Task: Look for space in Barreirinhas, Brazil from 26th August, 2023 to 10th September, 2023 for 6 adults, 2 children in price range Rs.10000 to Rs.15000. Place can be entire place or shared room with 6 bedrooms having 6 beds and 6 bathrooms. Property type can be house, flat, guest house. Amenities needed are: wifi, TV, free parkinig on premises, gym, breakfast. Booking option can be shelf check-in. Required host language is English.
Action: Mouse moved to (593, 126)
Screenshot: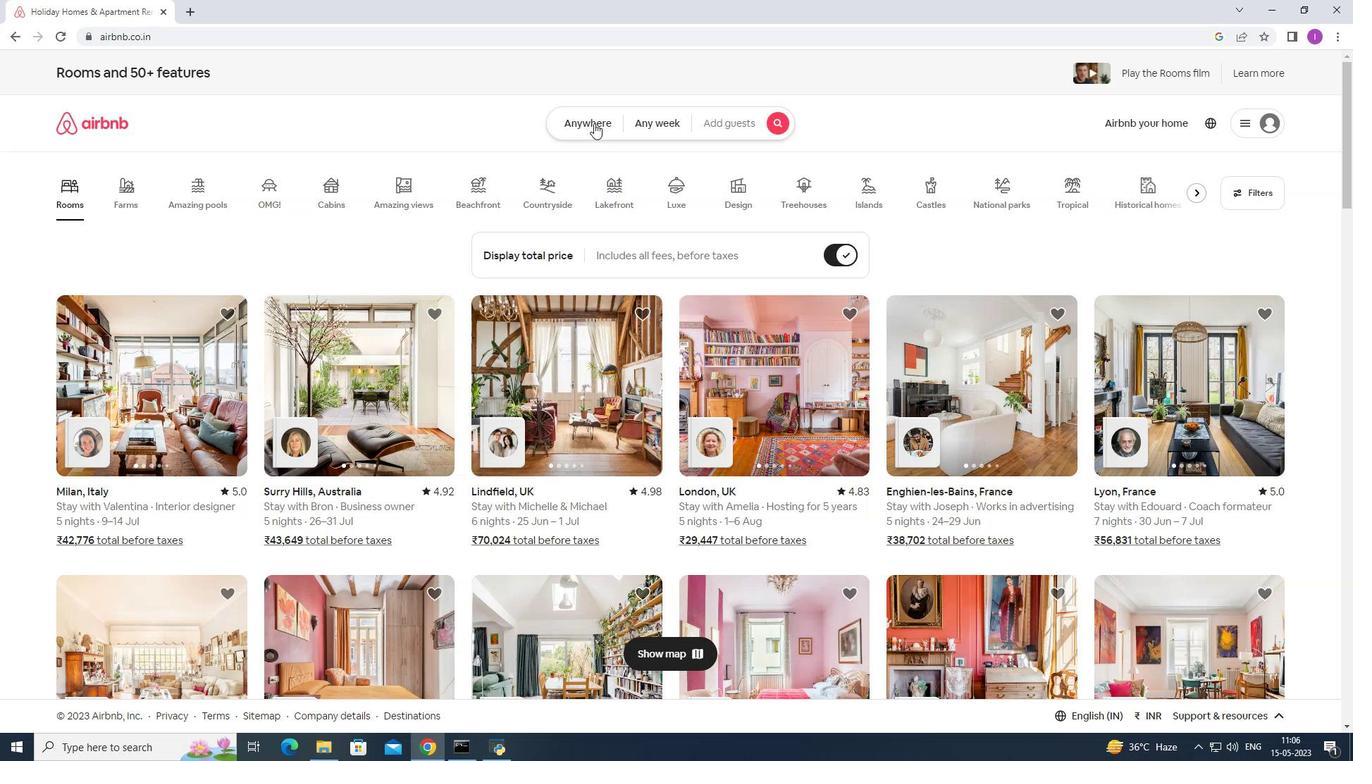 
Action: Mouse pressed left at (593, 126)
Screenshot: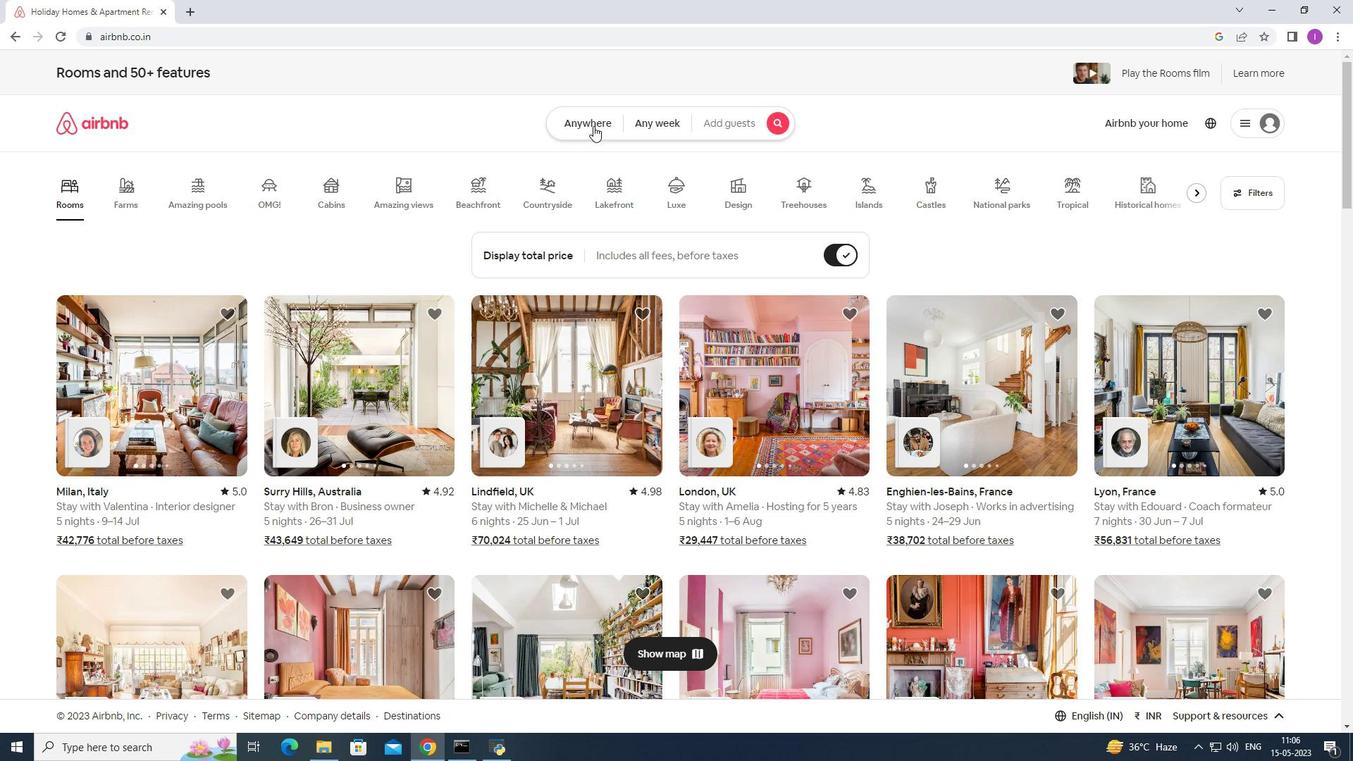 
Action: Mouse moved to (389, 175)
Screenshot: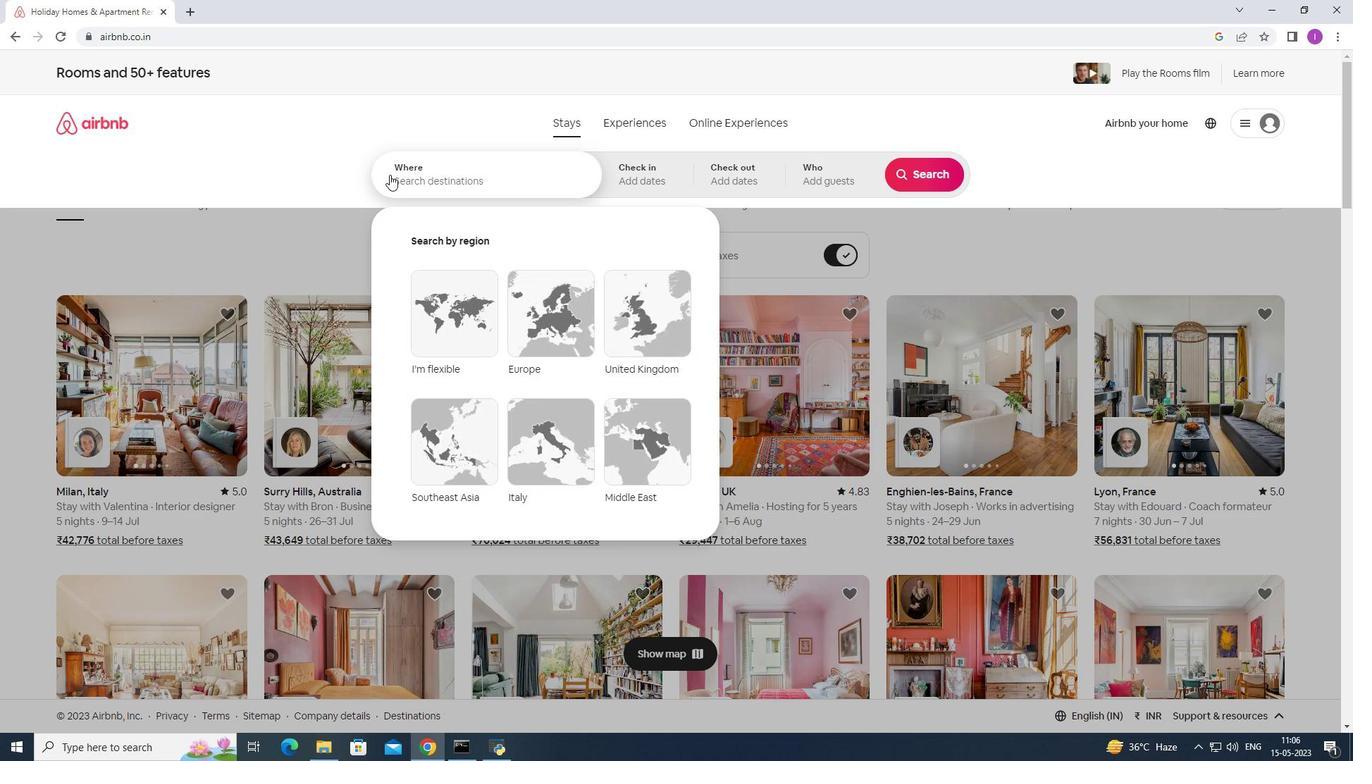 
Action: Mouse pressed left at (389, 175)
Screenshot: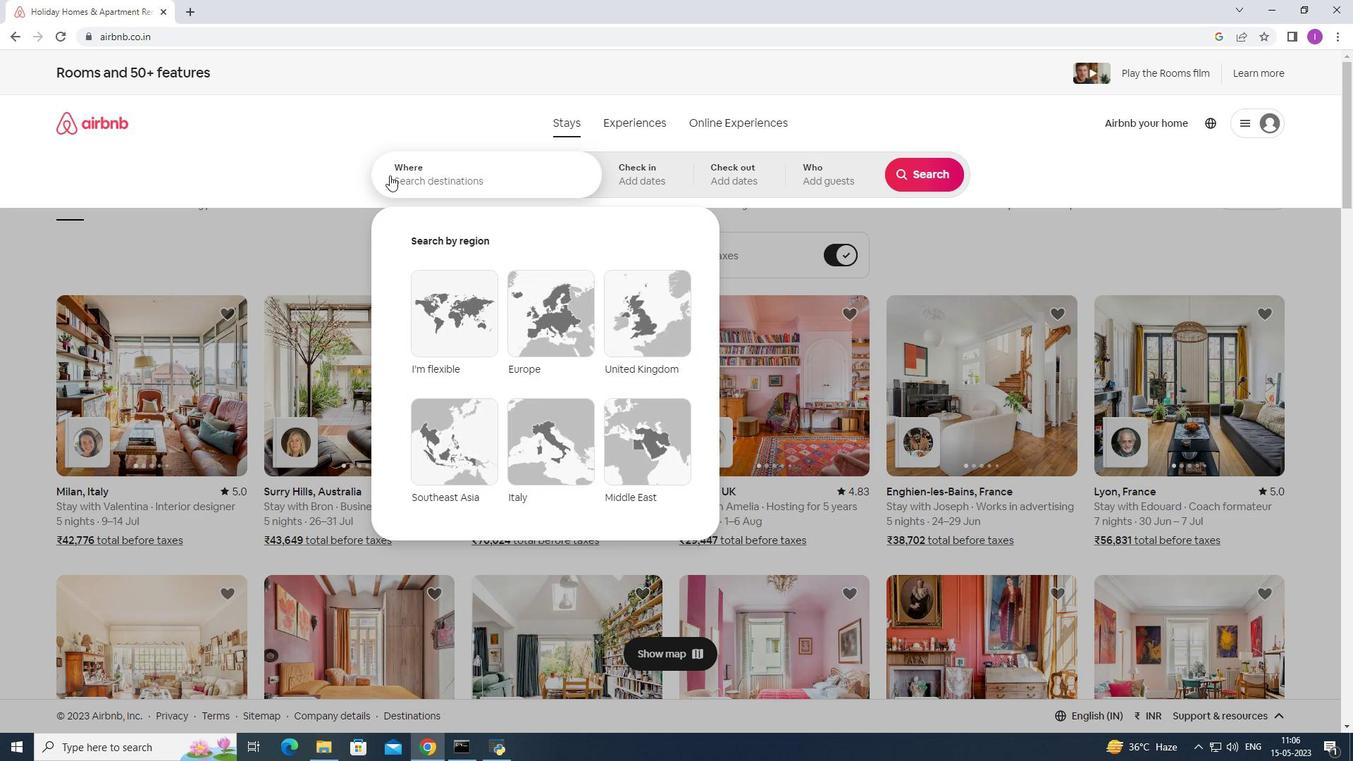 
Action: Mouse moved to (515, 175)
Screenshot: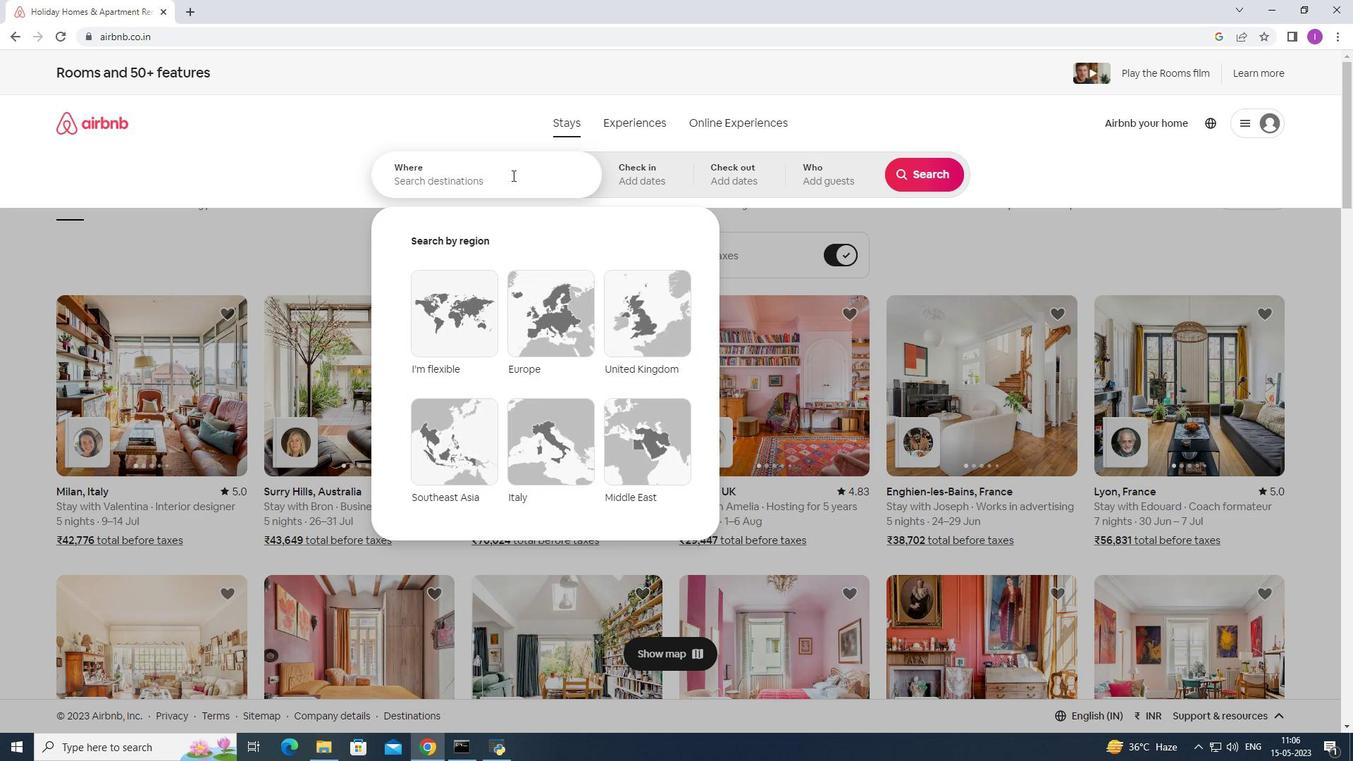 
Action: Key pressed <Key.shift>Barreirinhas,<Key.shift>Brazil
Screenshot: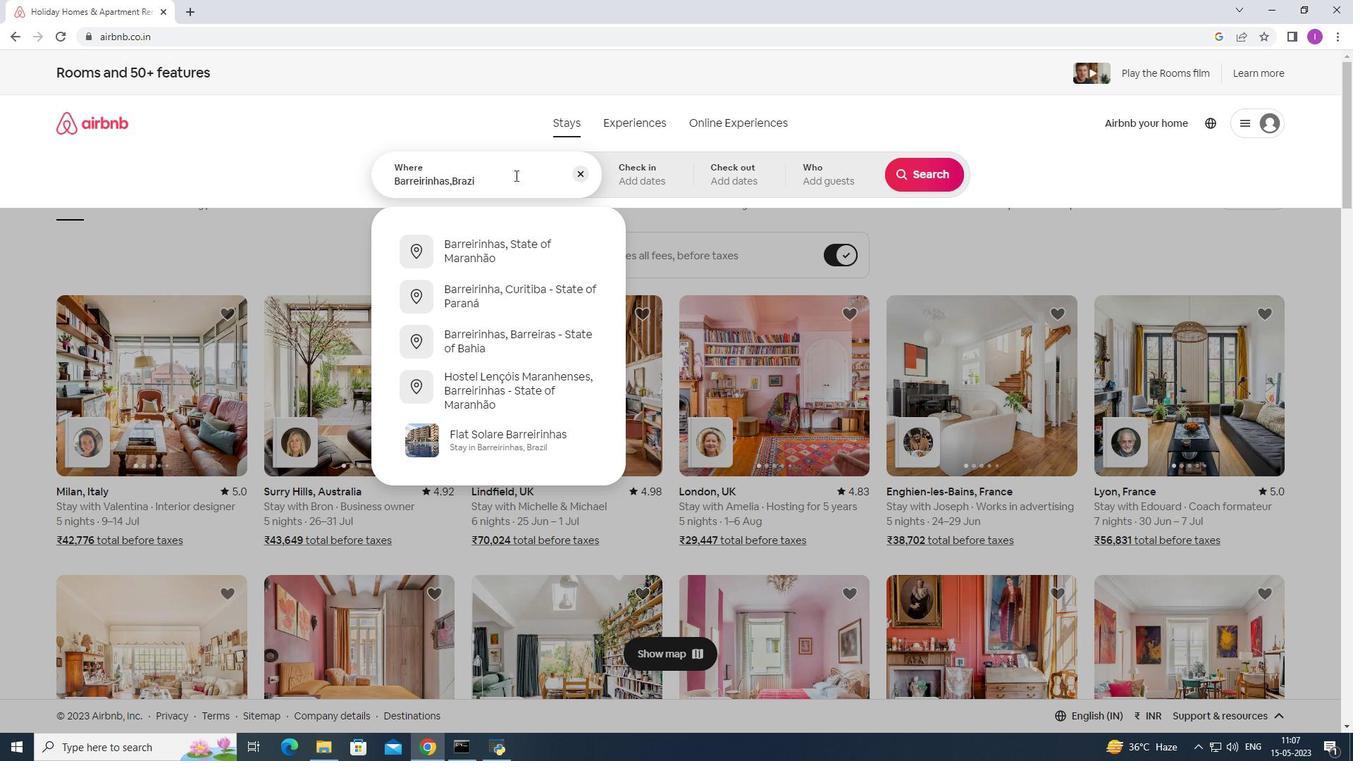 
Action: Mouse moved to (643, 179)
Screenshot: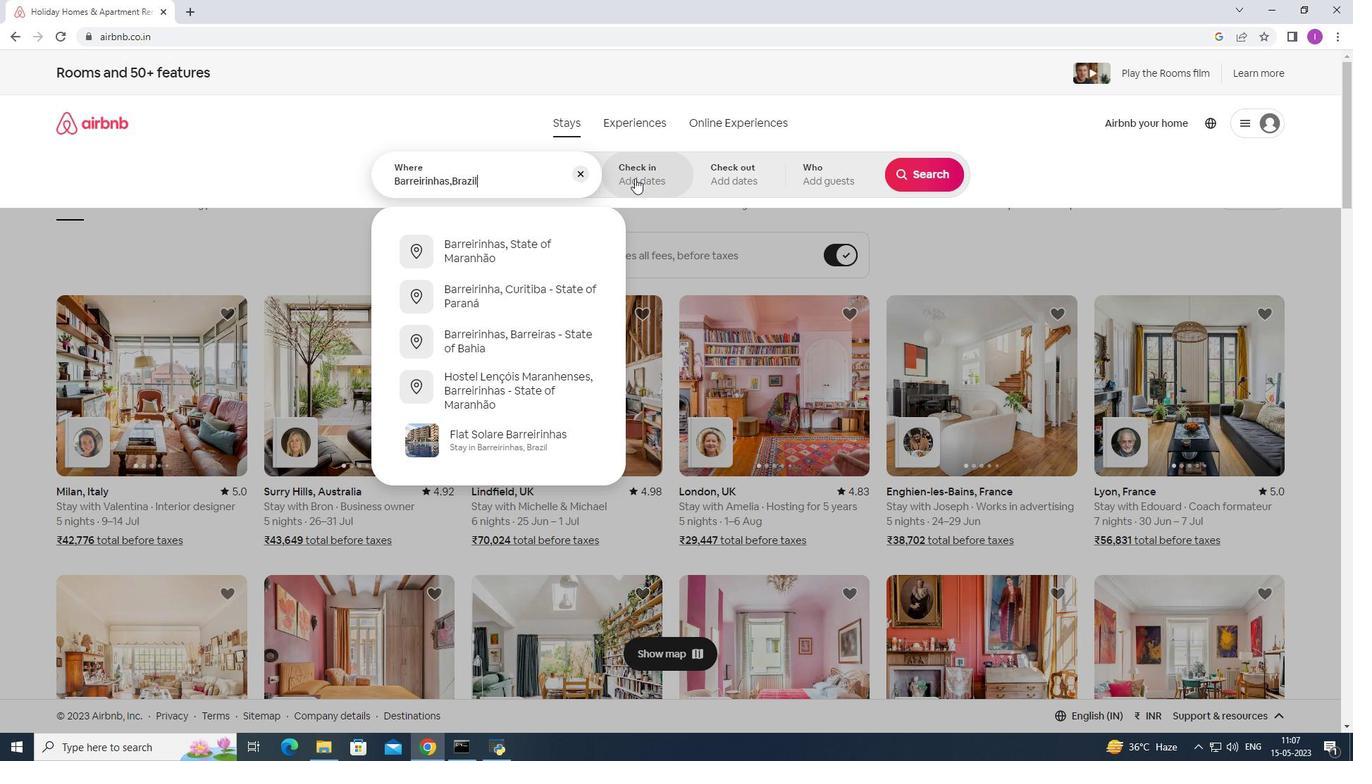 
Action: Mouse pressed left at (643, 179)
Screenshot: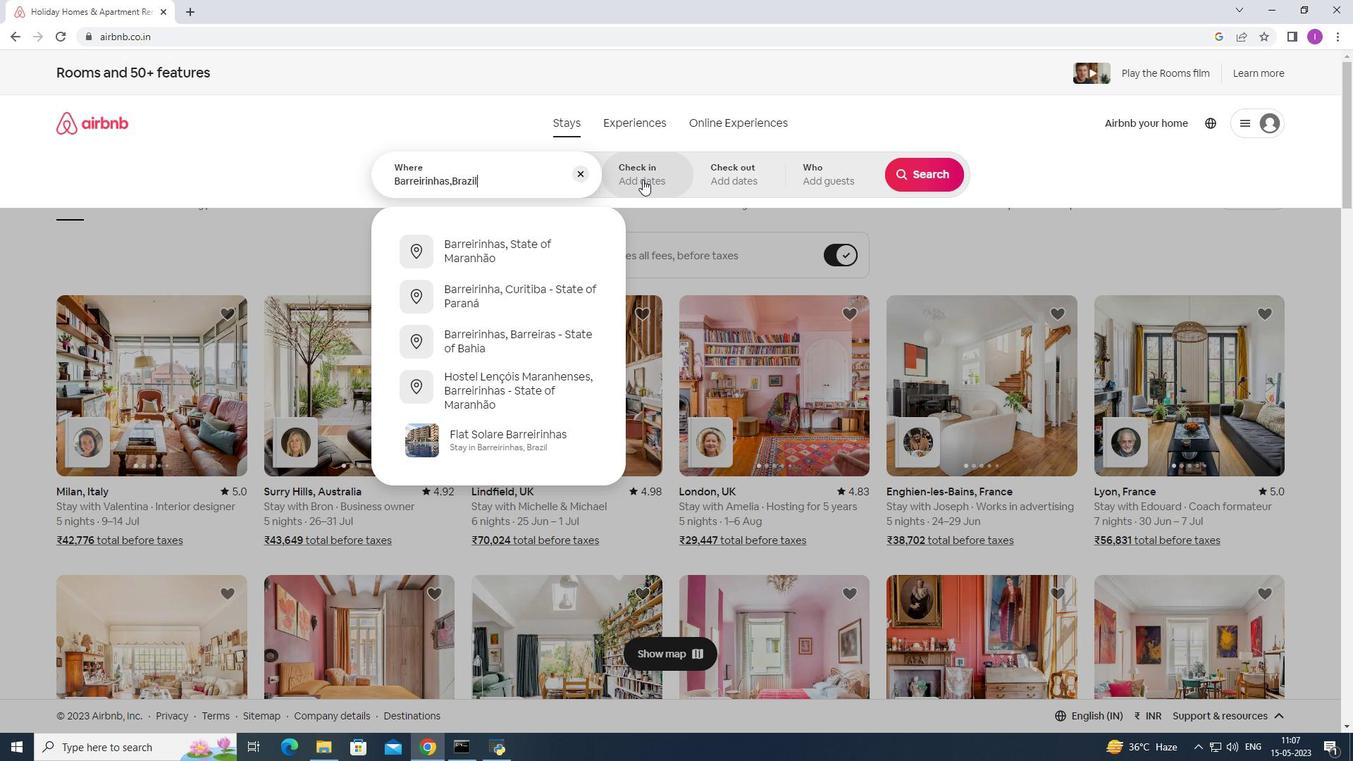 
Action: Mouse moved to (925, 287)
Screenshot: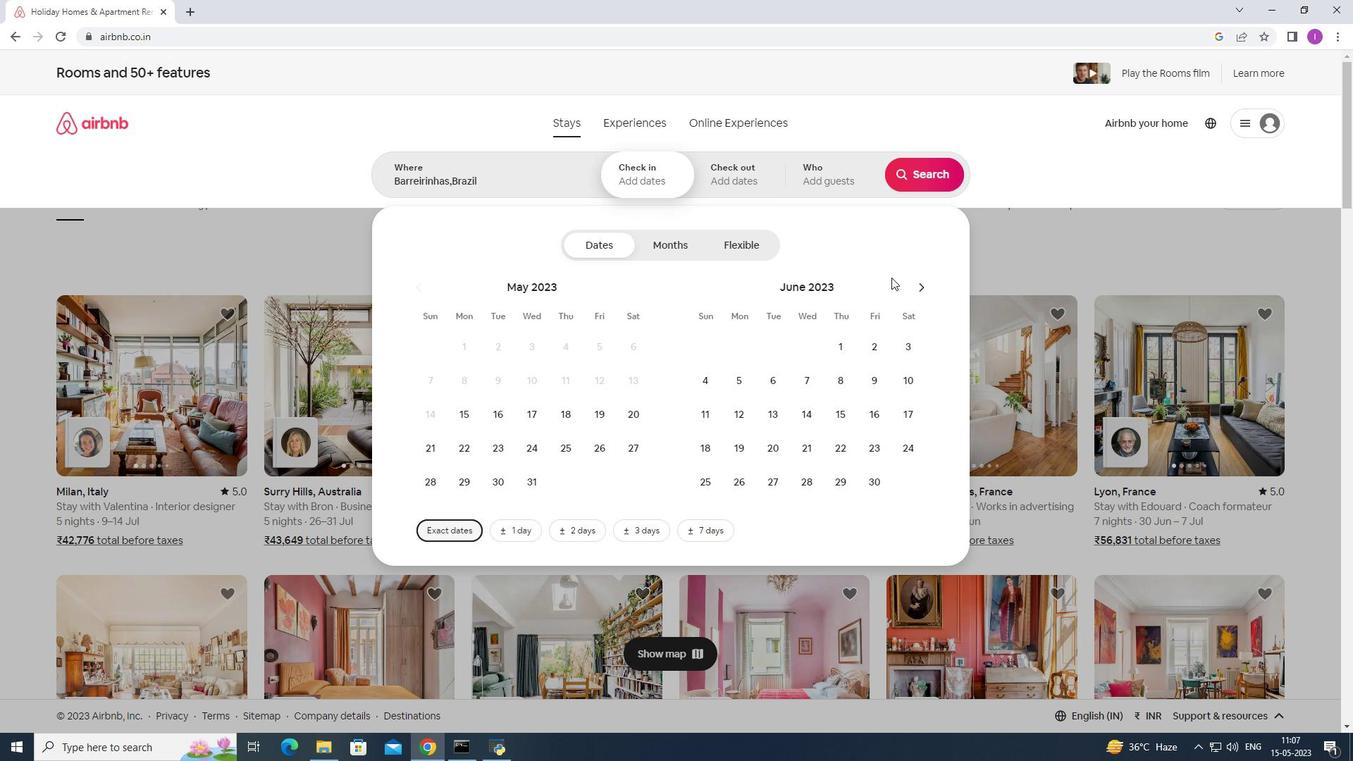 
Action: Mouse pressed left at (925, 287)
Screenshot: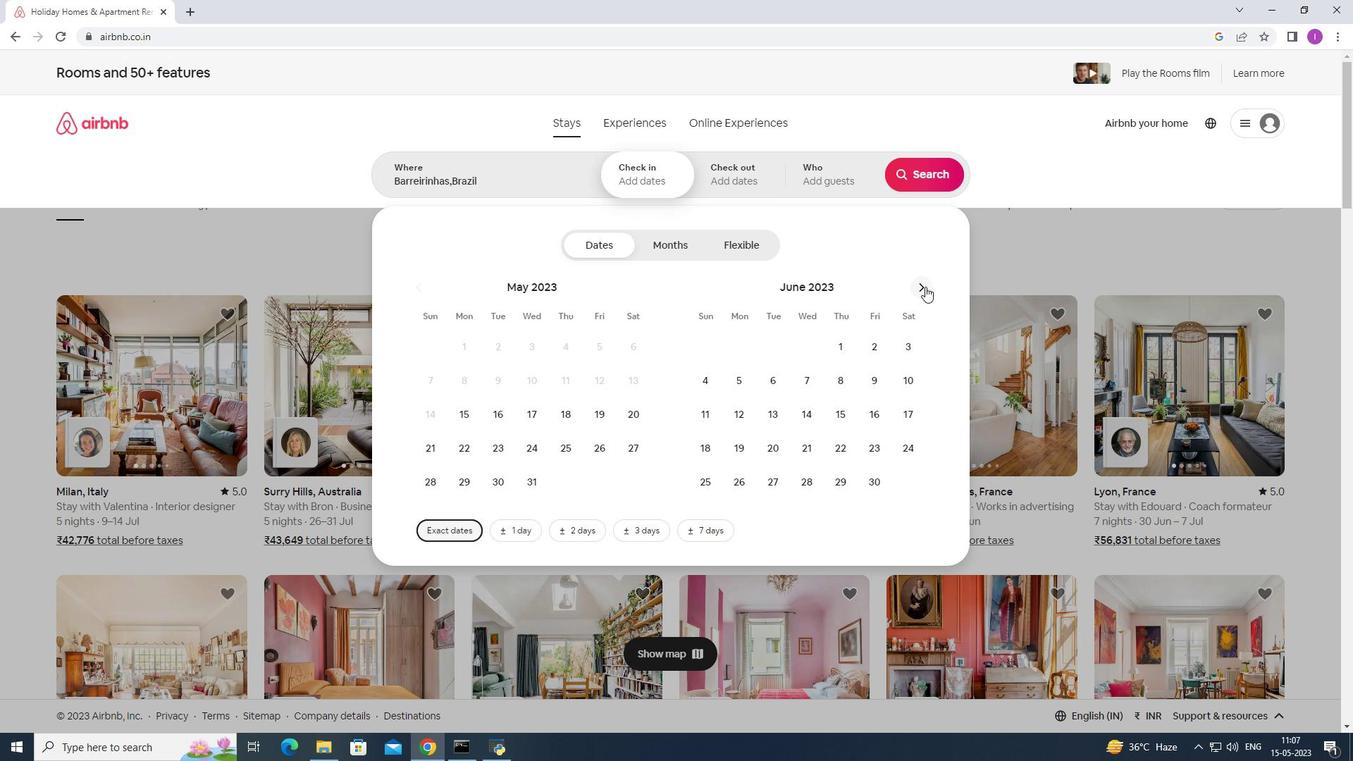 
Action: Mouse pressed left at (925, 287)
Screenshot: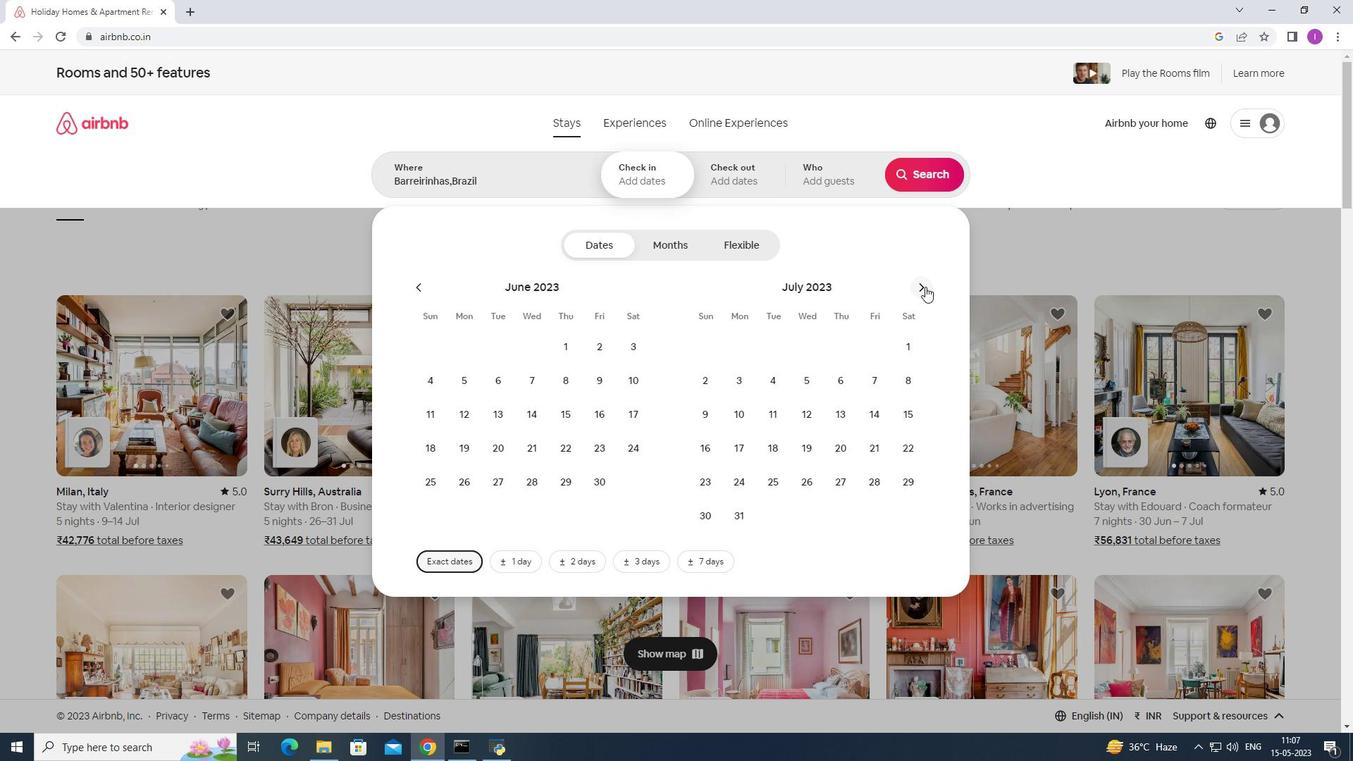 
Action: Mouse pressed left at (925, 287)
Screenshot: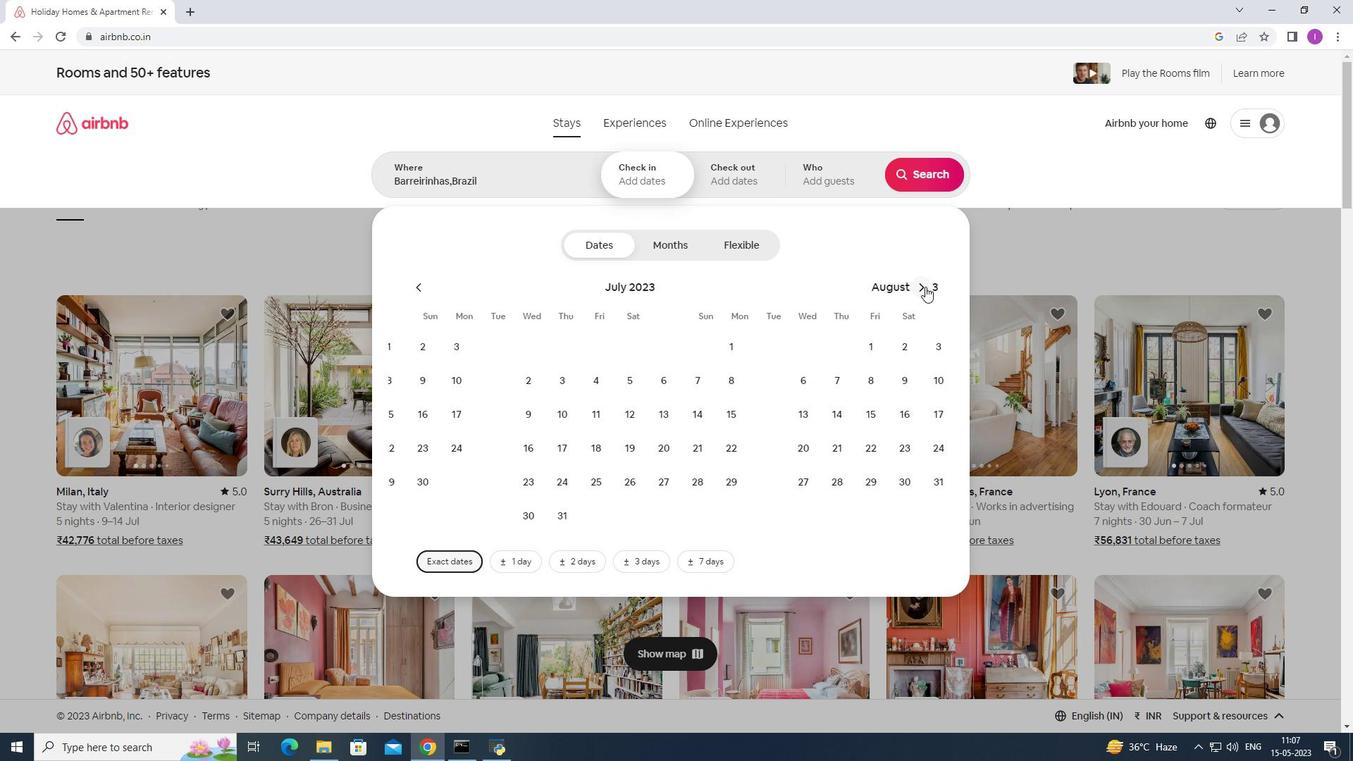 
Action: Mouse moved to (628, 451)
Screenshot: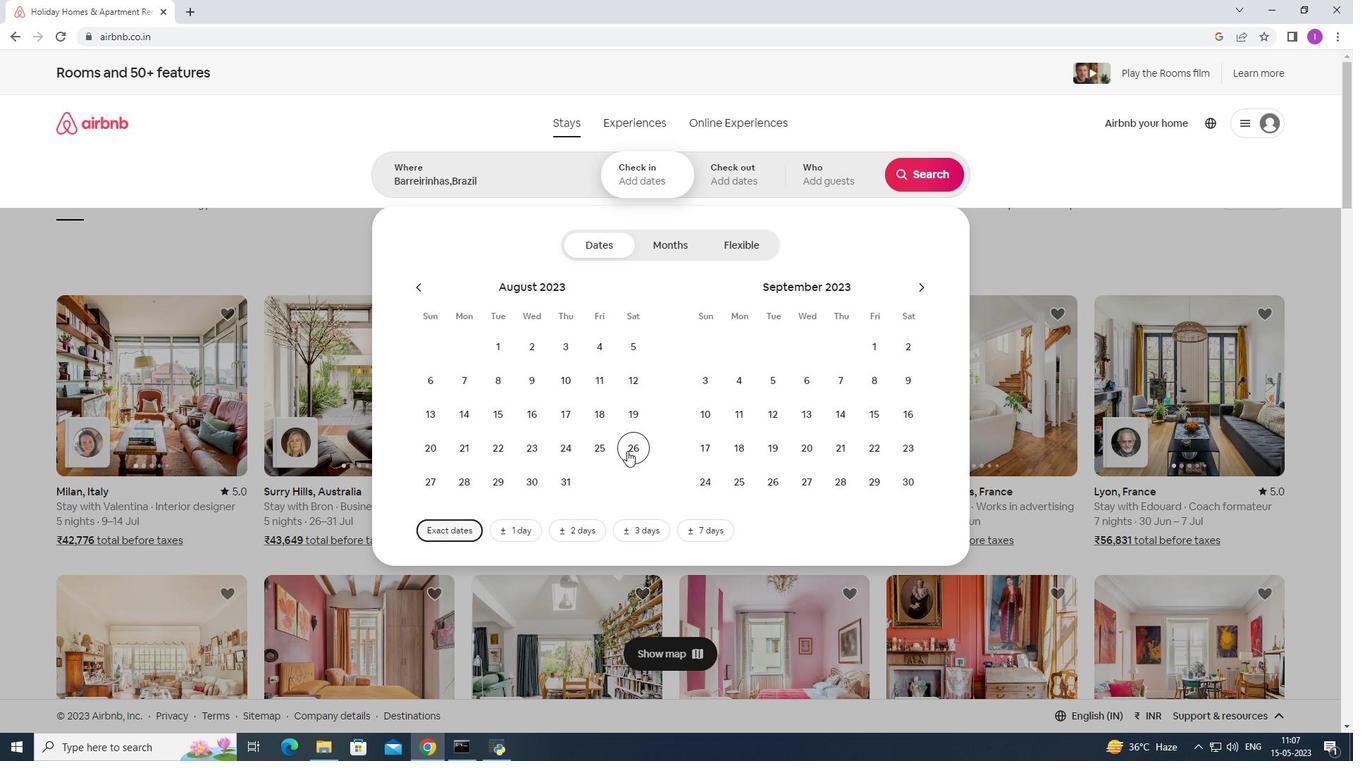 
Action: Mouse pressed left at (628, 451)
Screenshot: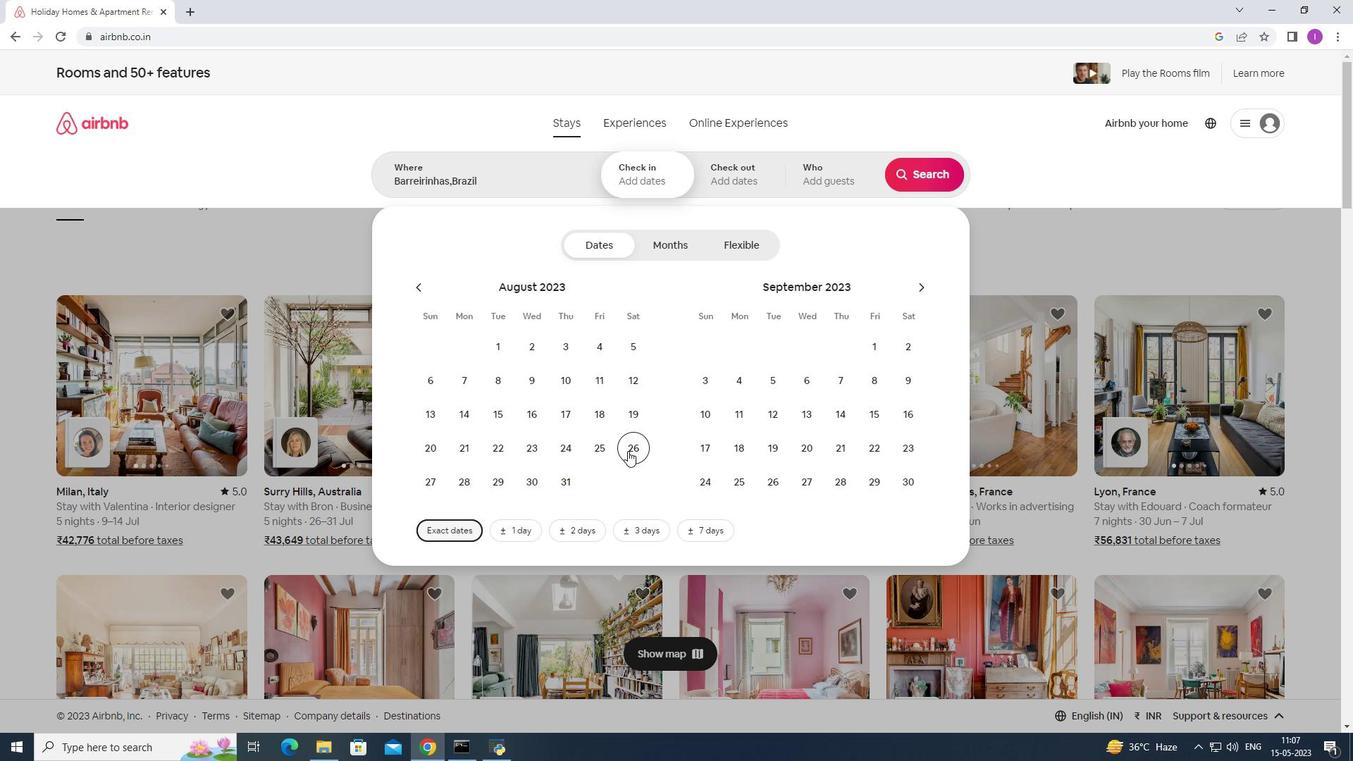 
Action: Mouse moved to (703, 411)
Screenshot: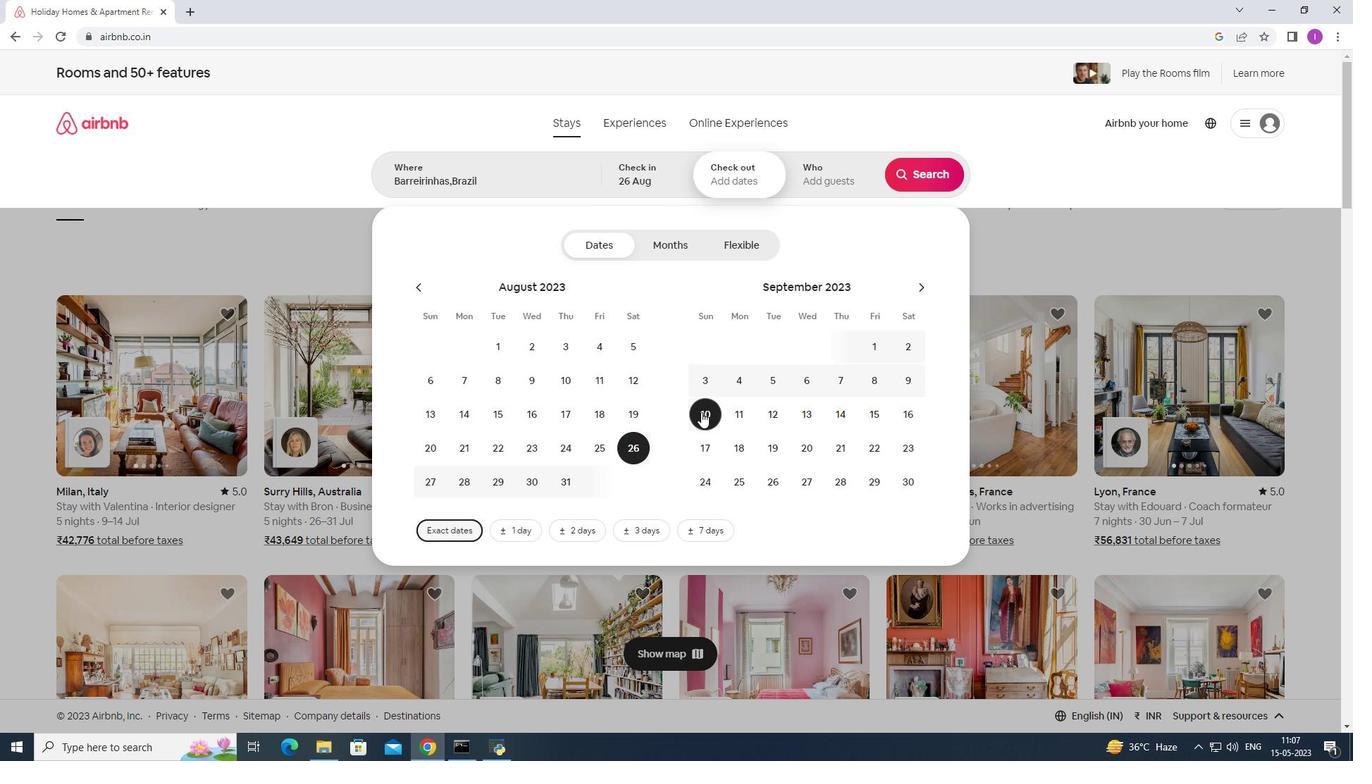 
Action: Mouse pressed left at (703, 411)
Screenshot: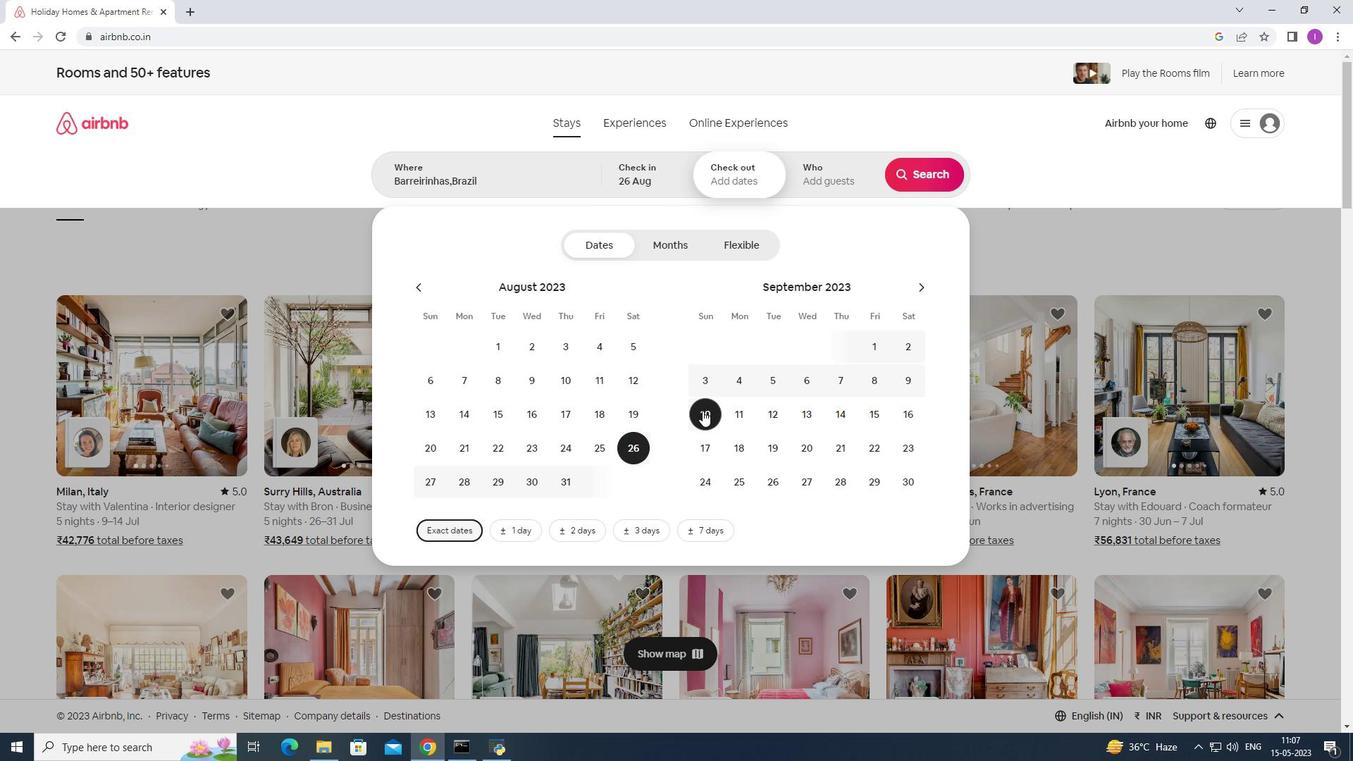 
Action: Mouse moved to (822, 172)
Screenshot: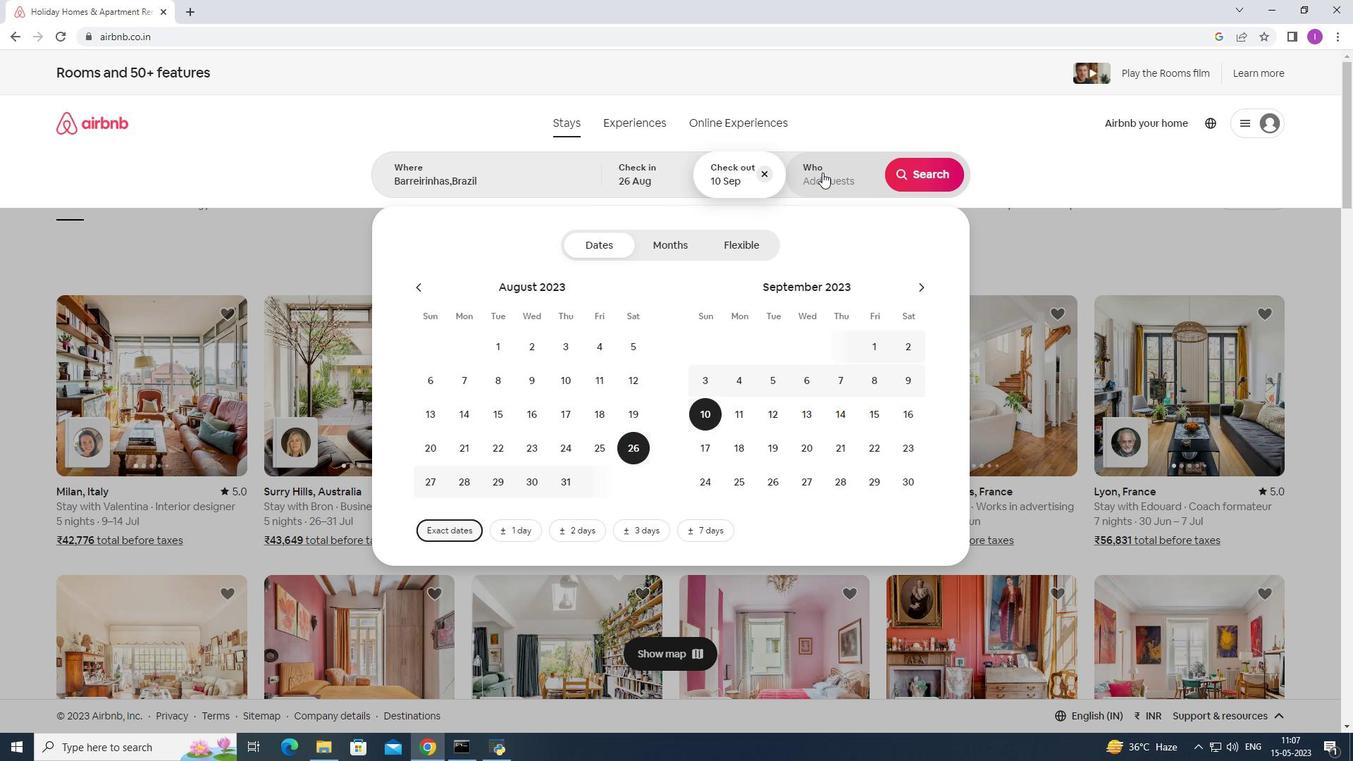 
Action: Mouse pressed left at (822, 172)
Screenshot: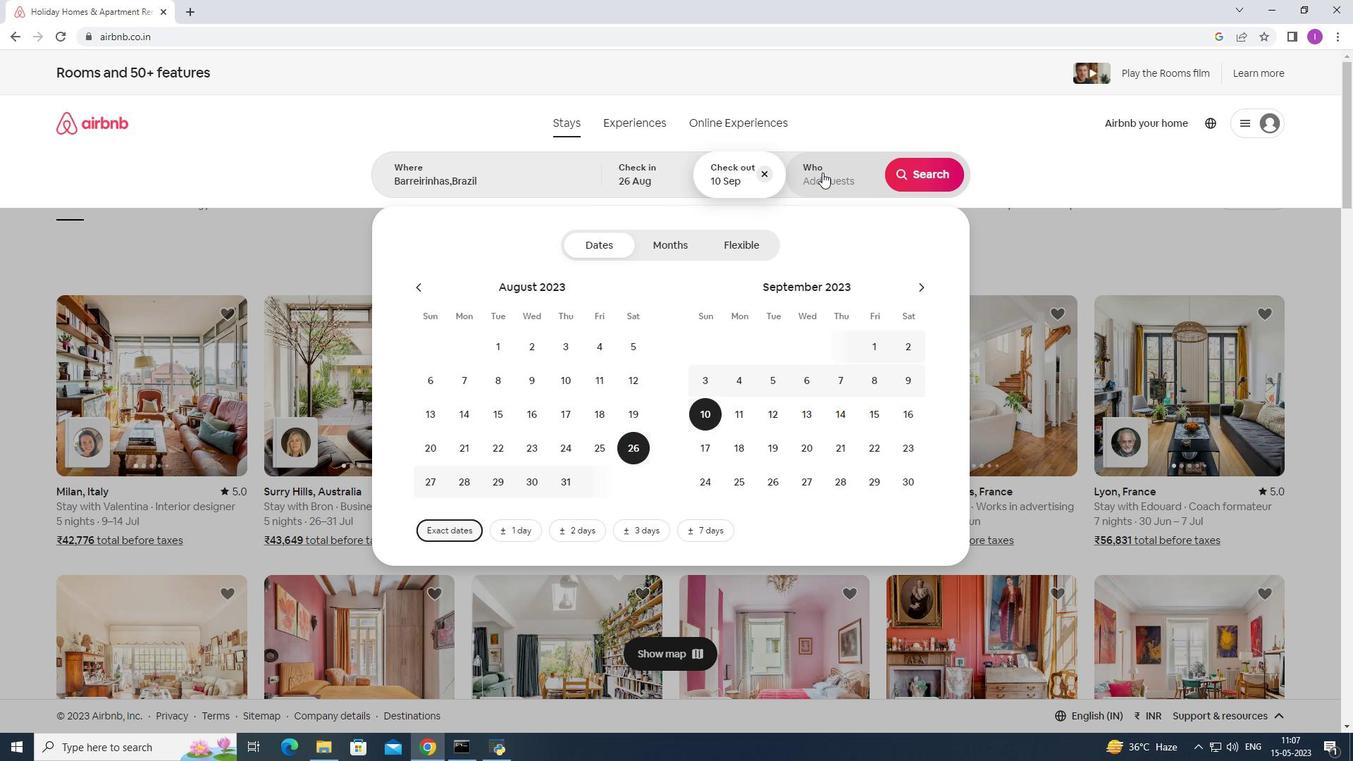 
Action: Mouse moved to (926, 243)
Screenshot: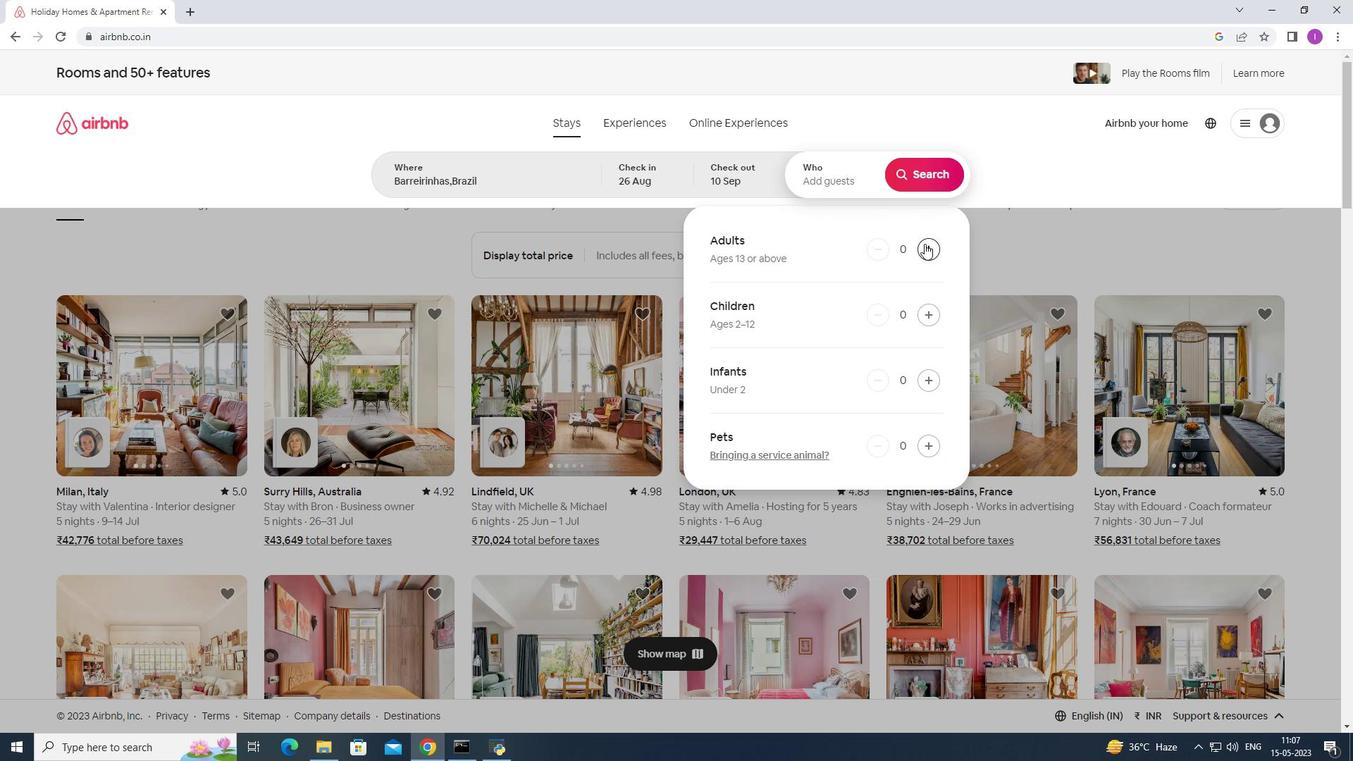 
Action: Mouse pressed left at (926, 243)
Screenshot: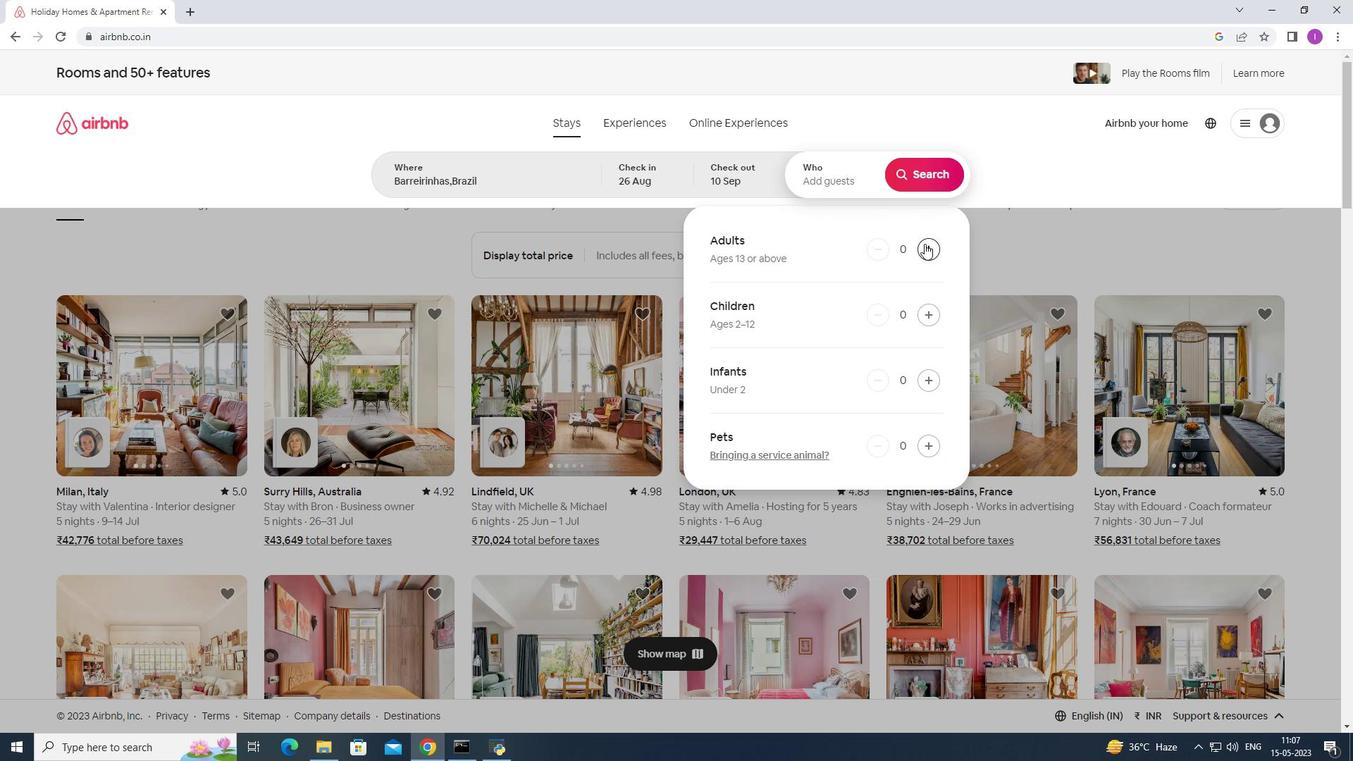 
Action: Mouse moved to (926, 243)
Screenshot: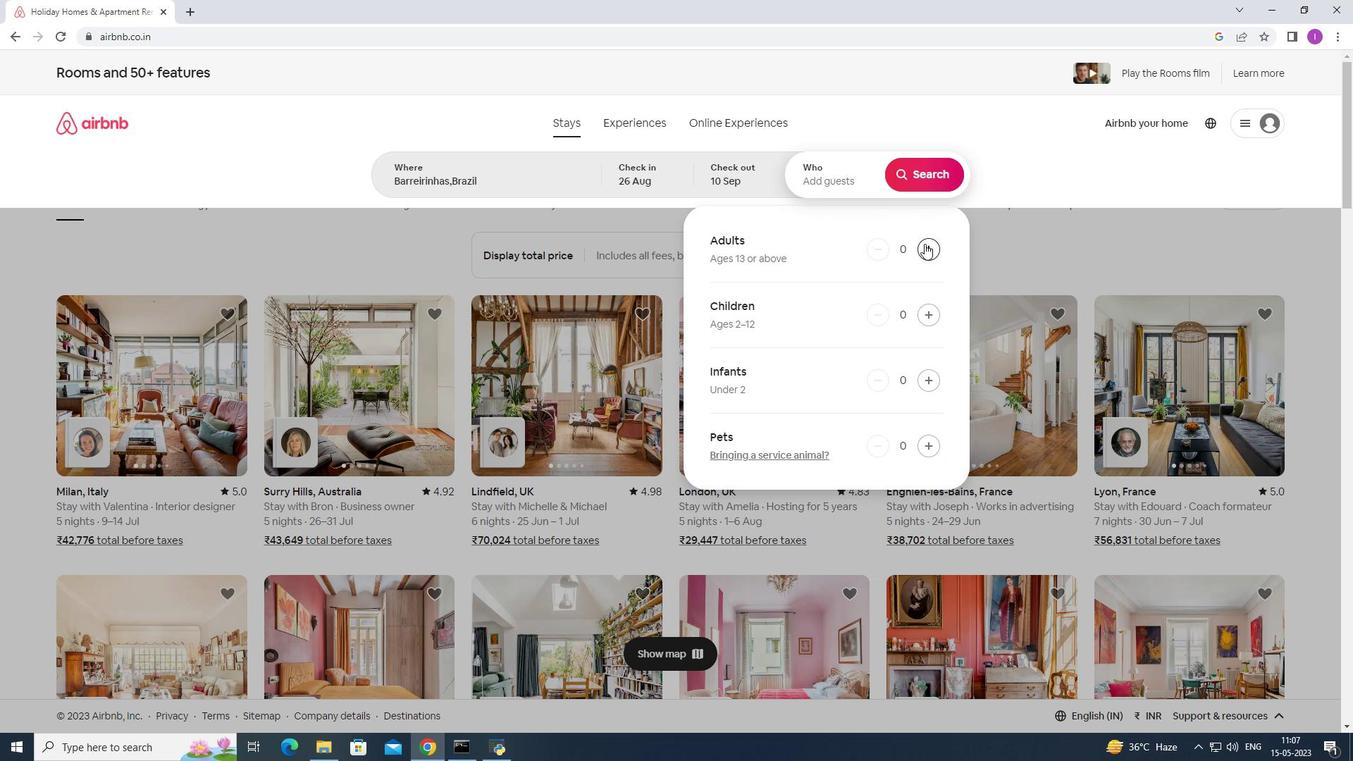 
Action: Mouse pressed left at (926, 243)
Screenshot: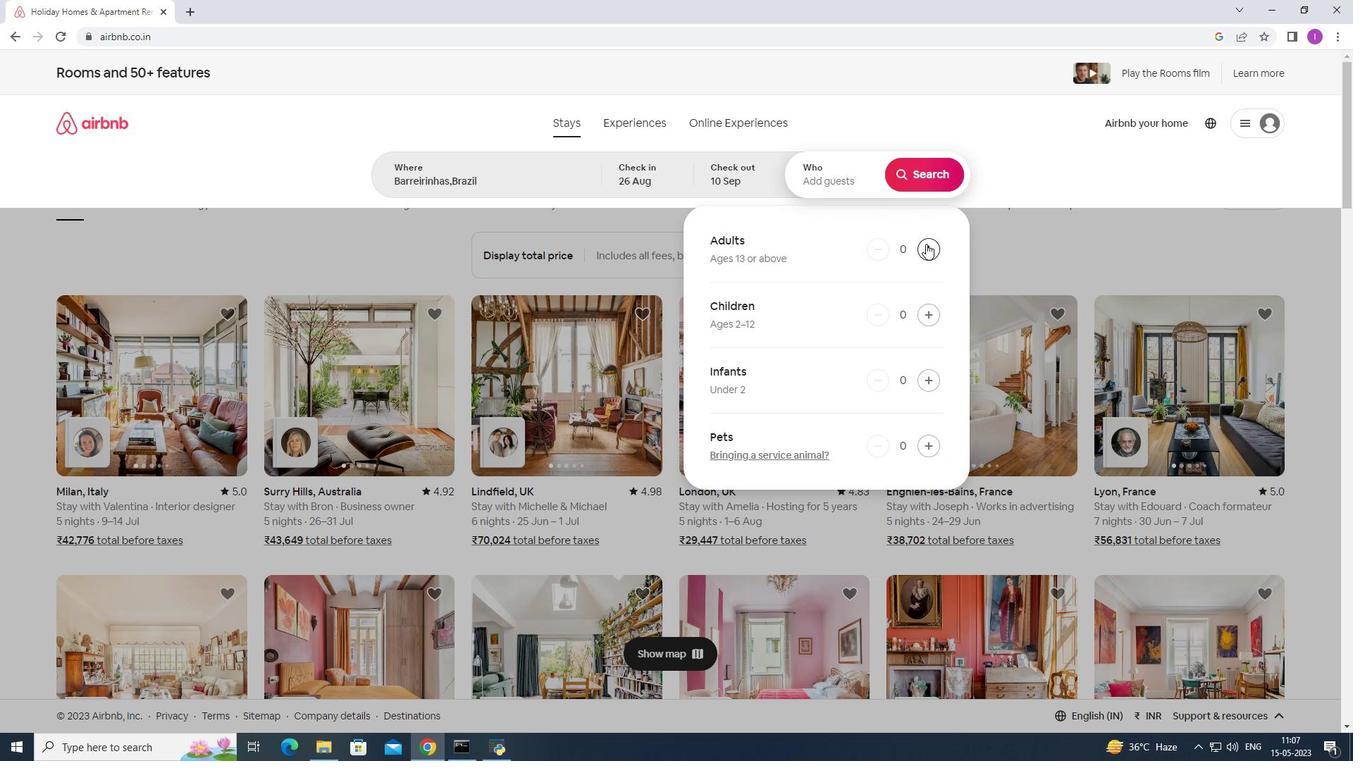 
Action: Mouse moved to (927, 243)
Screenshot: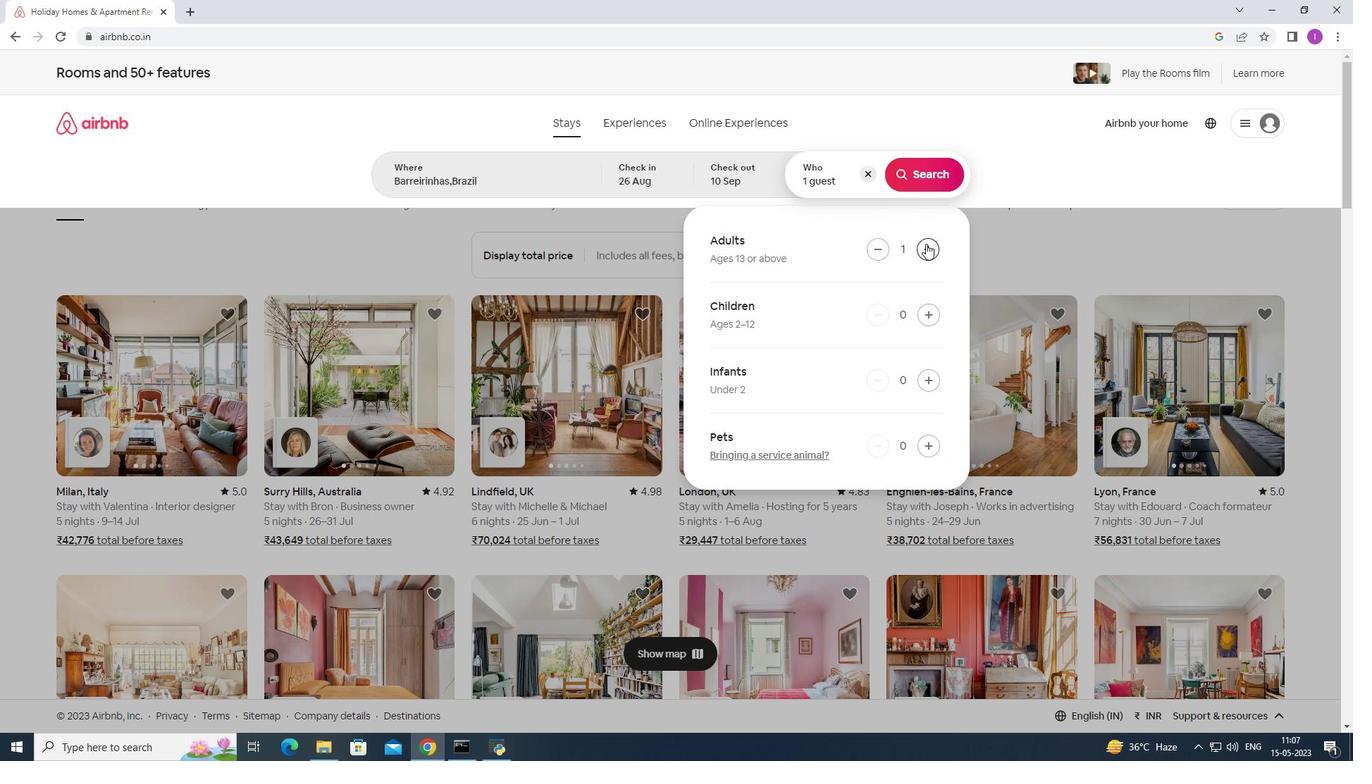 
Action: Mouse pressed left at (927, 243)
Screenshot: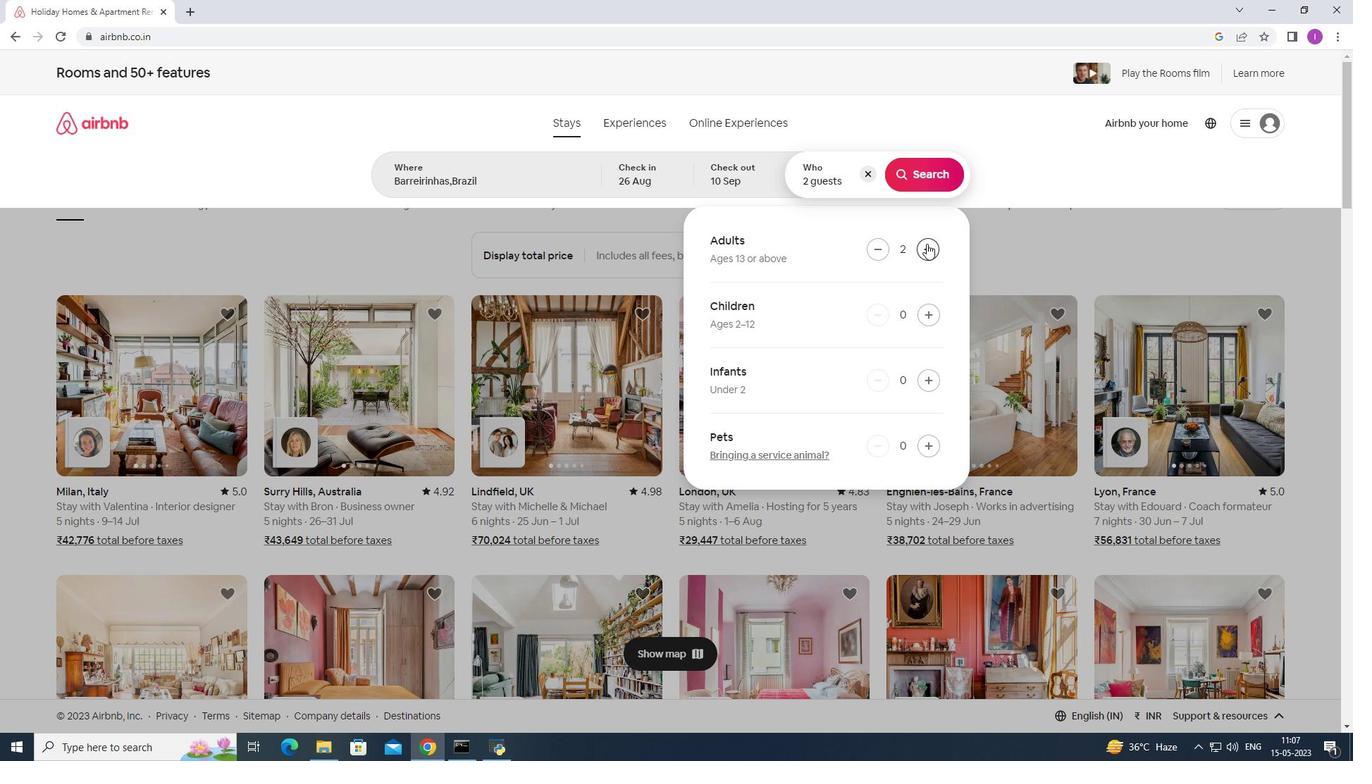 
Action: Mouse pressed left at (927, 243)
Screenshot: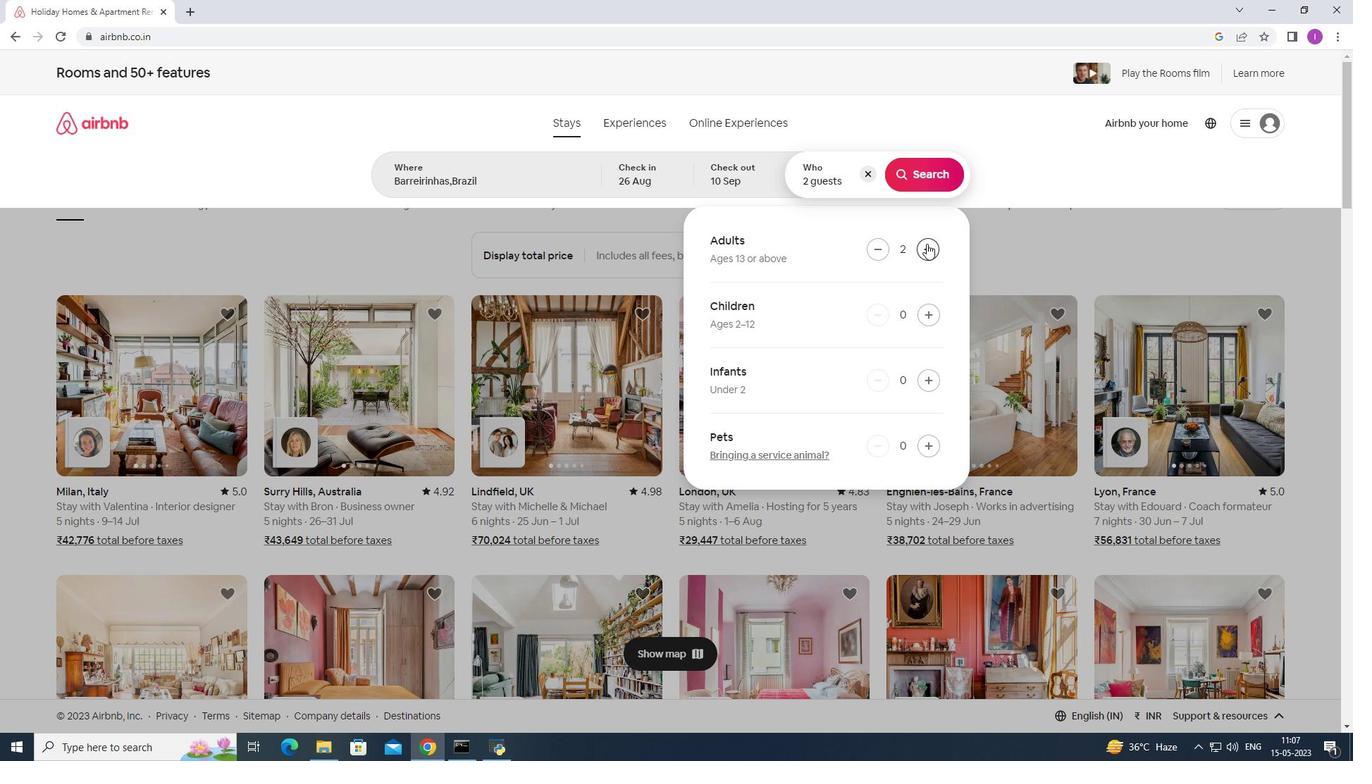 
Action: Mouse pressed left at (927, 243)
Screenshot: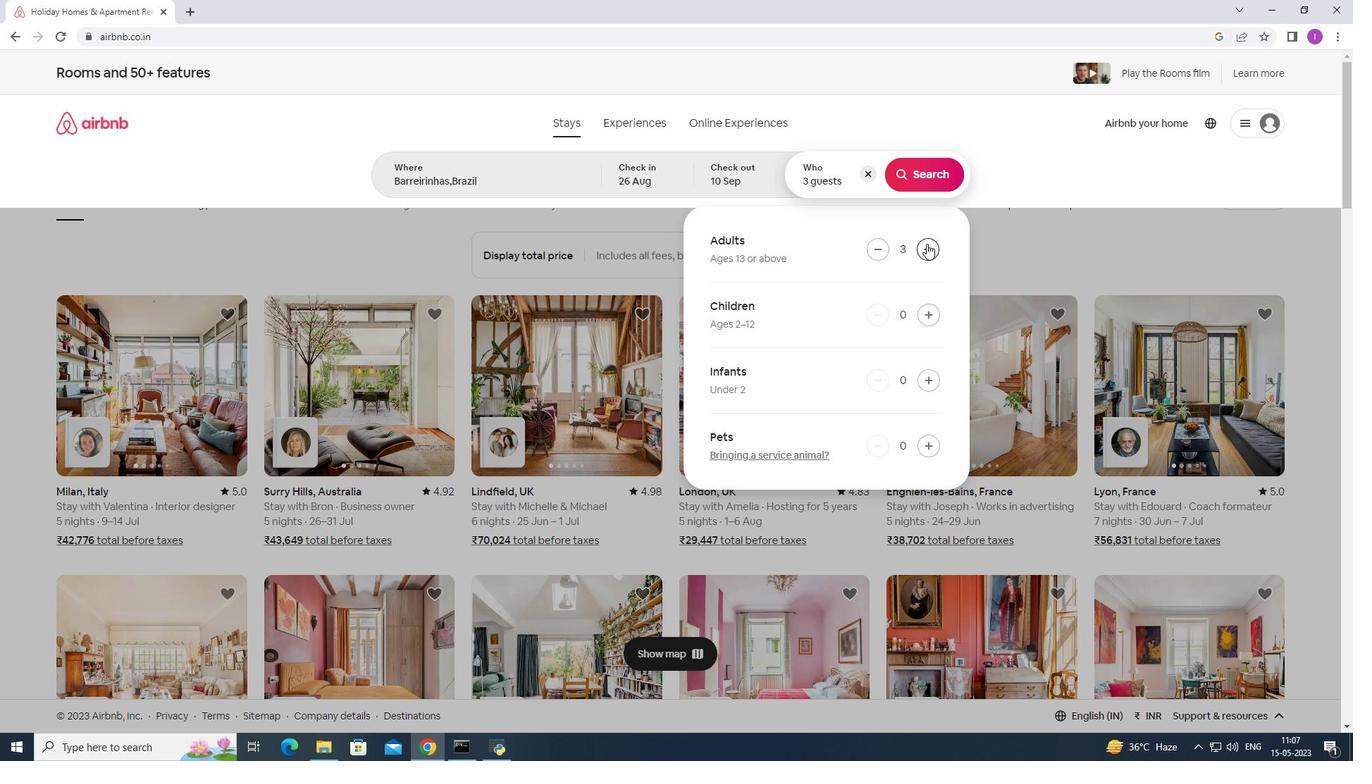 
Action: Mouse pressed left at (927, 243)
Screenshot: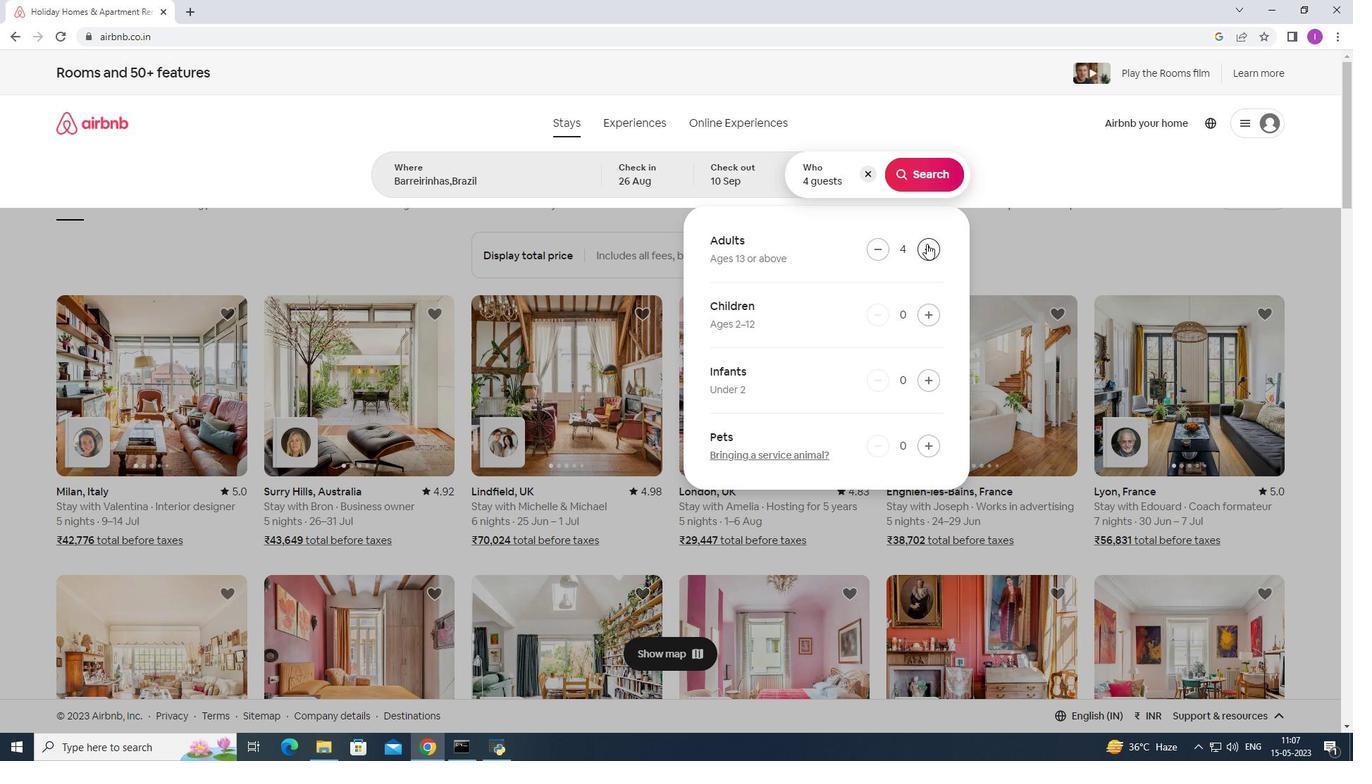 
Action: Mouse moved to (923, 312)
Screenshot: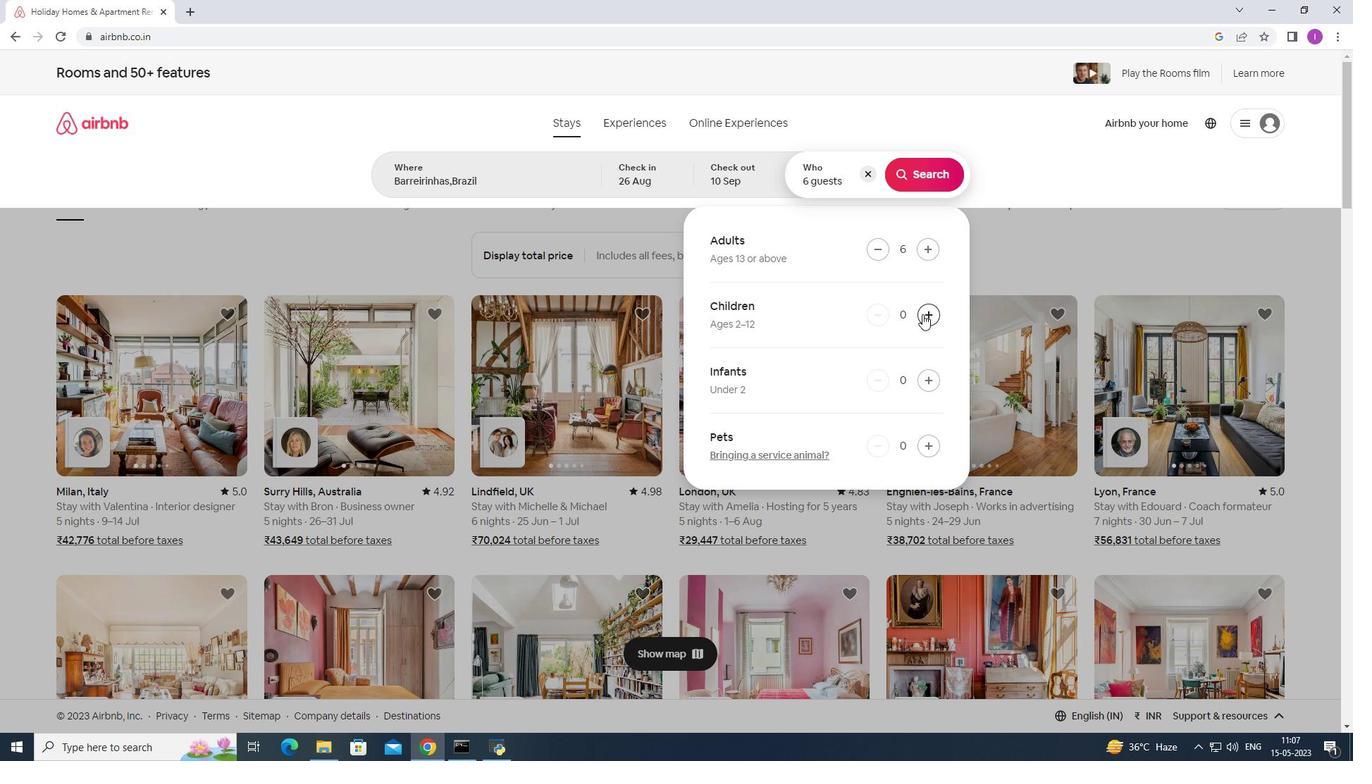 
Action: Mouse pressed left at (923, 312)
Screenshot: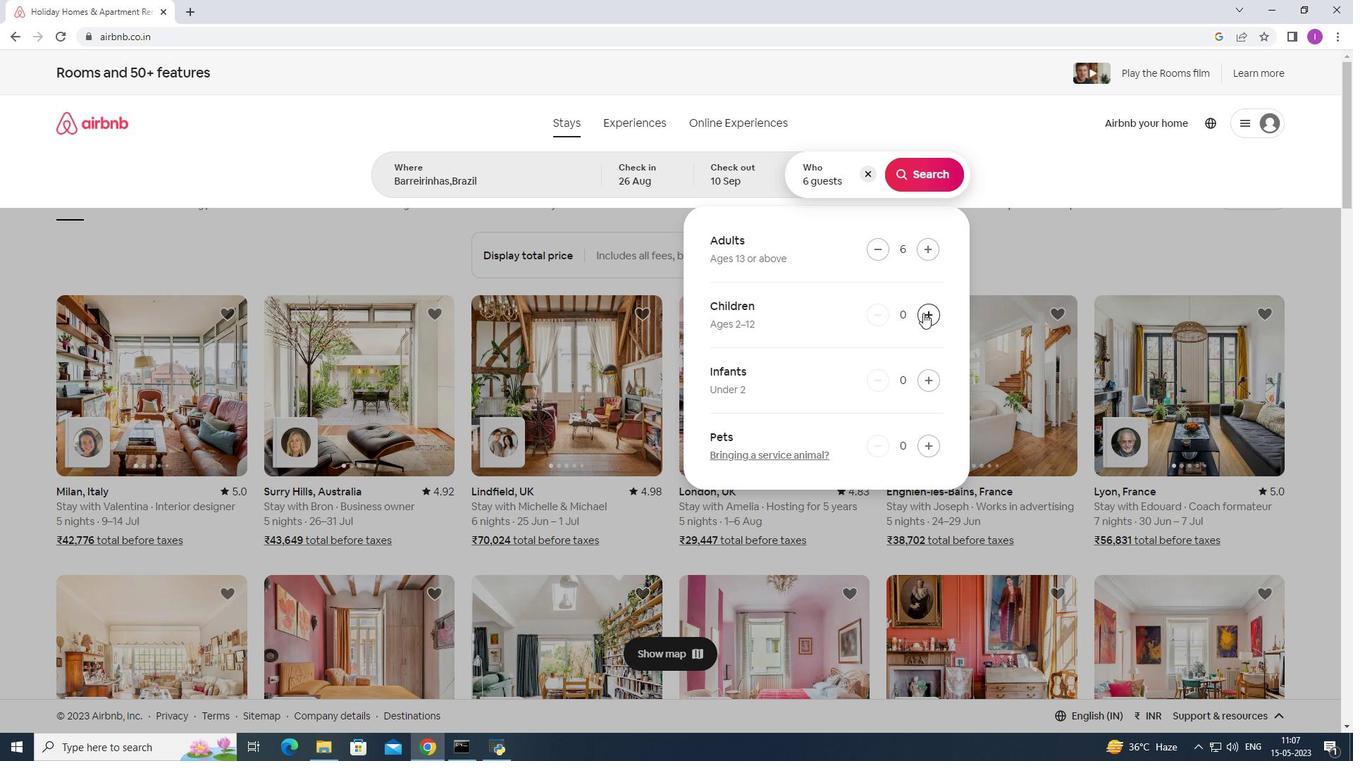 
Action: Mouse pressed left at (923, 312)
Screenshot: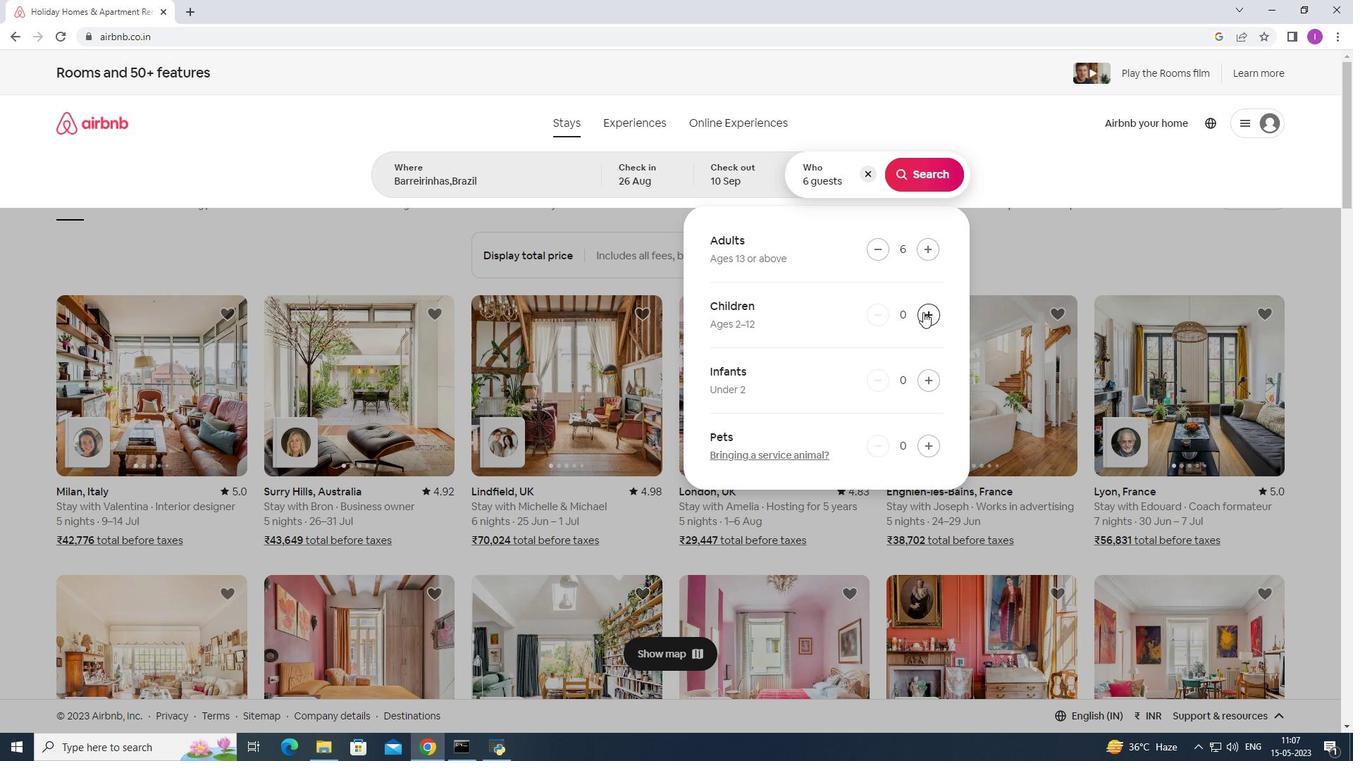 
Action: Mouse moved to (925, 183)
Screenshot: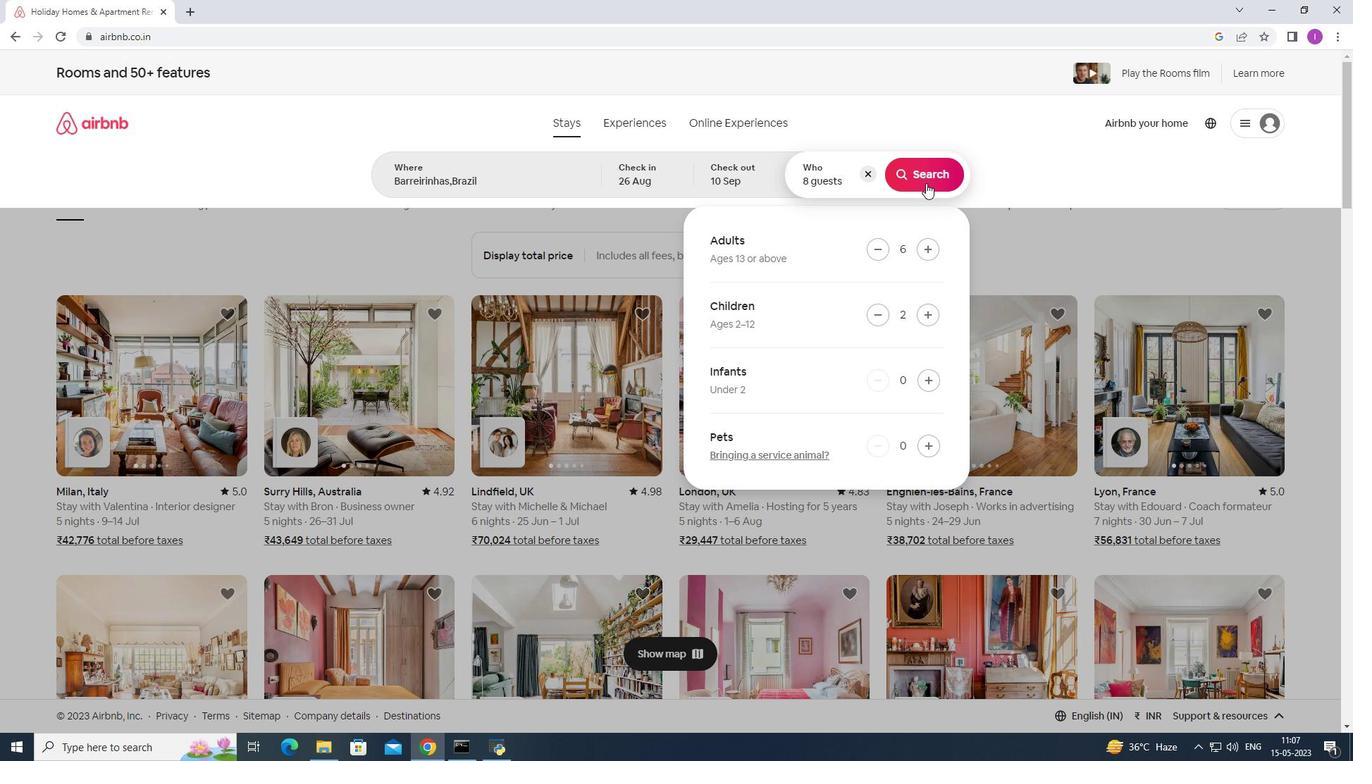 
Action: Mouse pressed left at (925, 183)
Screenshot: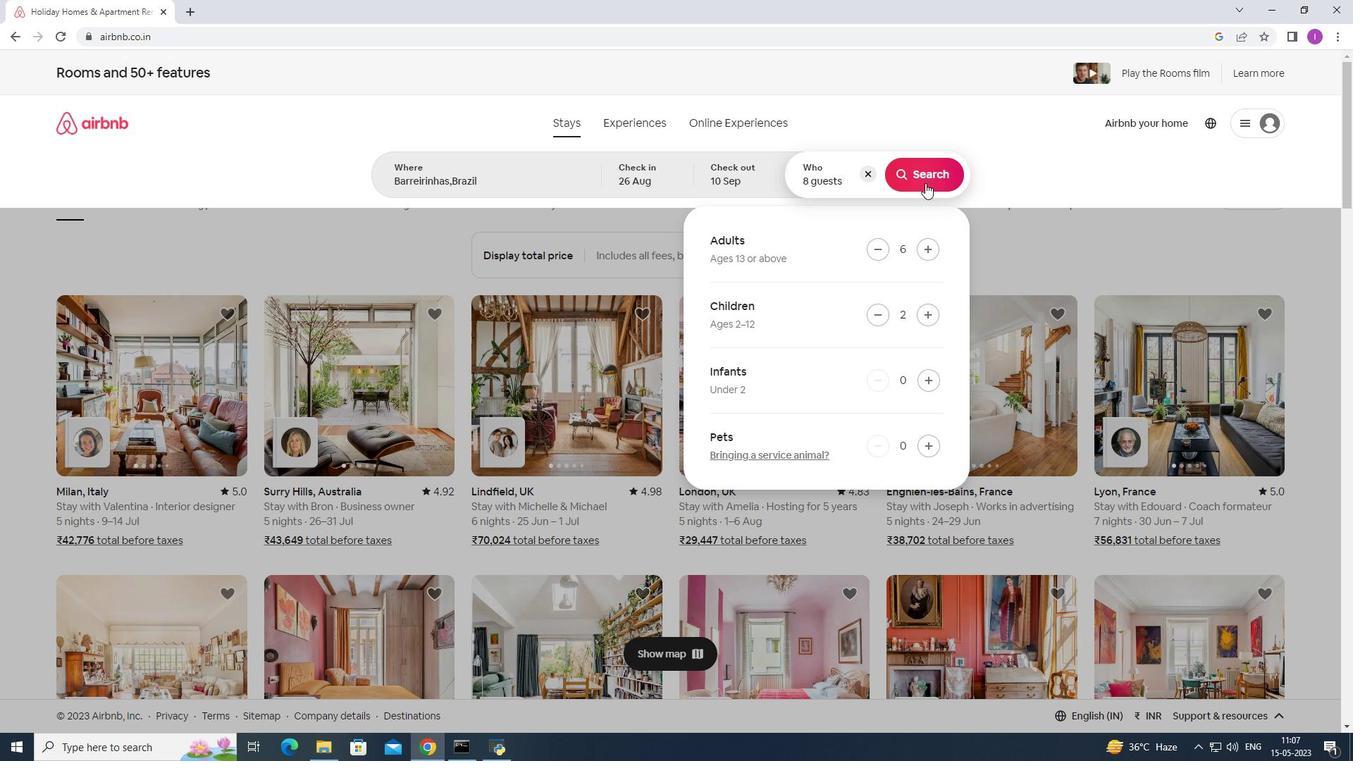 
Action: Mouse moved to (1301, 136)
Screenshot: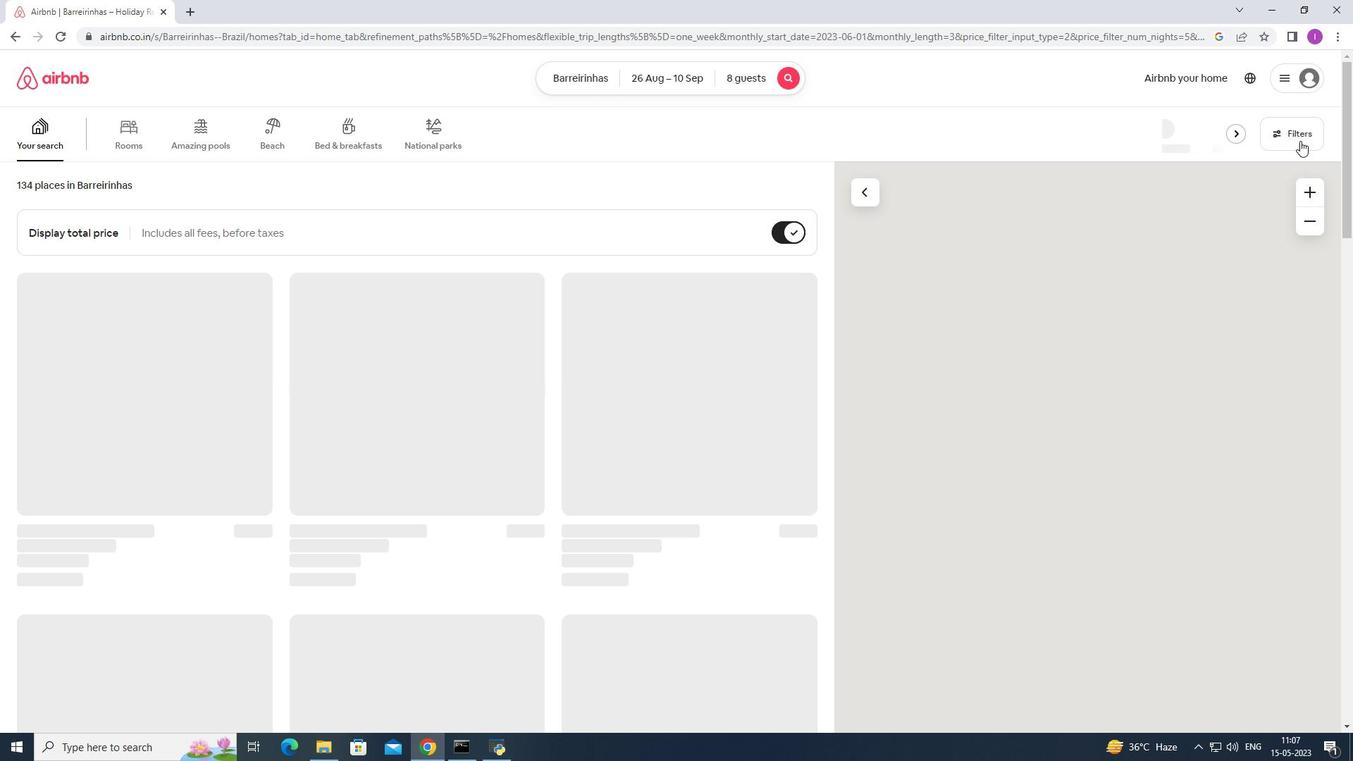 
Action: Mouse pressed left at (1301, 136)
Screenshot: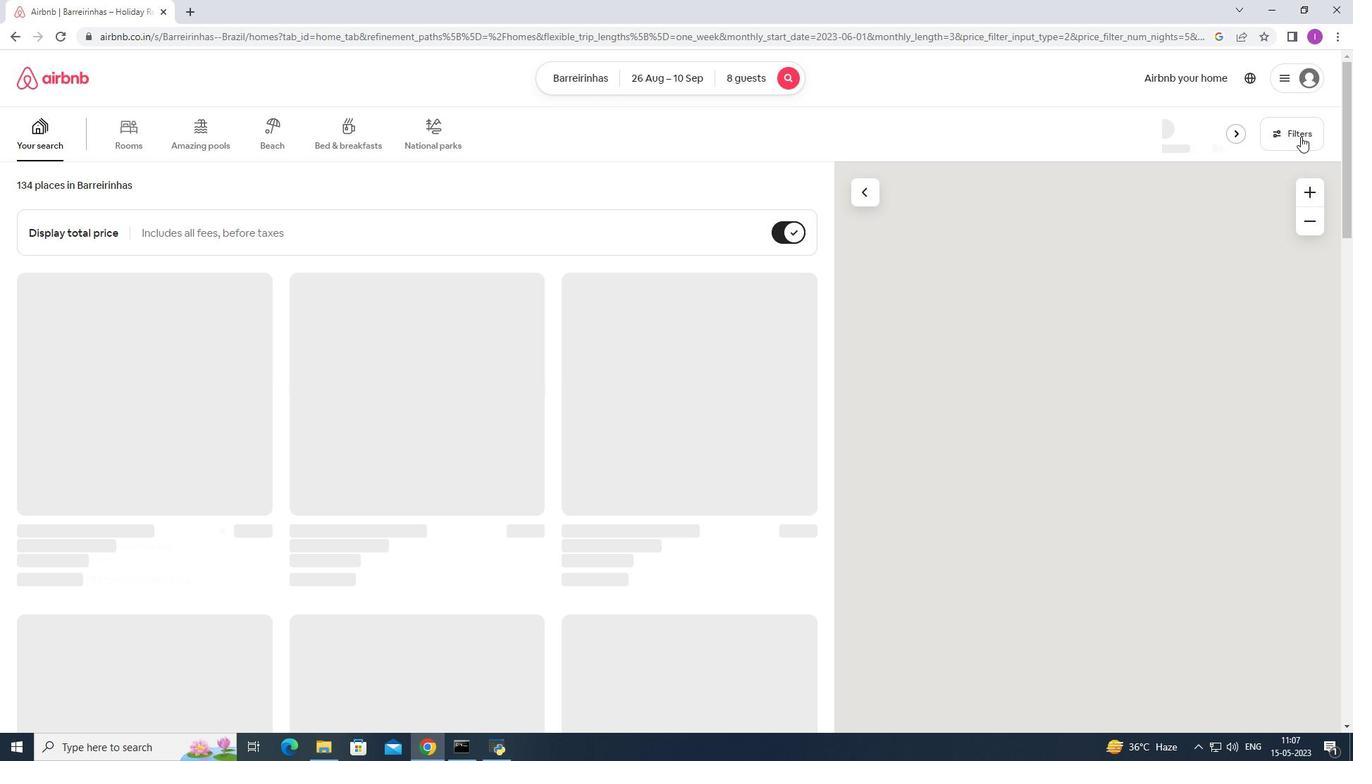 
Action: Mouse moved to (765, 485)
Screenshot: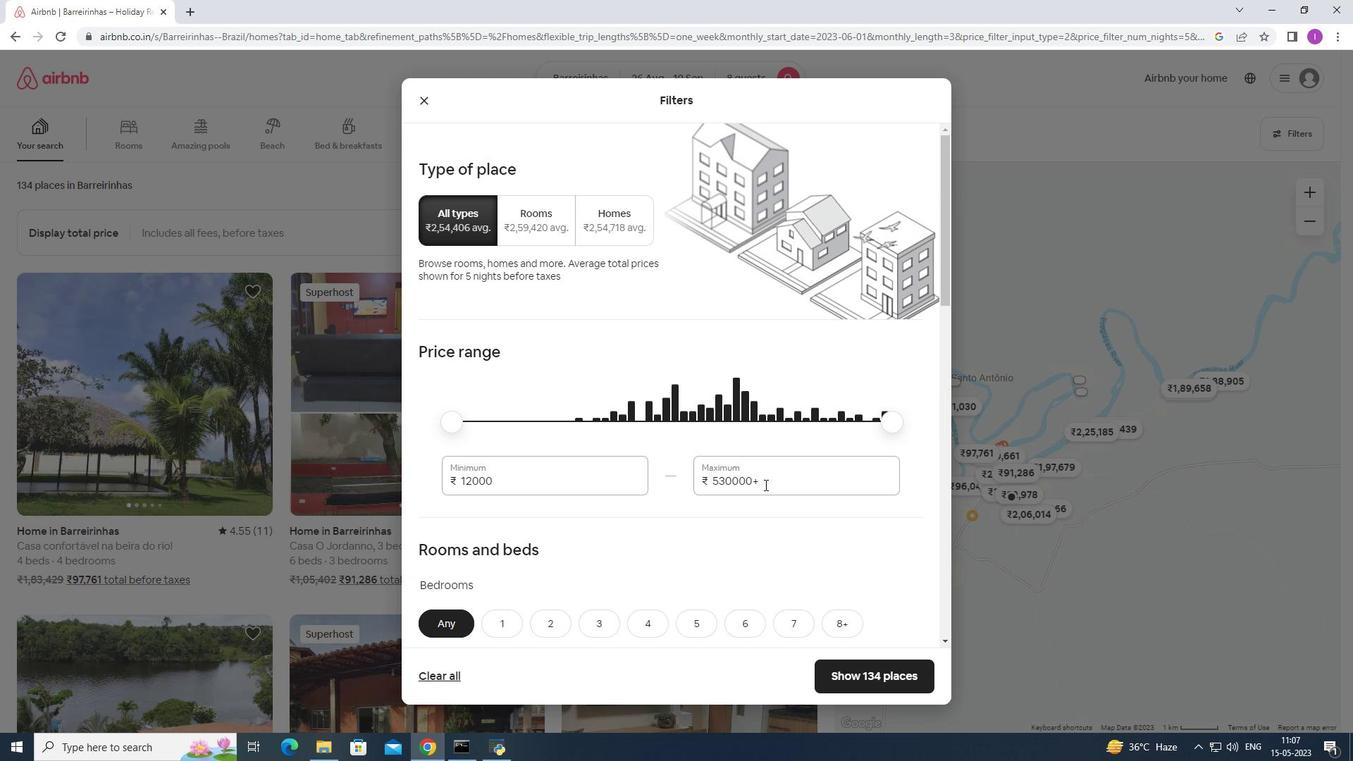 
Action: Mouse pressed left at (765, 485)
Screenshot: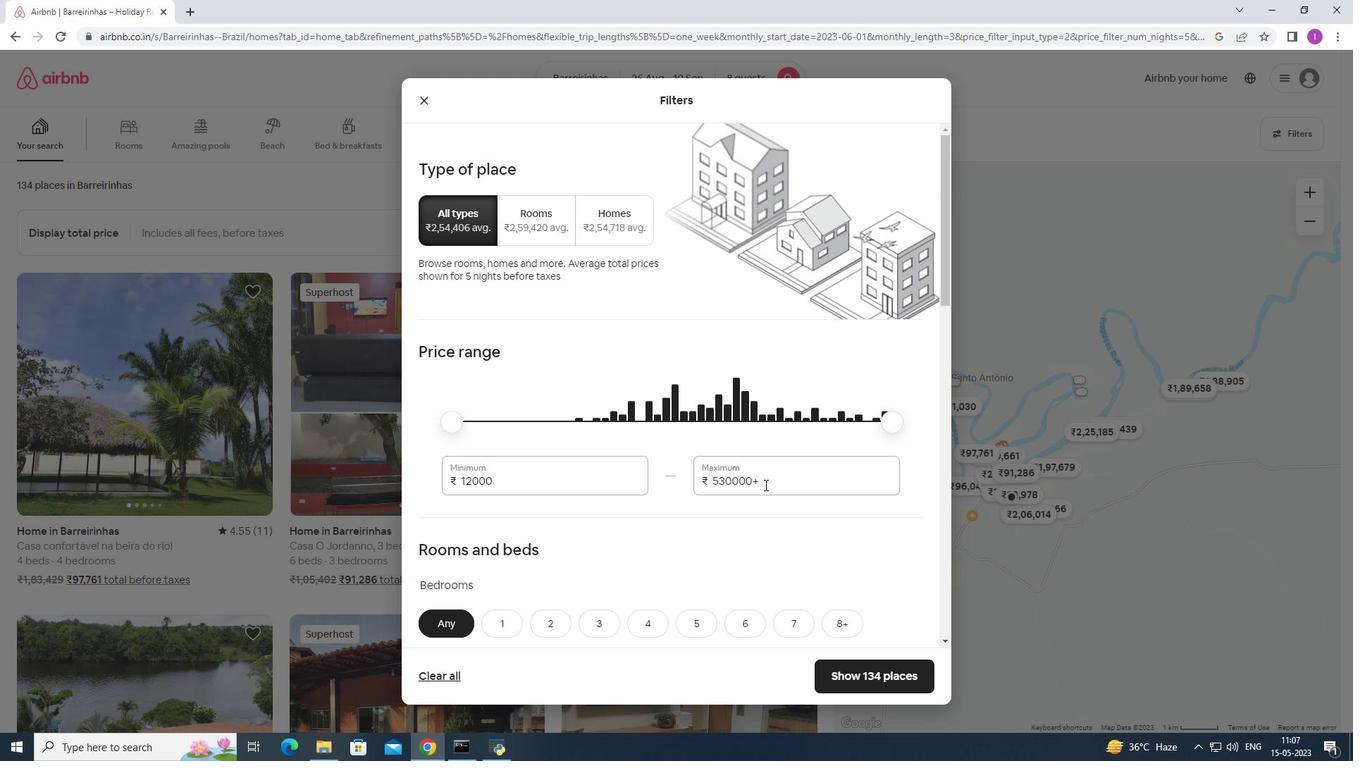 
Action: Mouse moved to (895, 475)
Screenshot: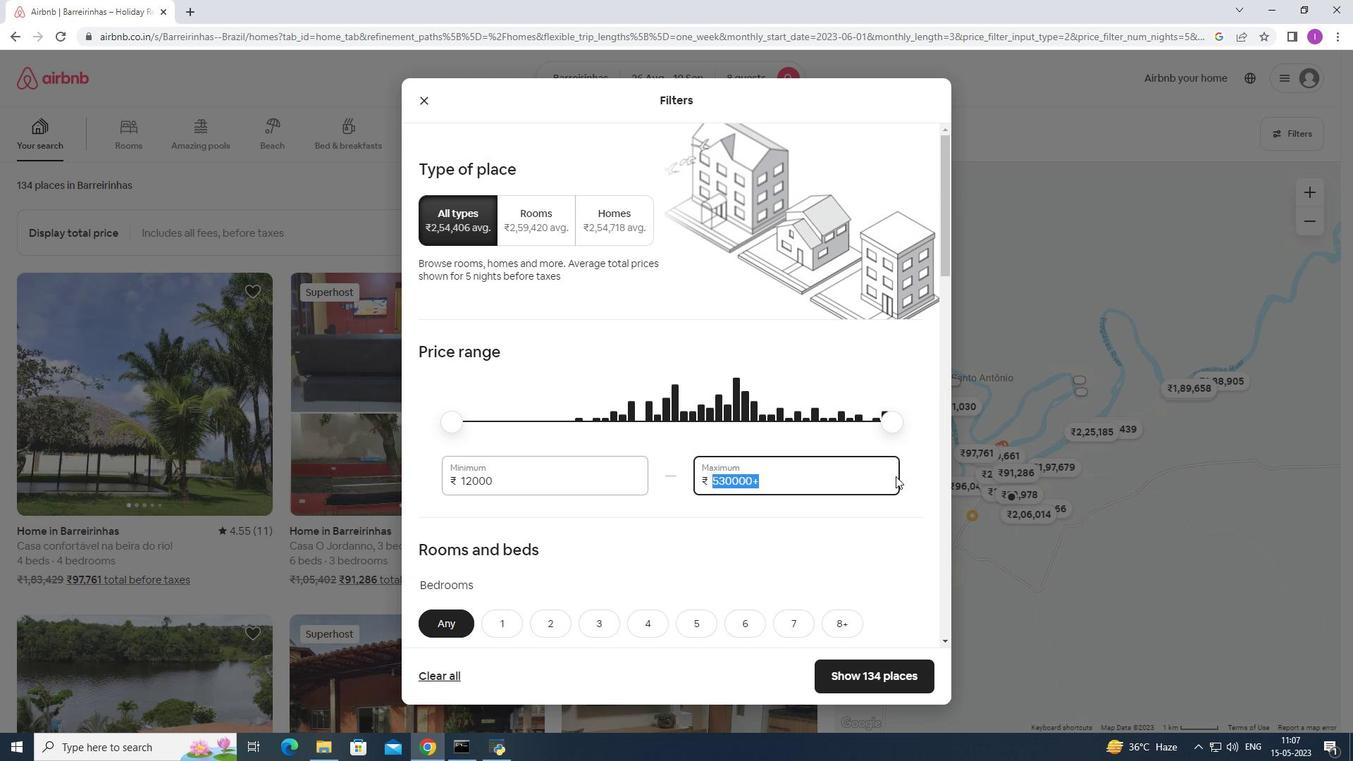 
Action: Key pressed 15000
Screenshot: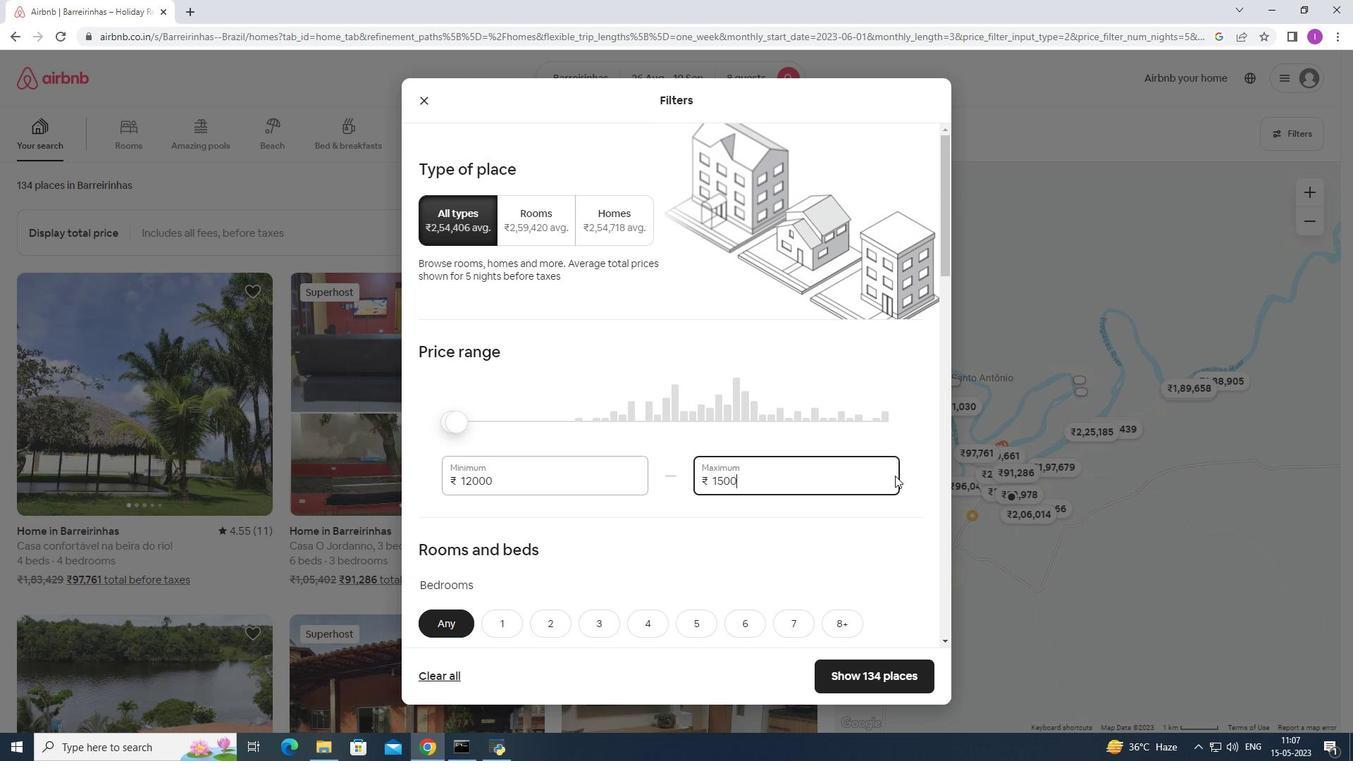 
Action: Mouse moved to (504, 481)
Screenshot: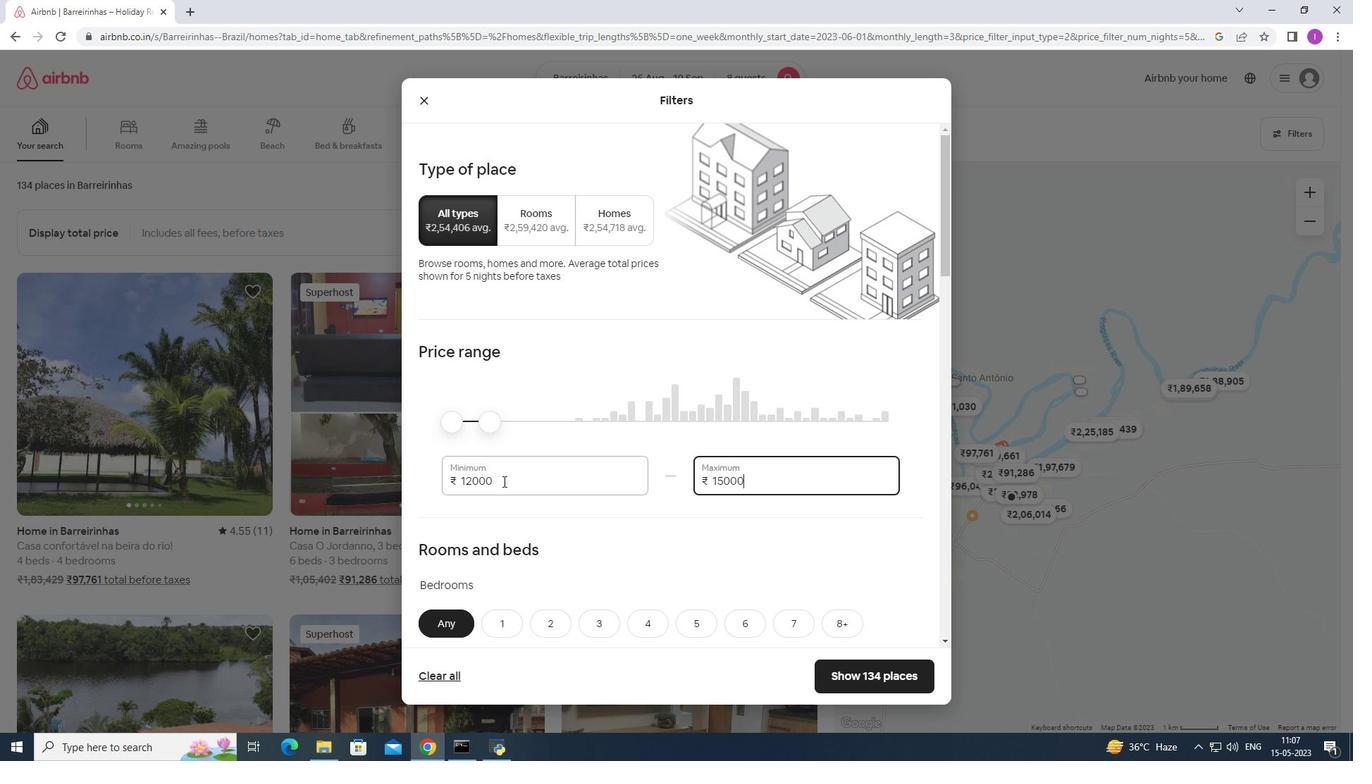 
Action: Mouse pressed left at (504, 481)
Screenshot: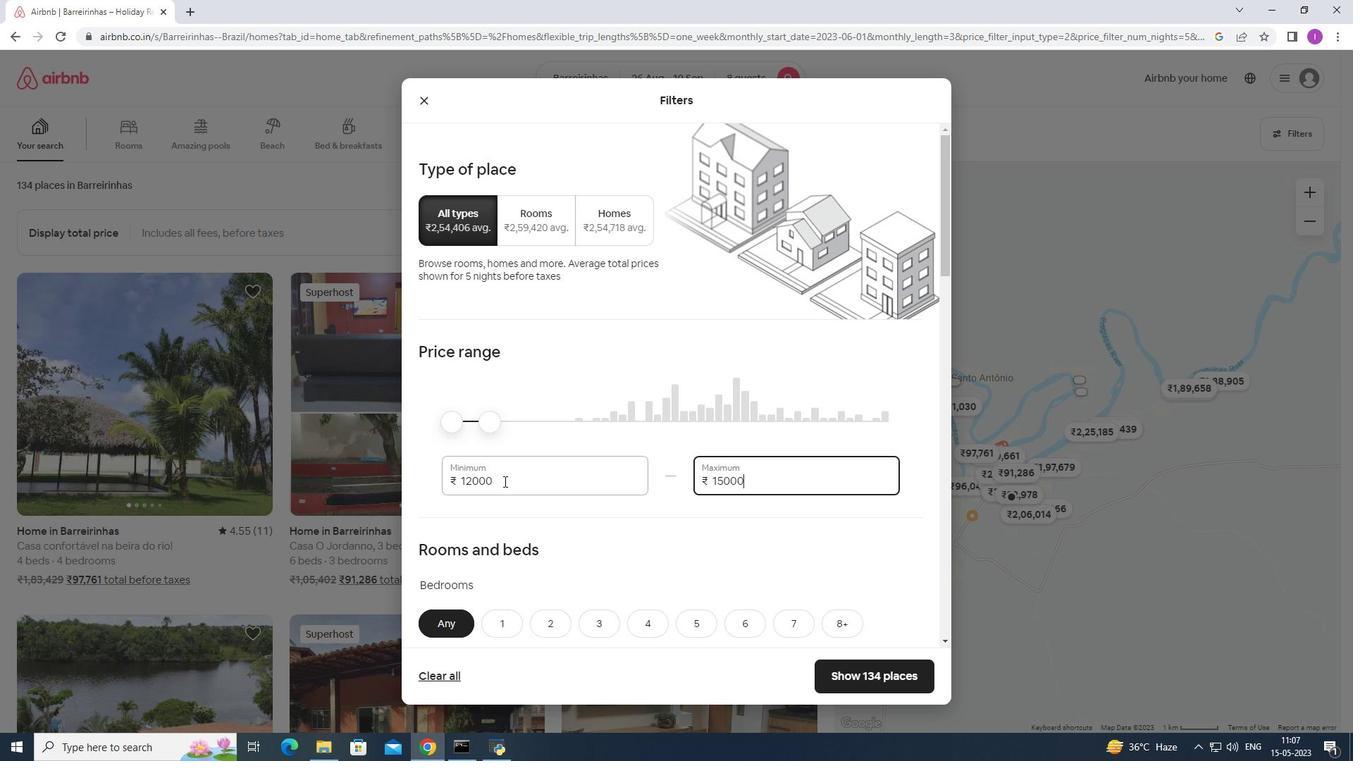 
Action: Mouse moved to (545, 495)
Screenshot: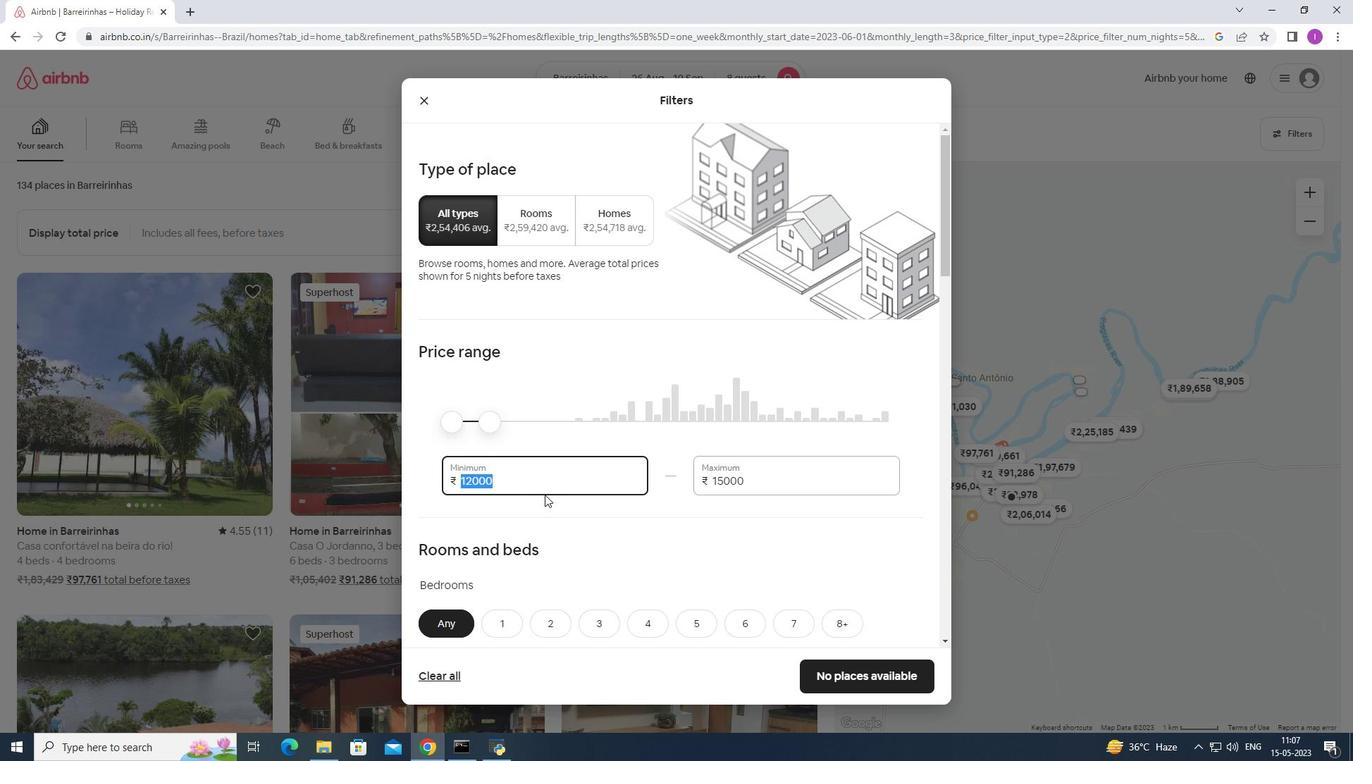 
Action: Key pressed 1
Screenshot: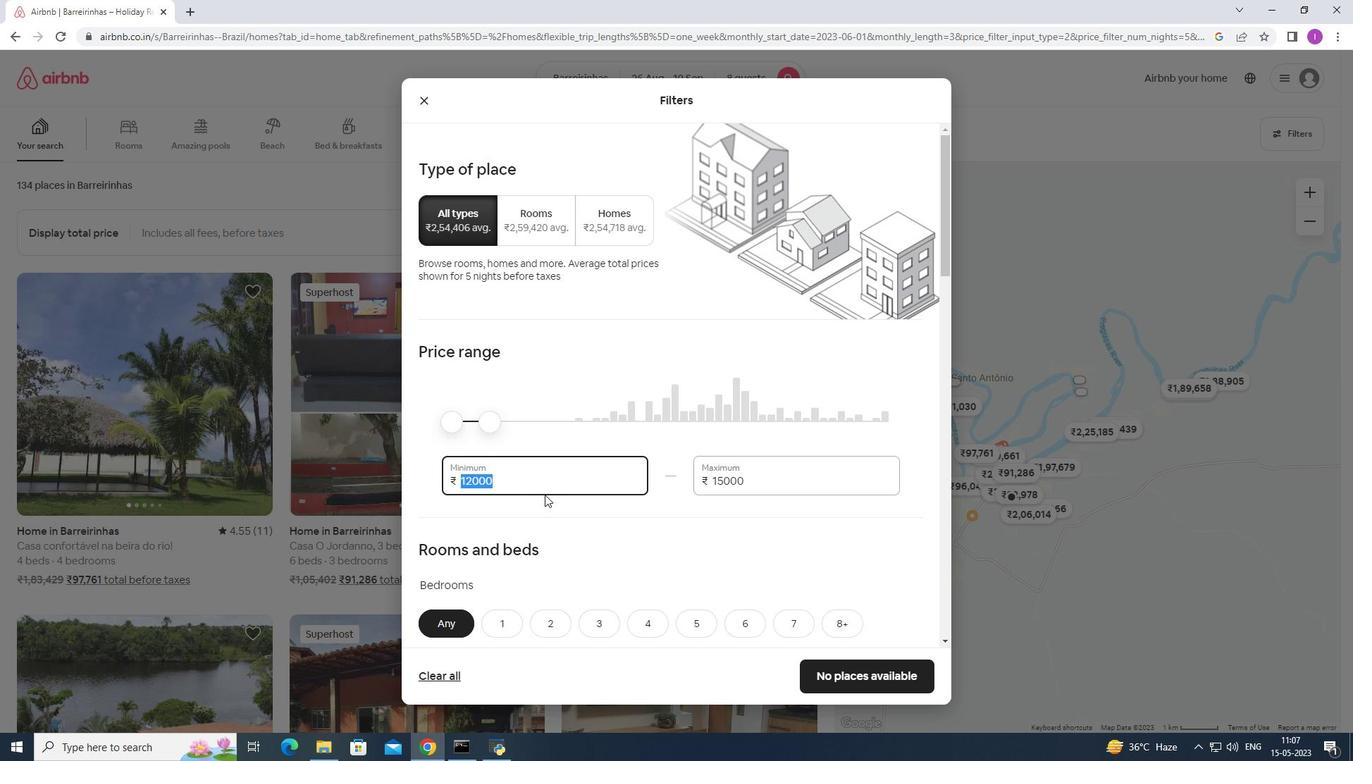 
Action: Mouse moved to (547, 495)
Screenshot: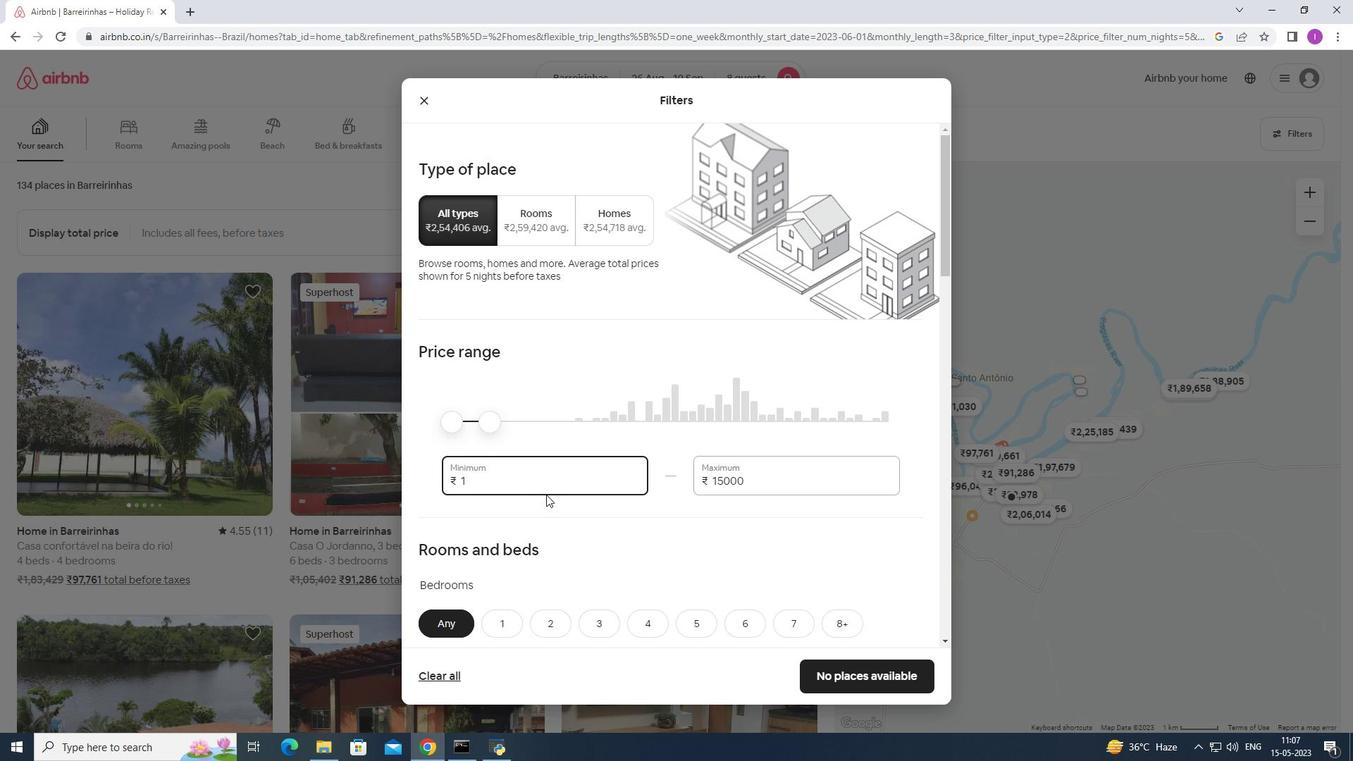 
Action: Key pressed 0000
Screenshot: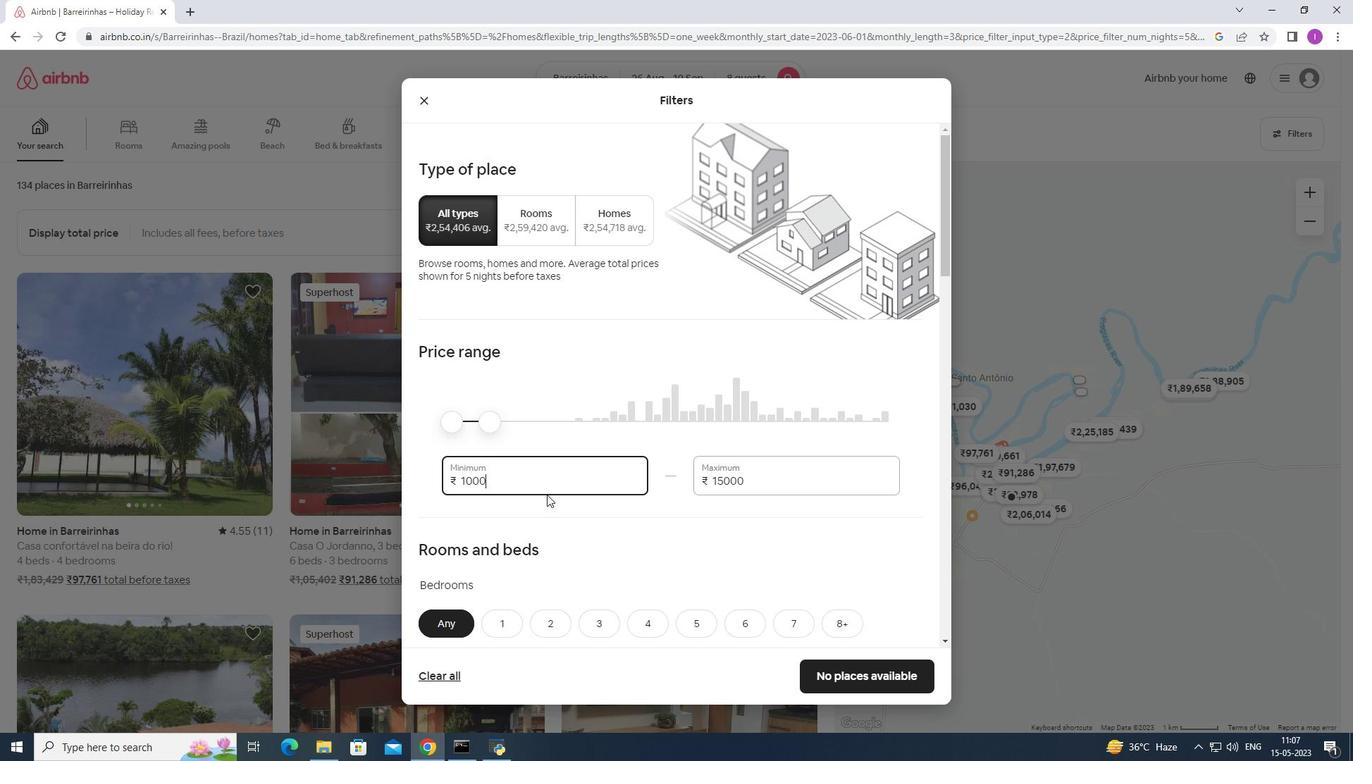 
Action: Mouse moved to (542, 488)
Screenshot: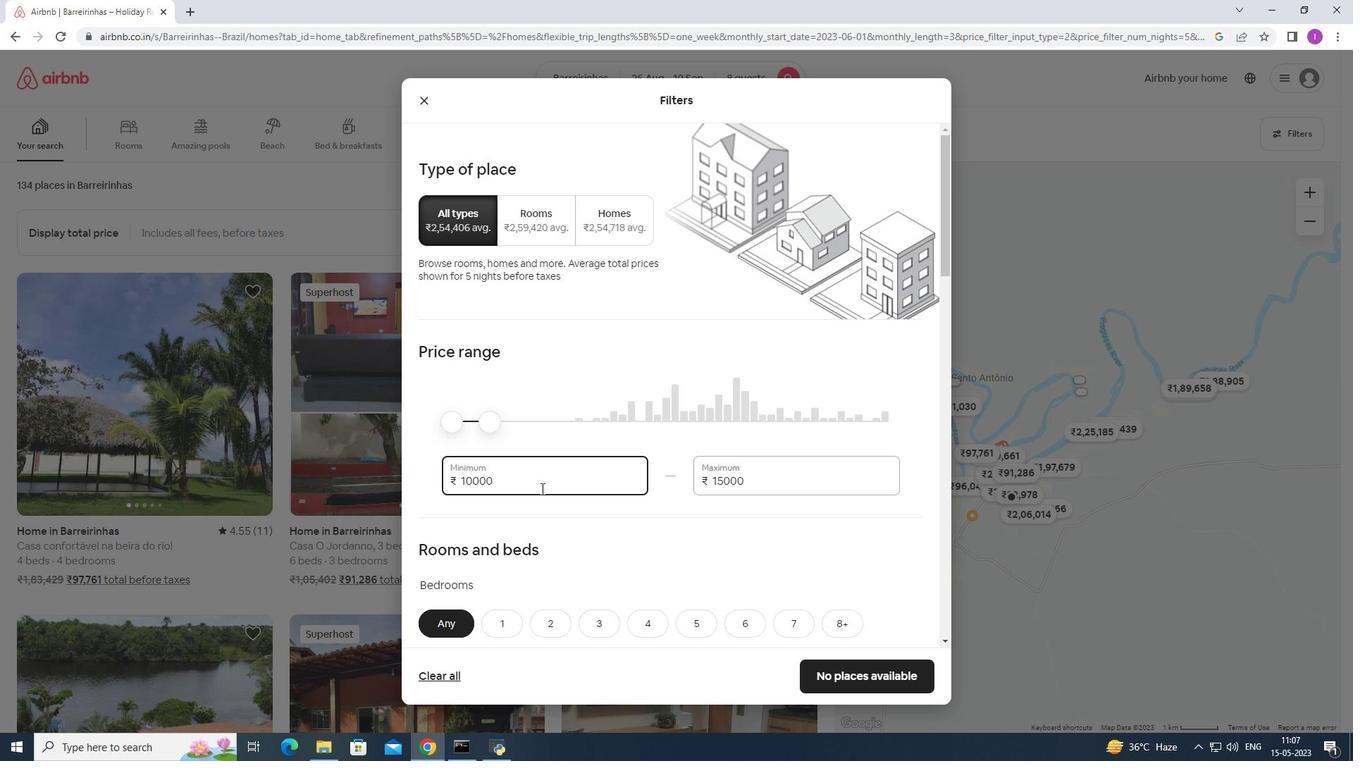 
Action: Mouse scrolled (542, 487) with delta (0, 0)
Screenshot: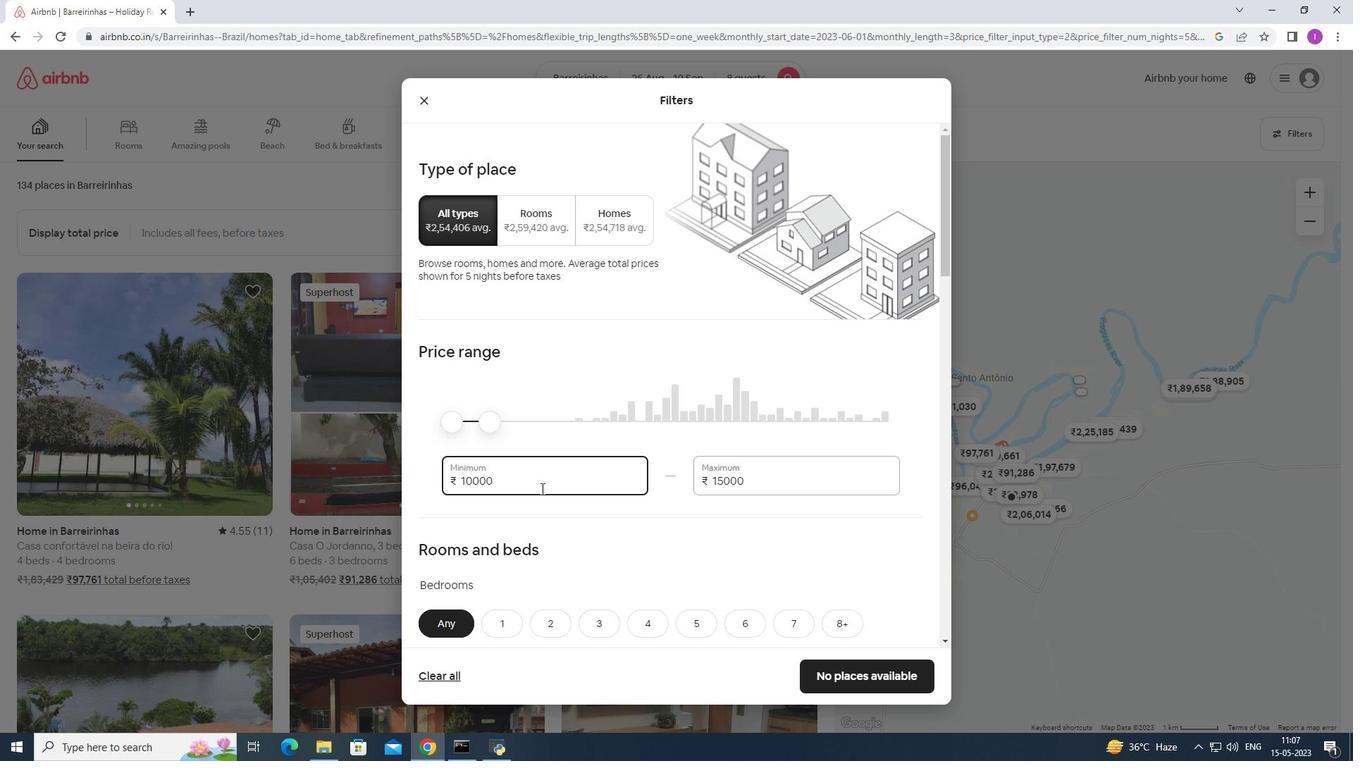 
Action: Mouse moved to (546, 483)
Screenshot: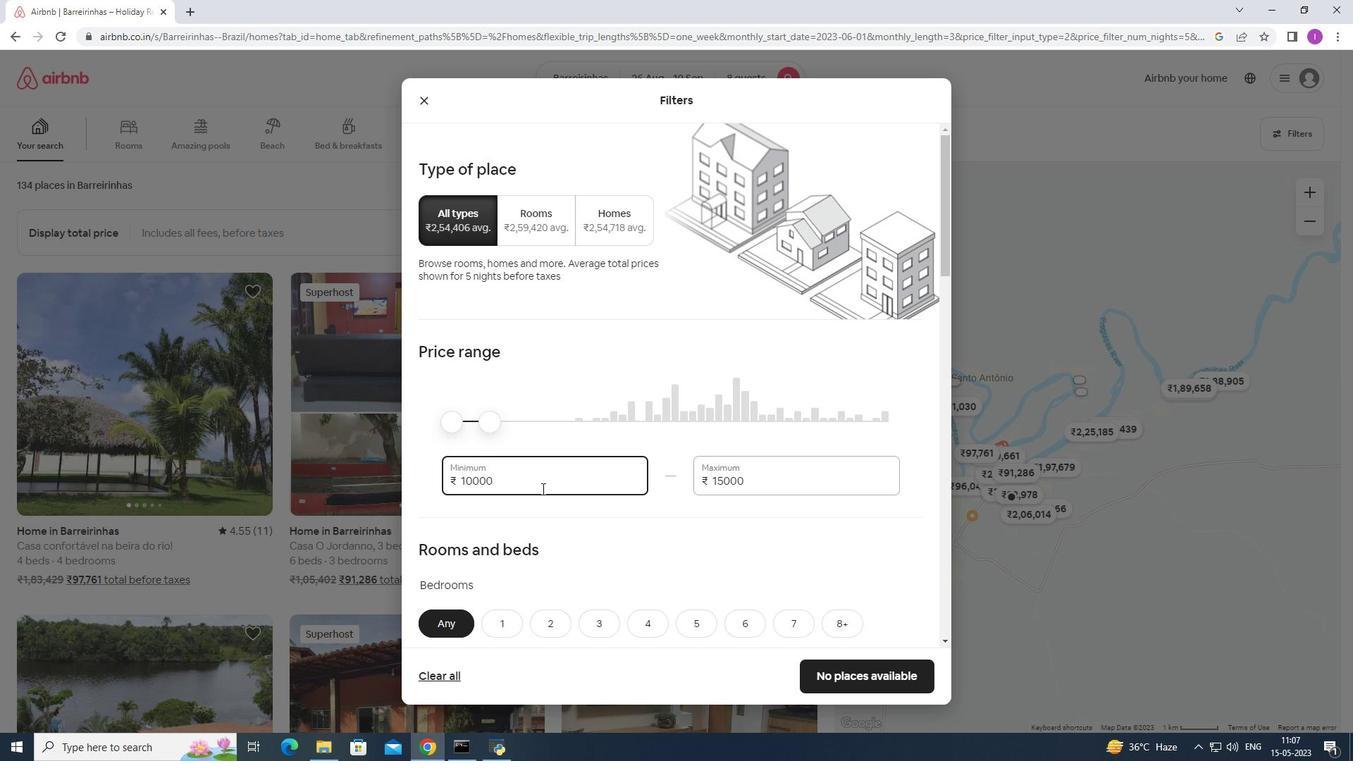 
Action: Mouse scrolled (545, 485) with delta (0, 0)
Screenshot: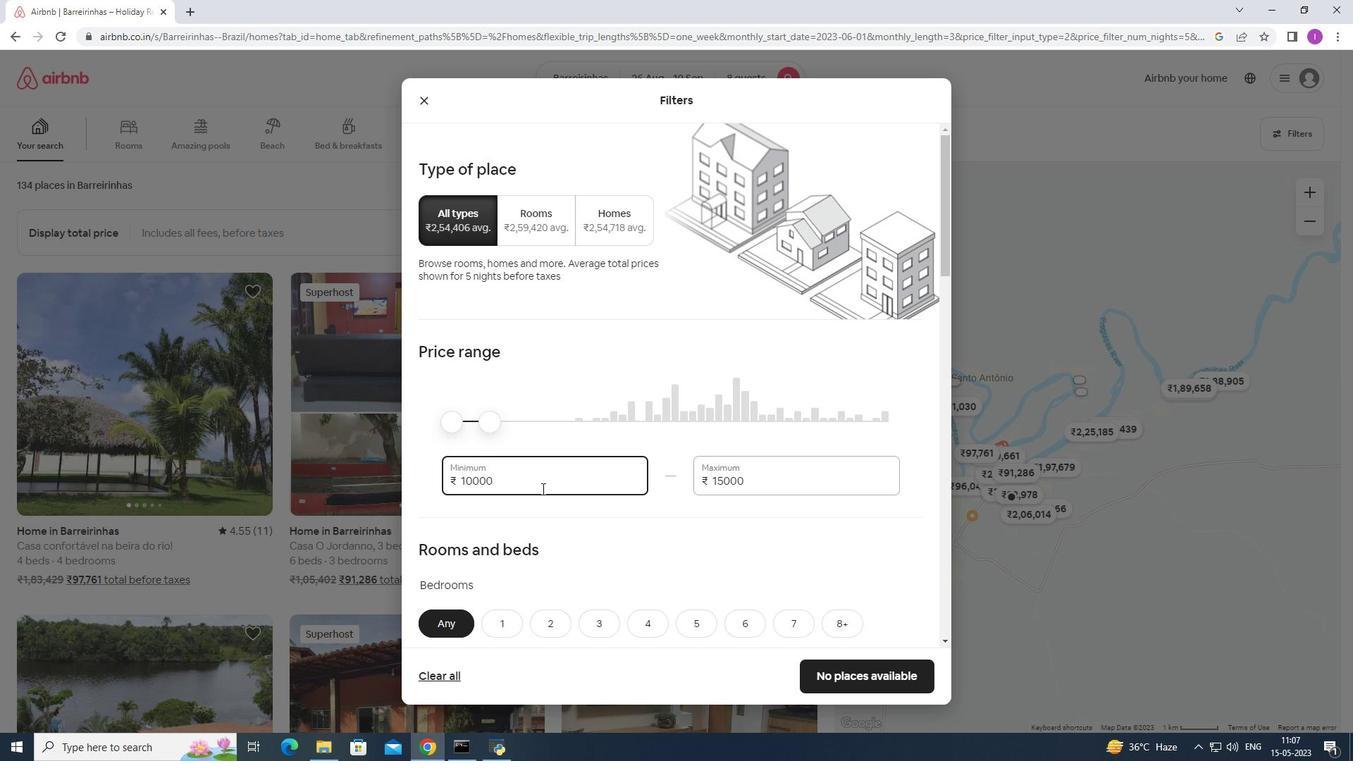 
Action: Mouse moved to (585, 428)
Screenshot: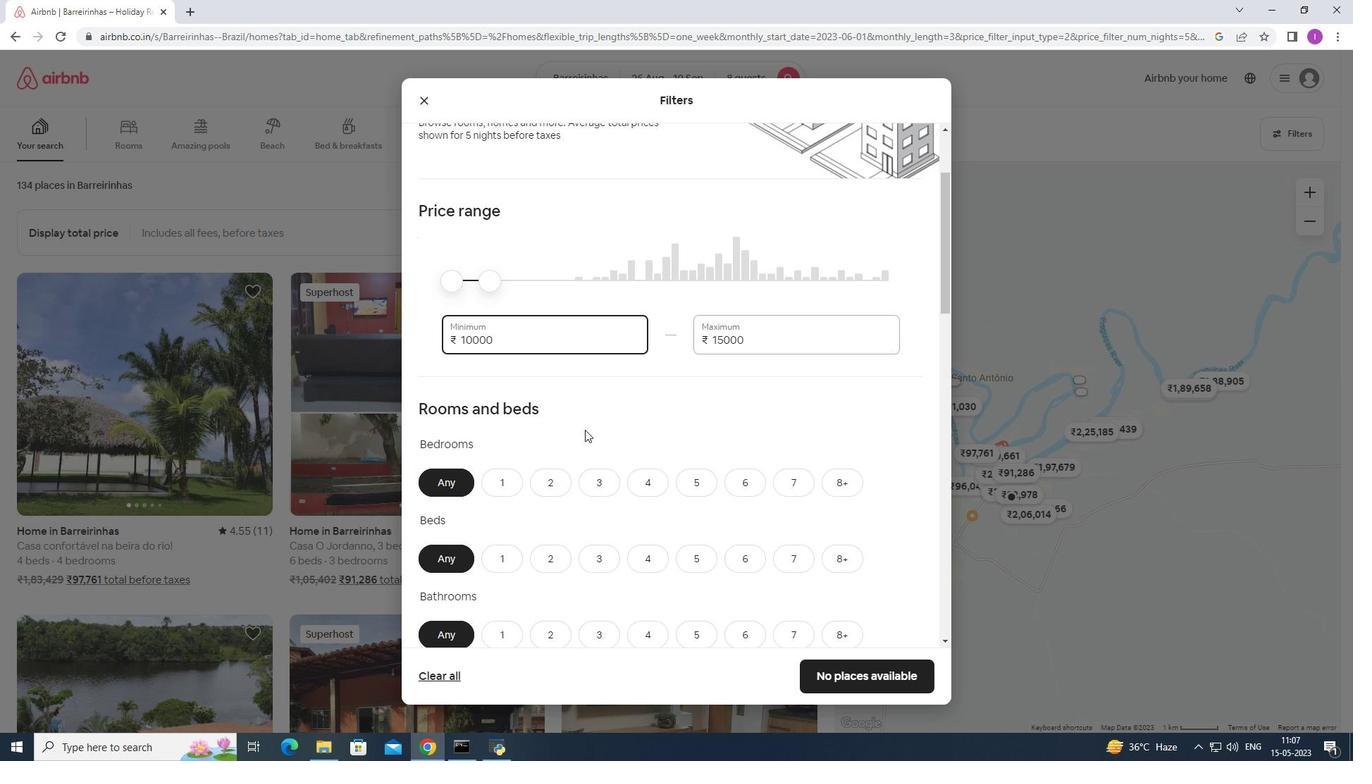 
Action: Mouse scrolled (585, 428) with delta (0, 0)
Screenshot: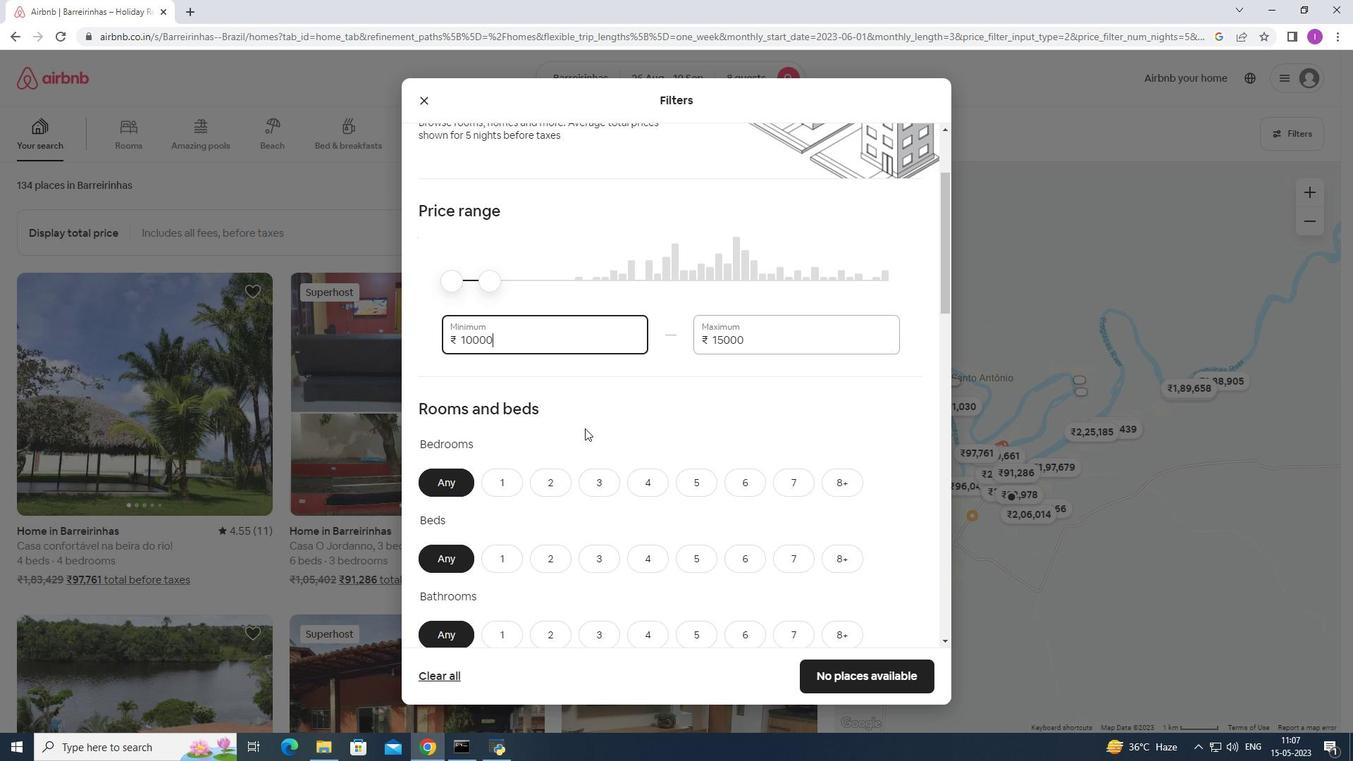 
Action: Mouse scrolled (585, 428) with delta (0, 0)
Screenshot: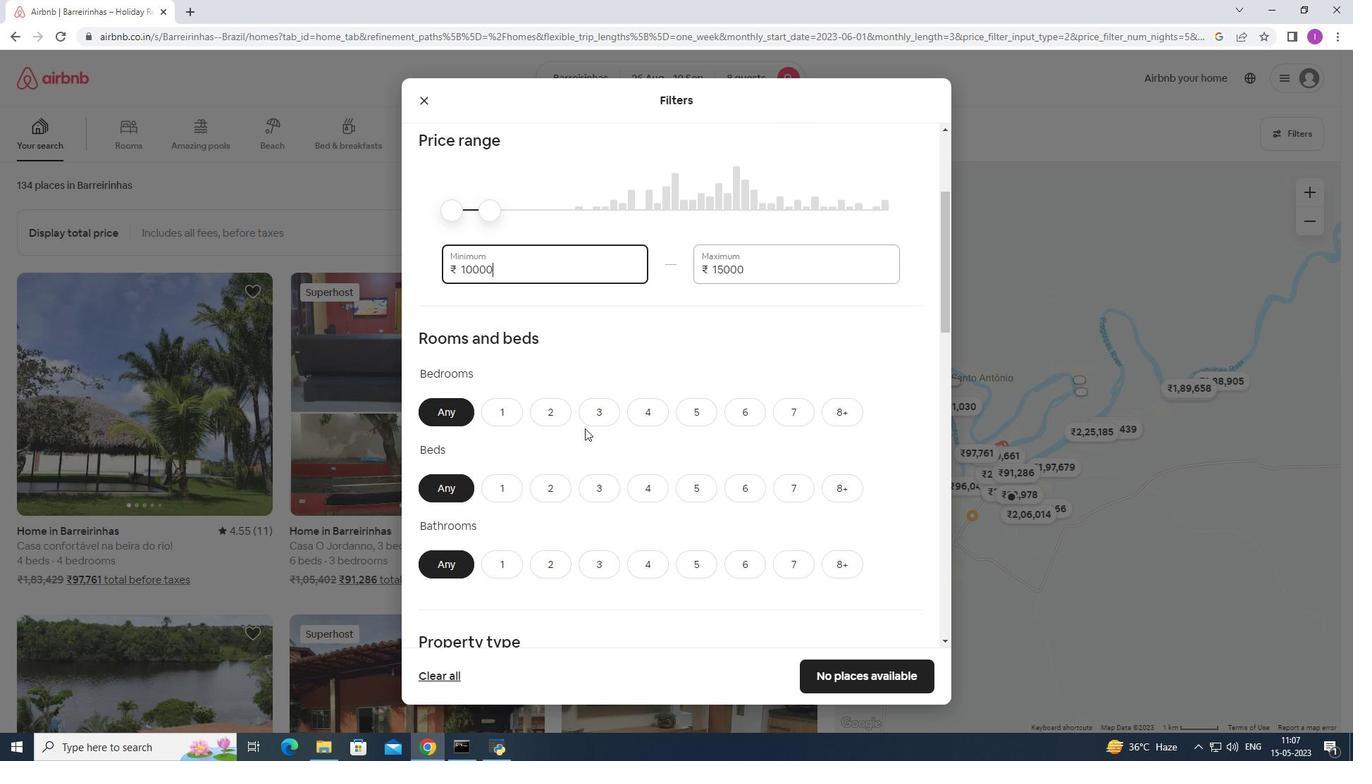 
Action: Mouse moved to (758, 346)
Screenshot: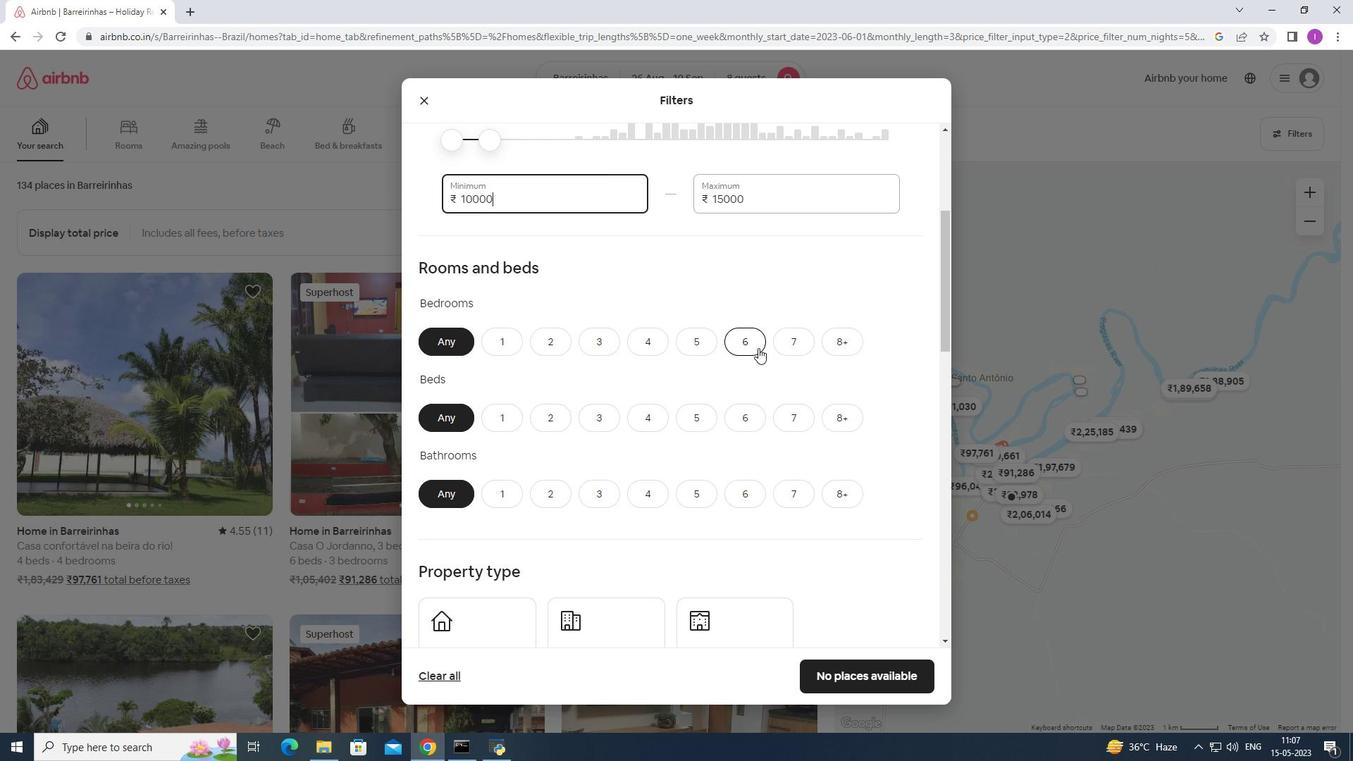 
Action: Mouse pressed left at (758, 346)
Screenshot: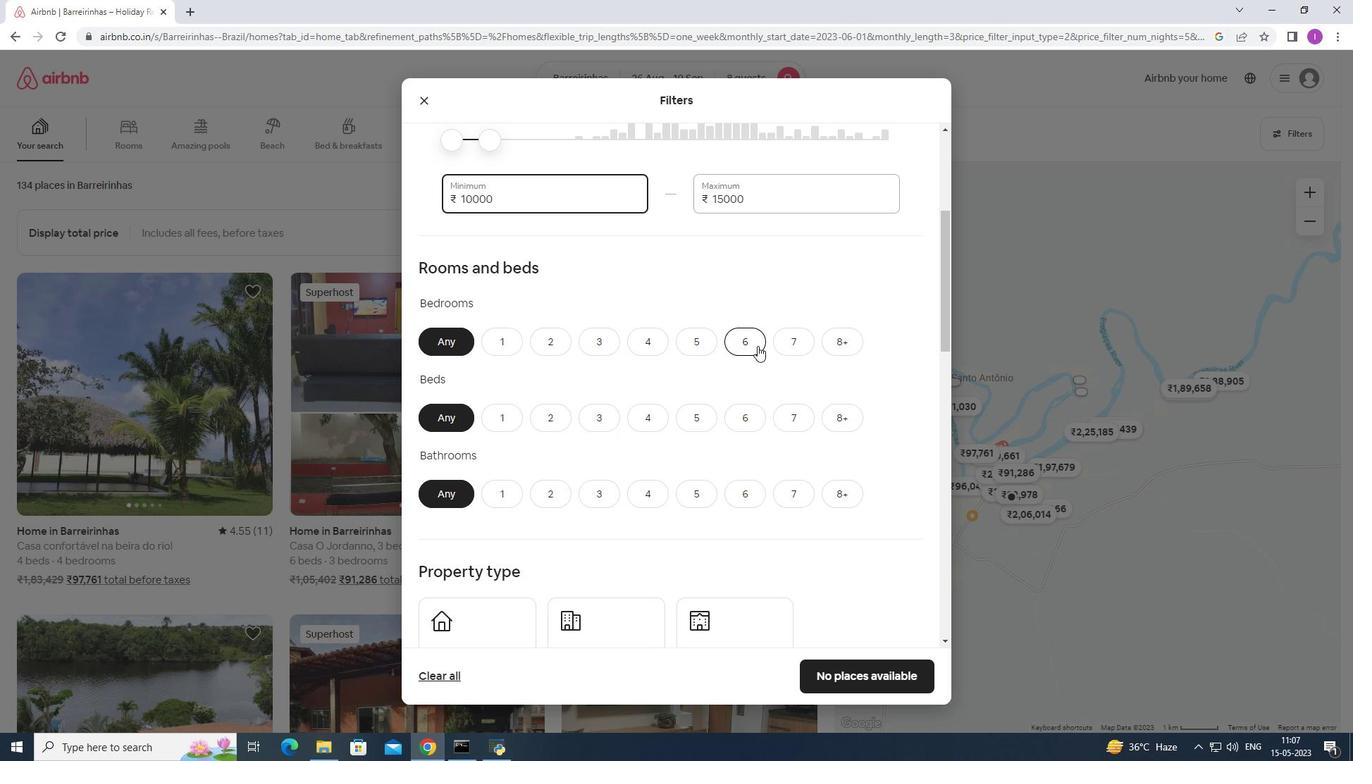 
Action: Mouse moved to (750, 413)
Screenshot: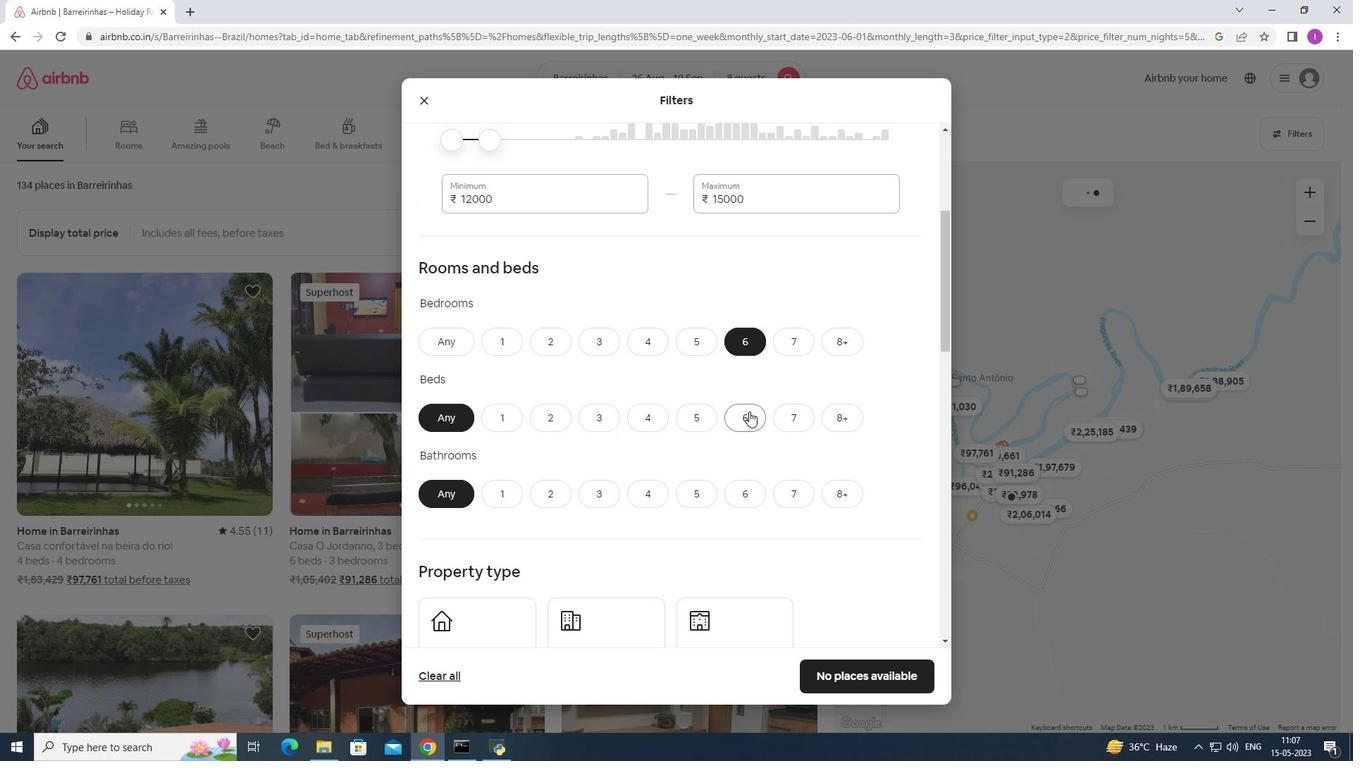 
Action: Mouse pressed left at (750, 413)
Screenshot: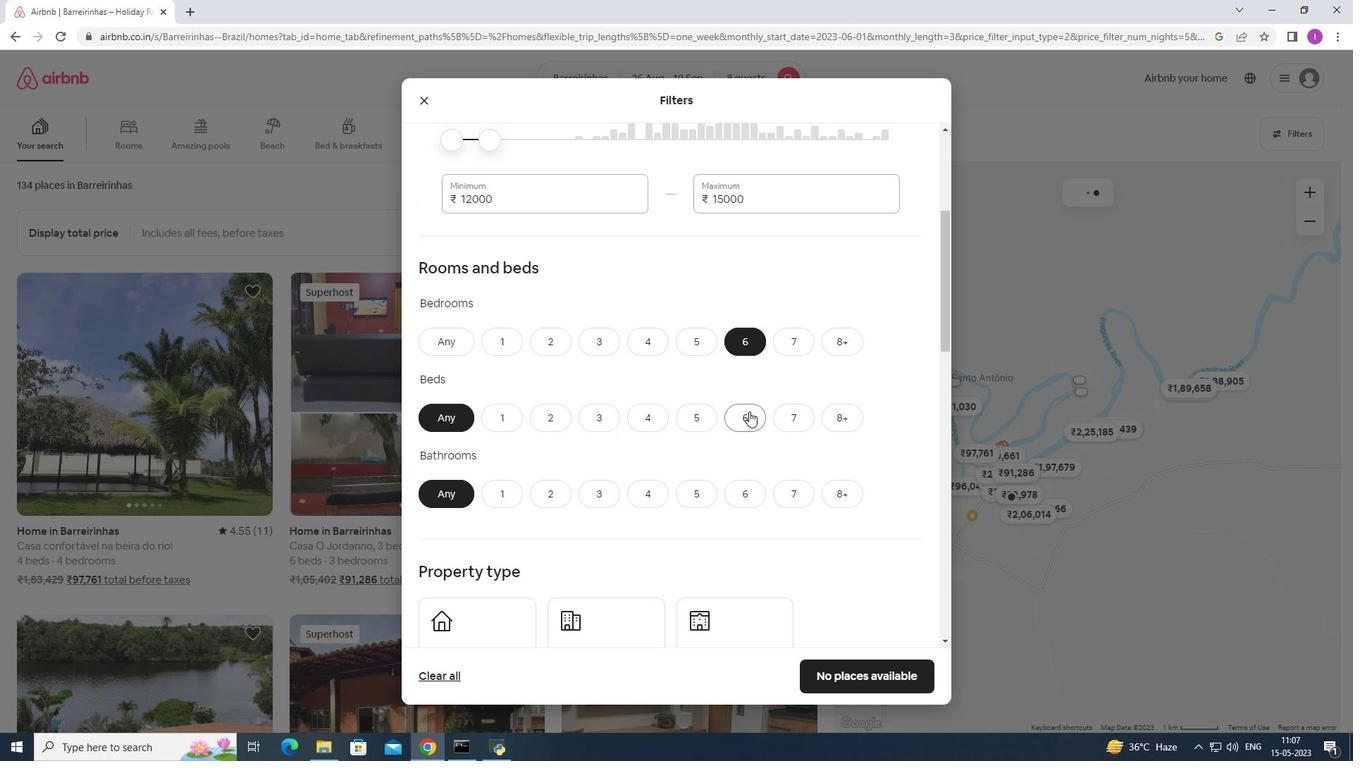 
Action: Mouse moved to (746, 502)
Screenshot: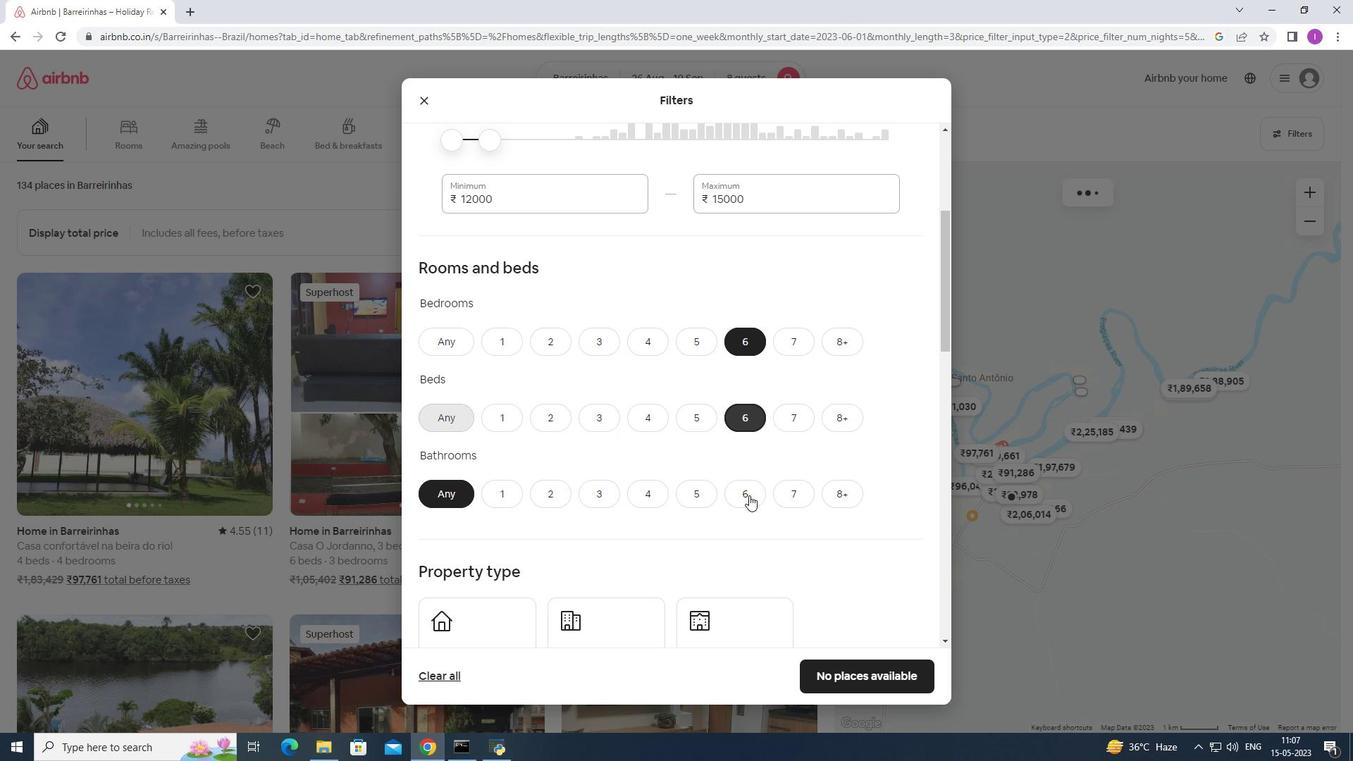 
Action: Mouse pressed left at (746, 502)
Screenshot: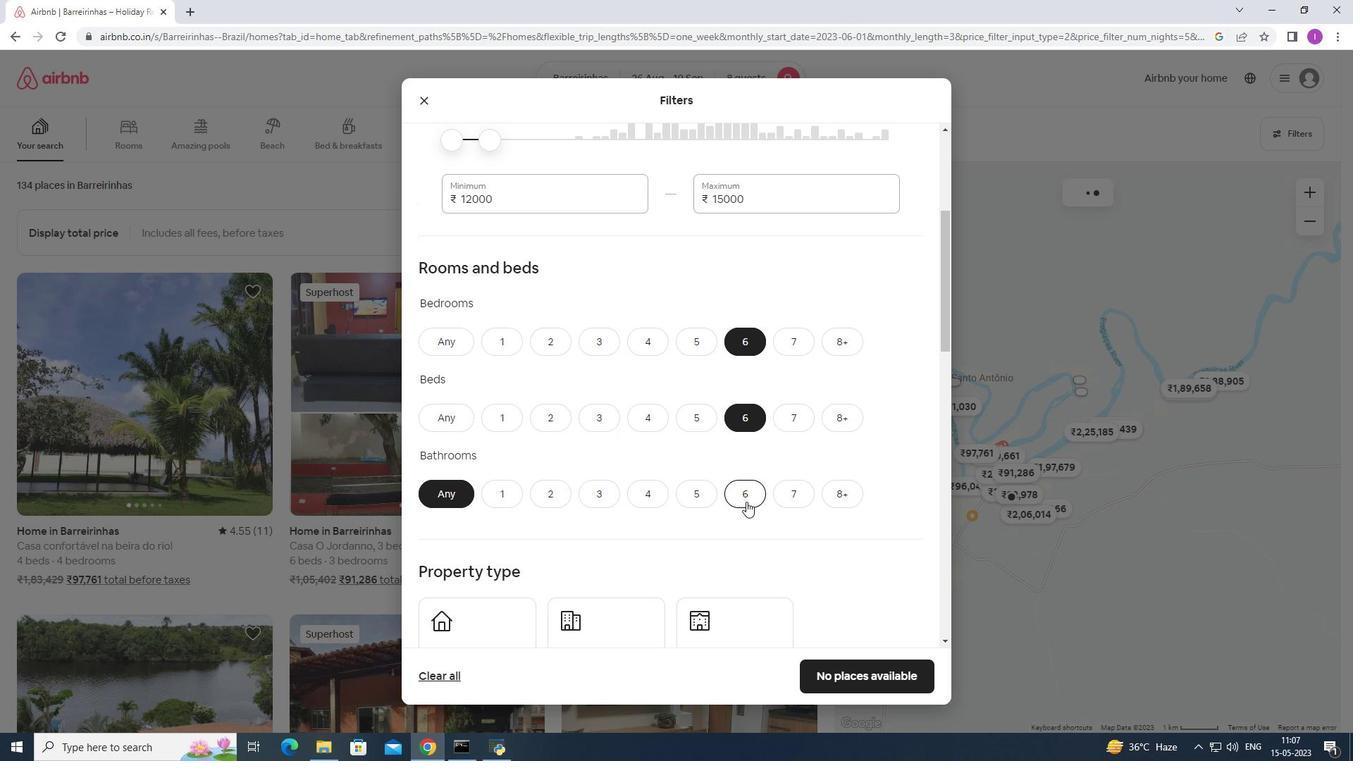 
Action: Mouse moved to (664, 373)
Screenshot: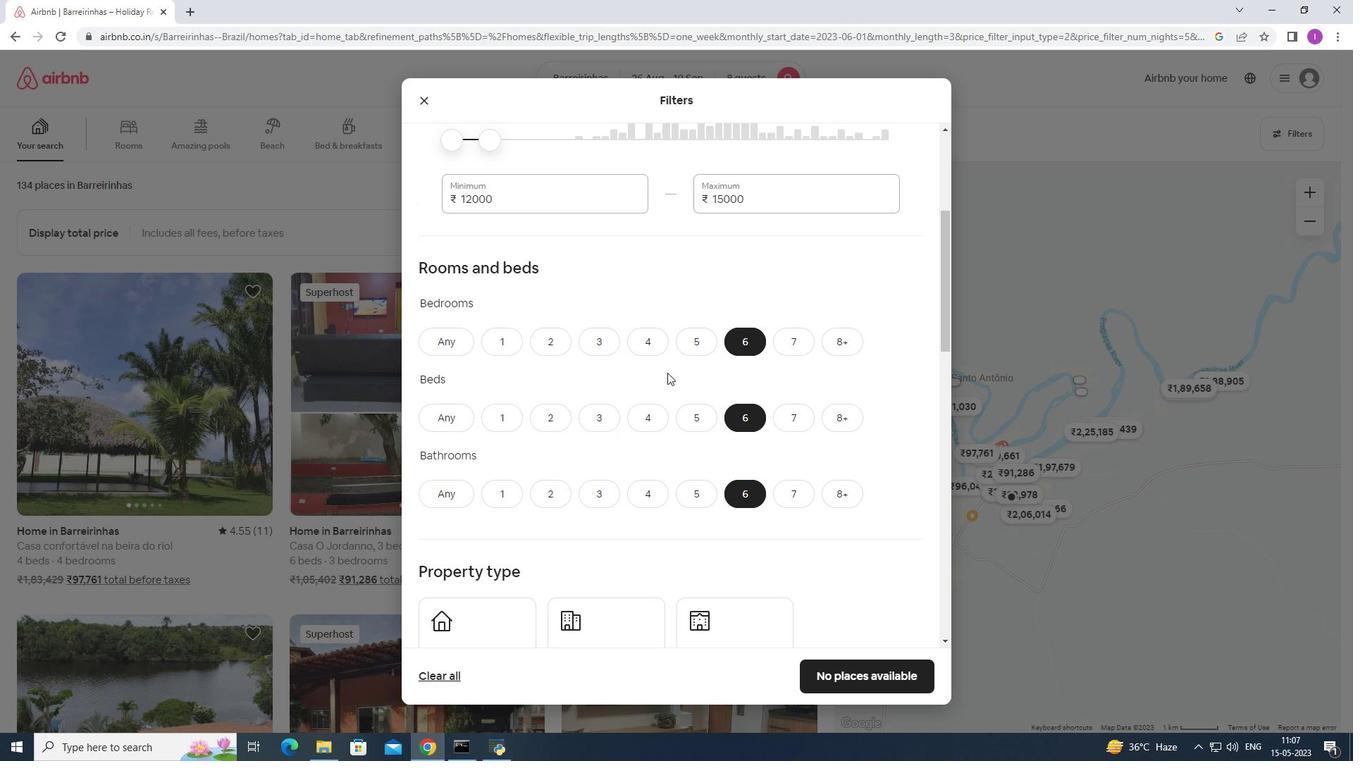 
Action: Mouse scrolled (664, 372) with delta (0, 0)
Screenshot: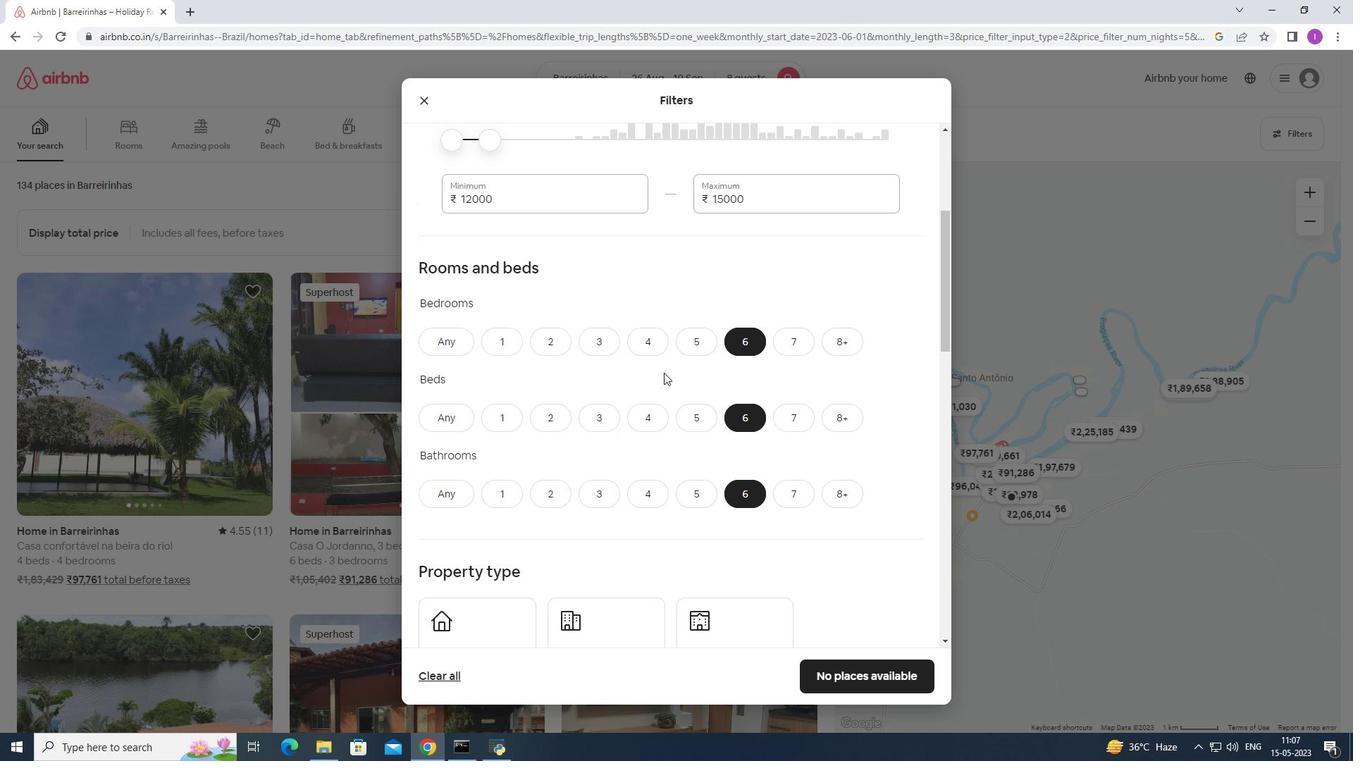 
Action: Mouse moved to (662, 373)
Screenshot: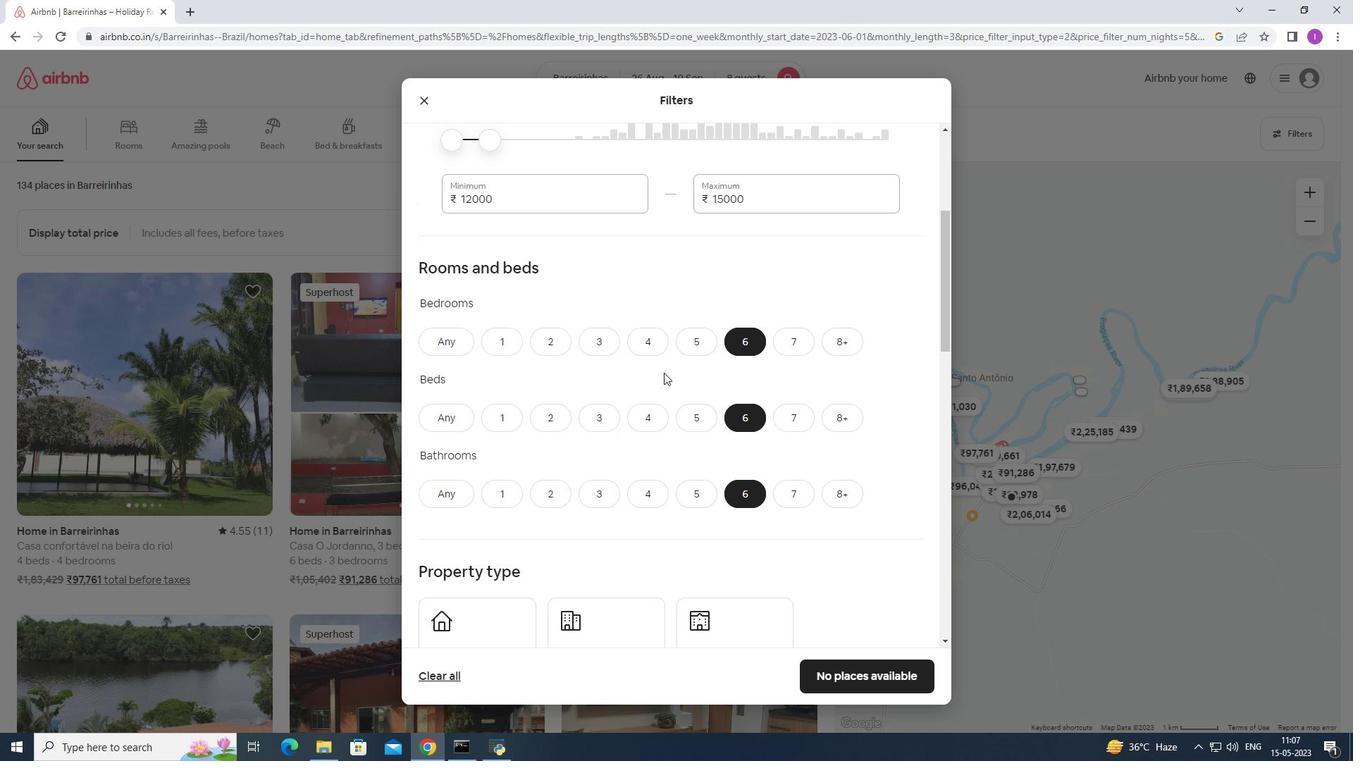 
Action: Mouse scrolled (662, 372) with delta (0, 0)
Screenshot: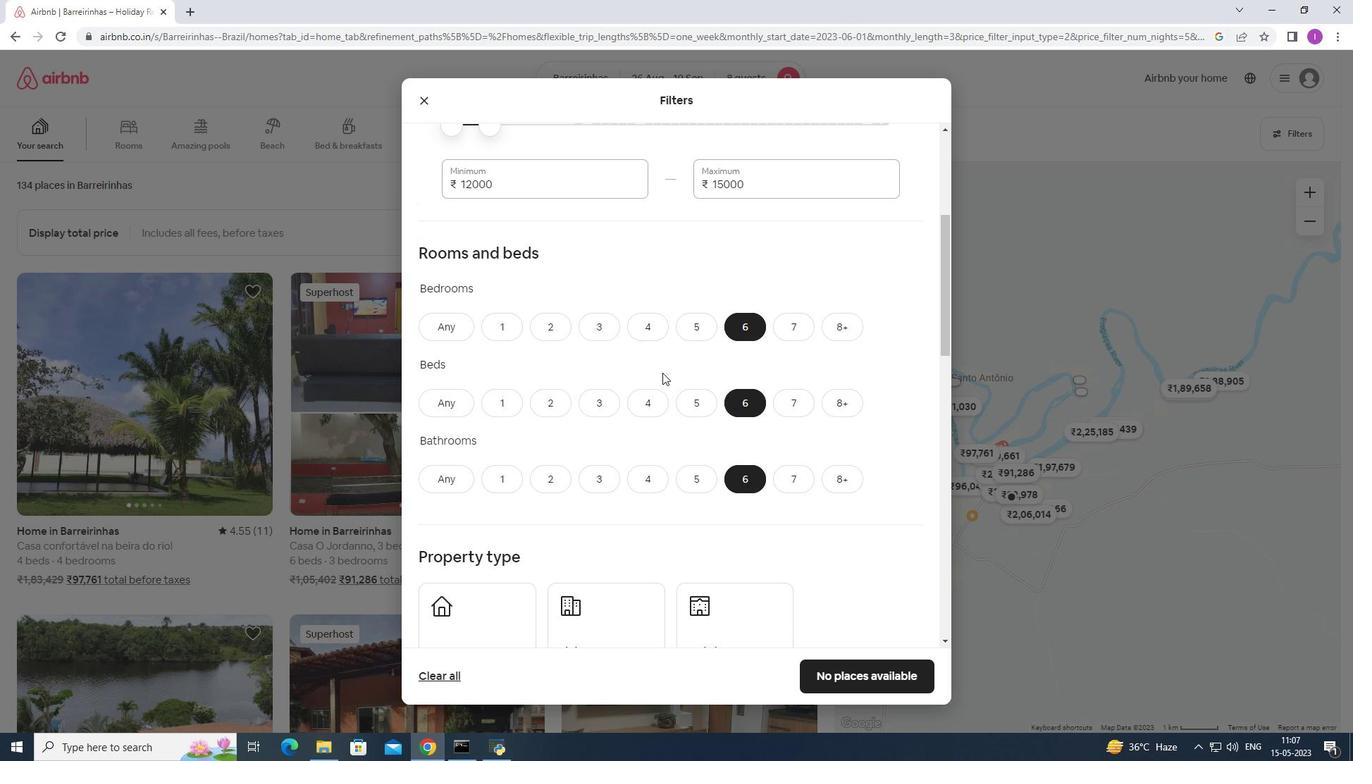 
Action: Mouse moved to (662, 373)
Screenshot: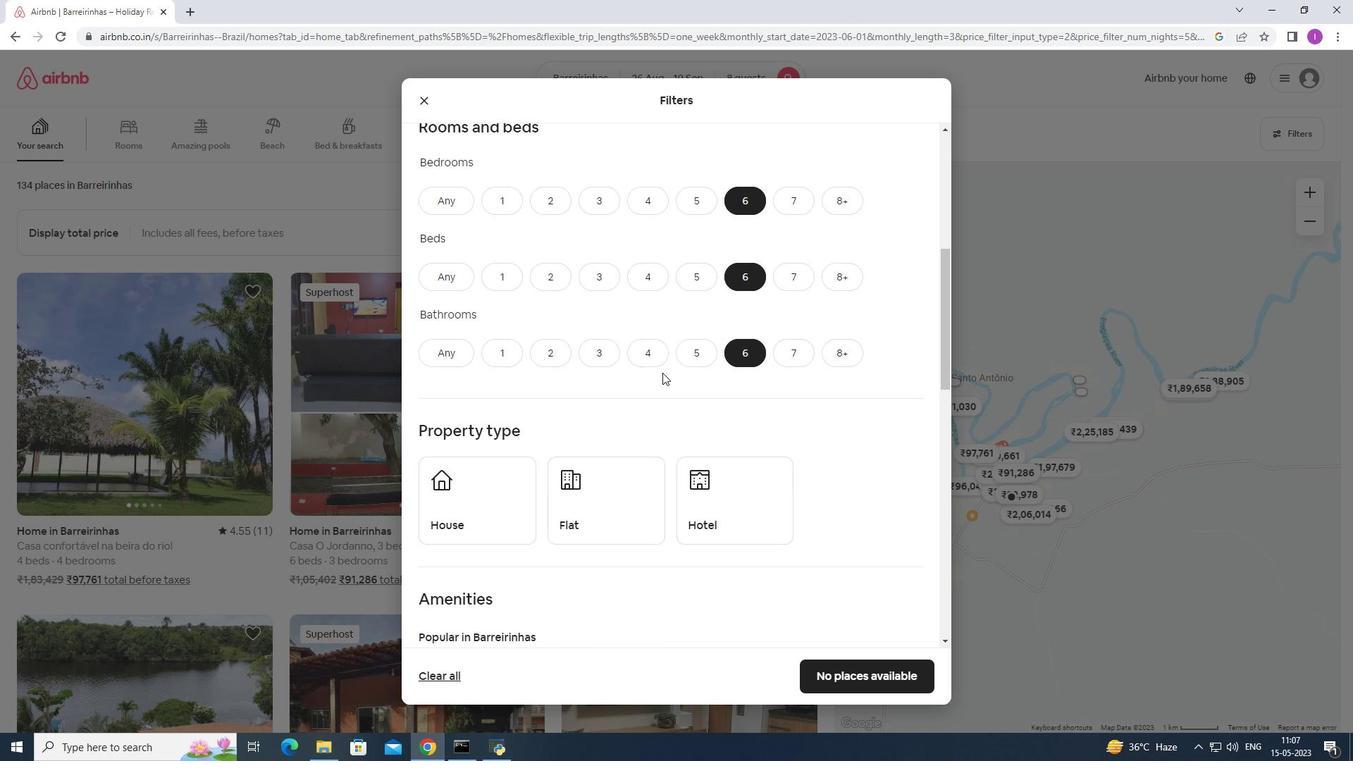 
Action: Mouse scrolled (662, 372) with delta (0, 0)
Screenshot: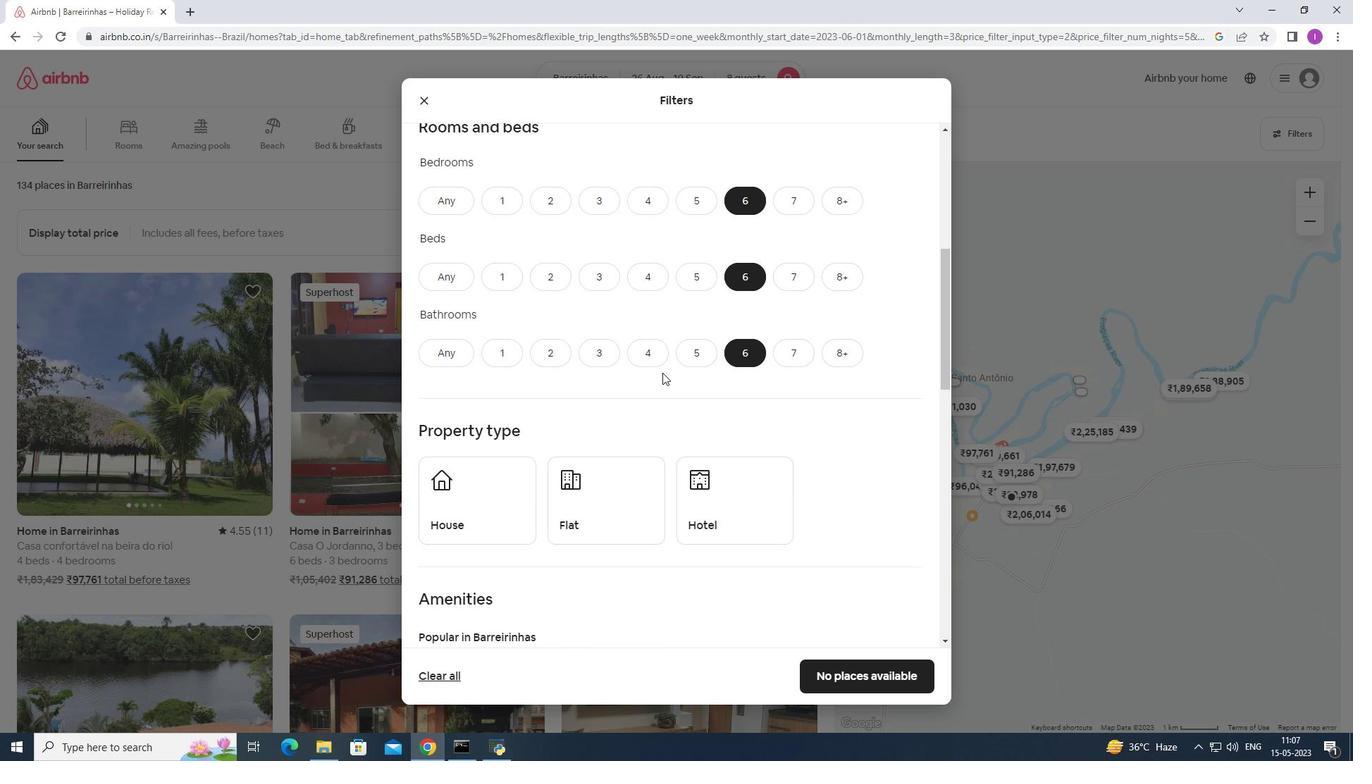 
Action: Mouse scrolled (662, 372) with delta (0, 0)
Screenshot: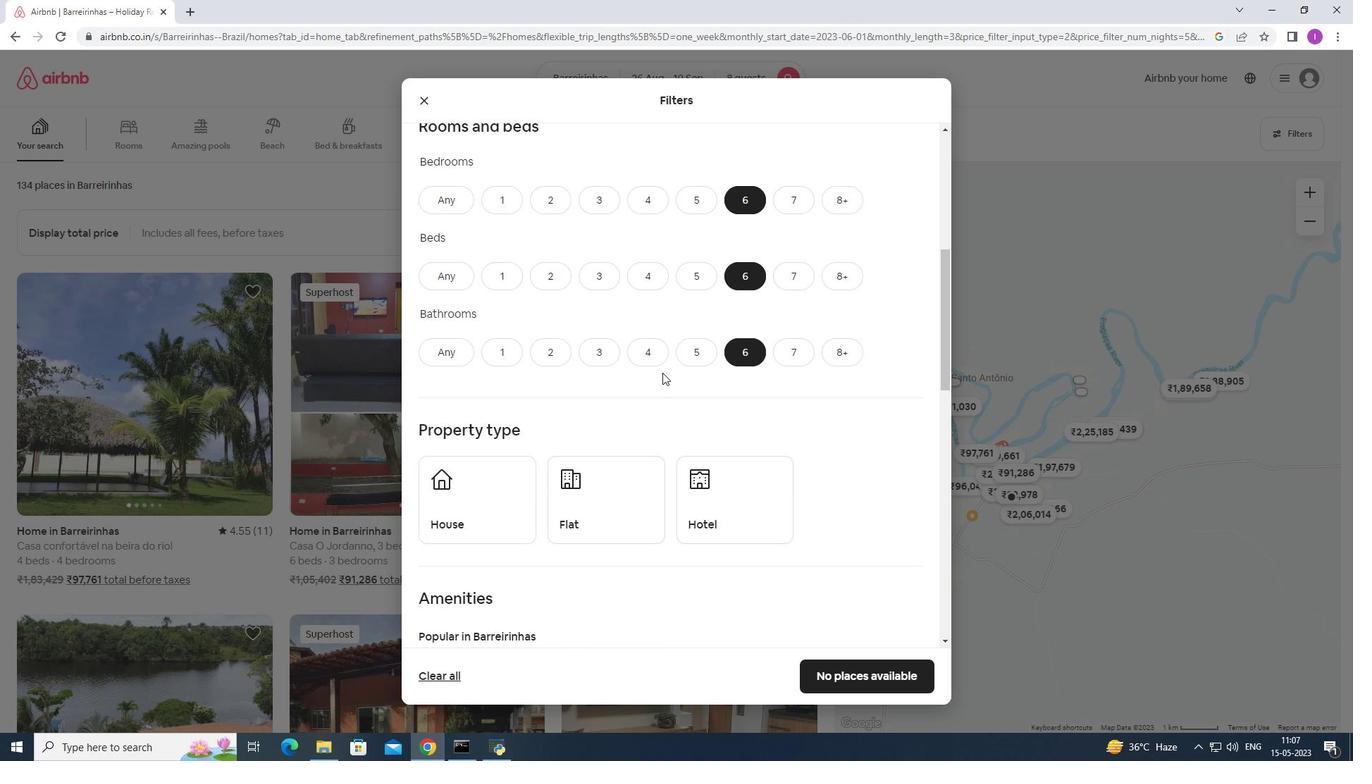 
Action: Mouse moved to (662, 373)
Screenshot: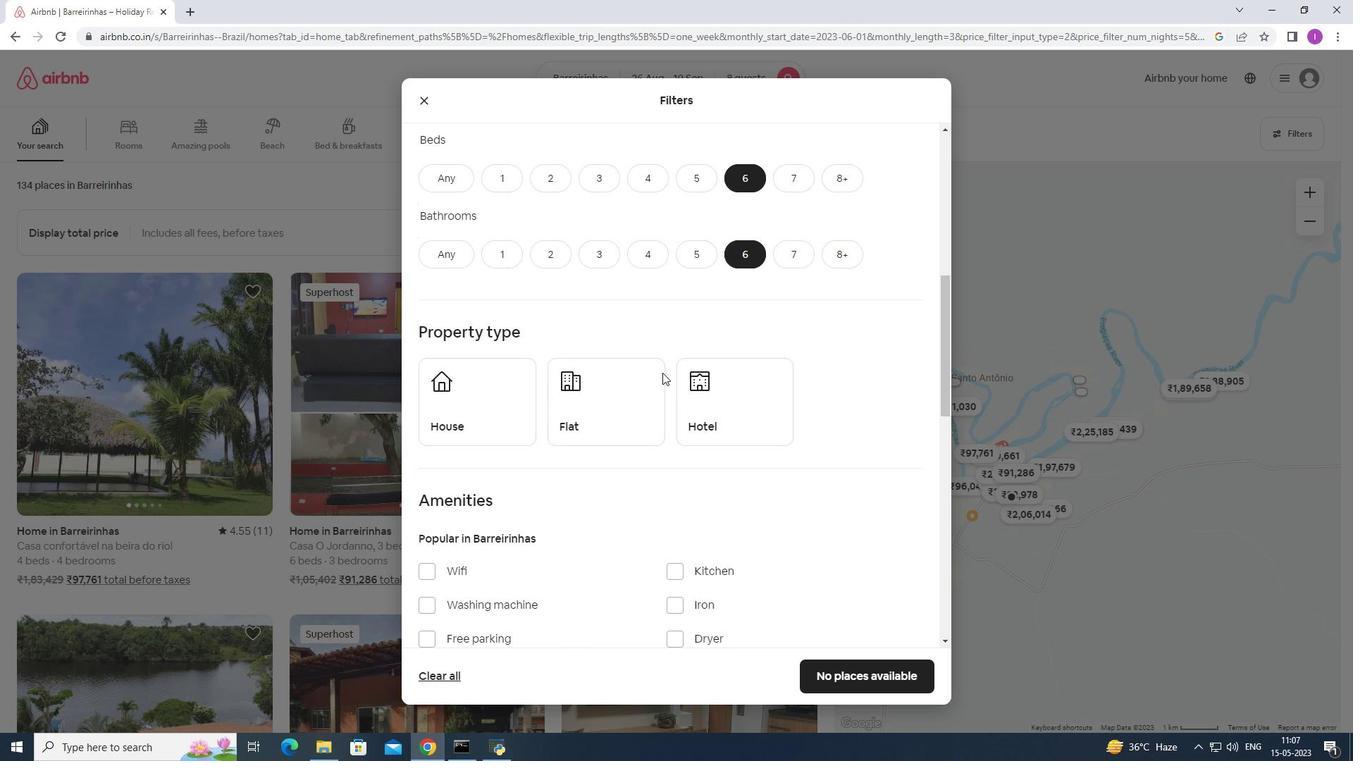
Action: Mouse scrolled (662, 373) with delta (0, 0)
Screenshot: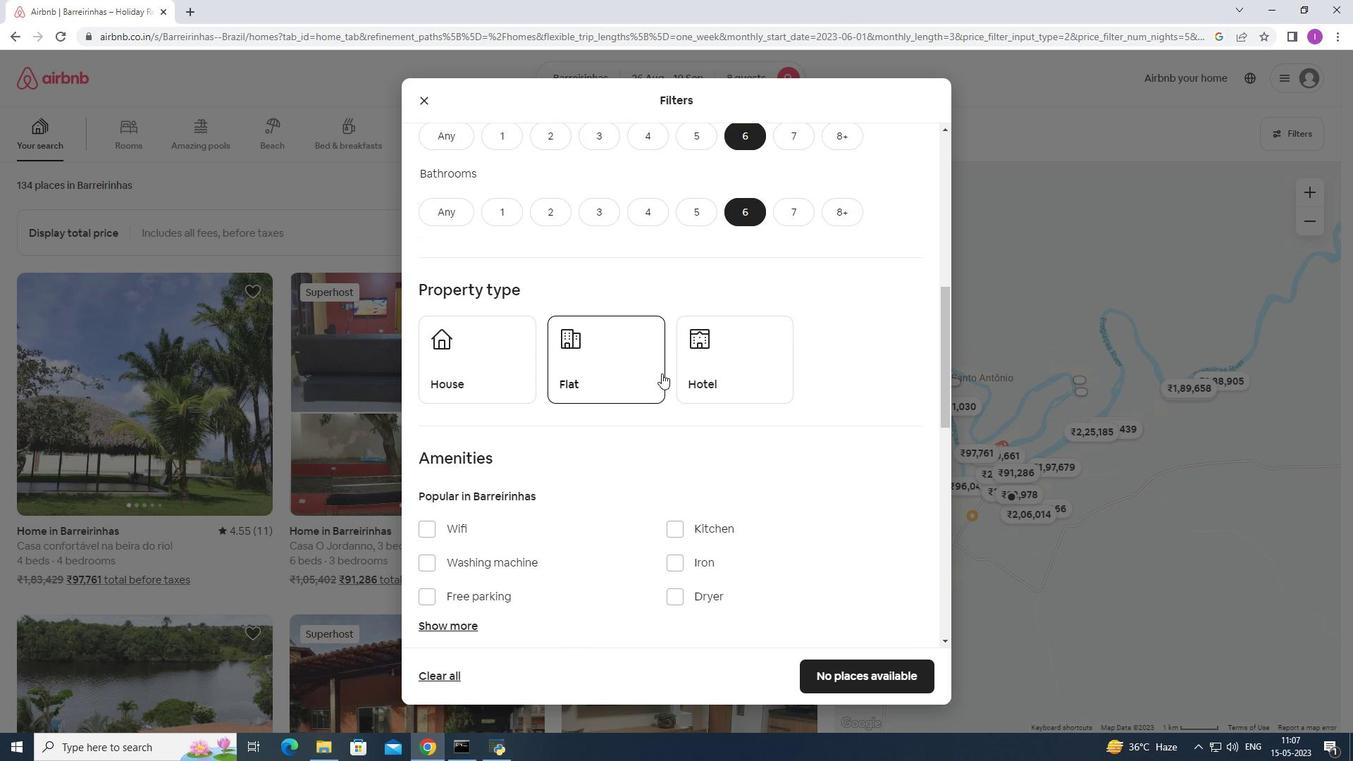 
Action: Mouse moved to (453, 308)
Screenshot: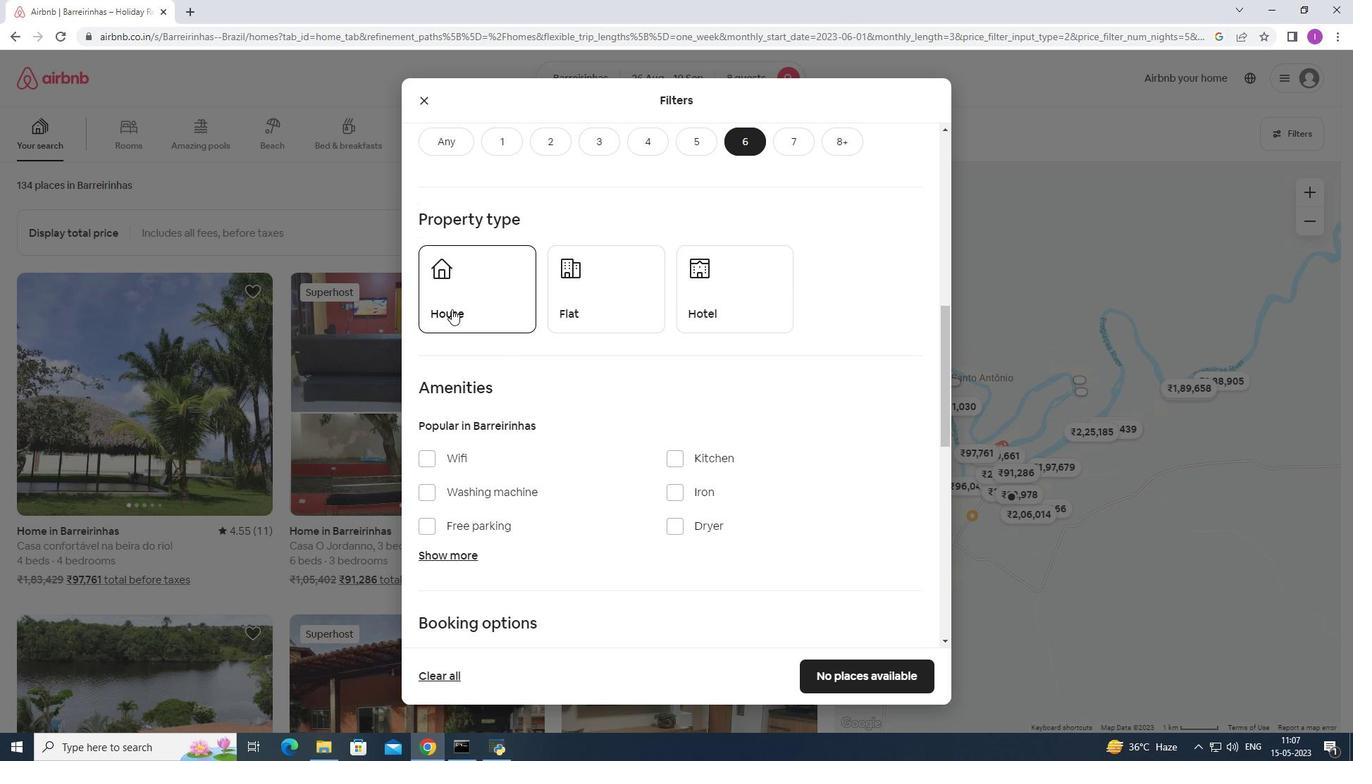 
Action: Mouse pressed left at (453, 308)
Screenshot: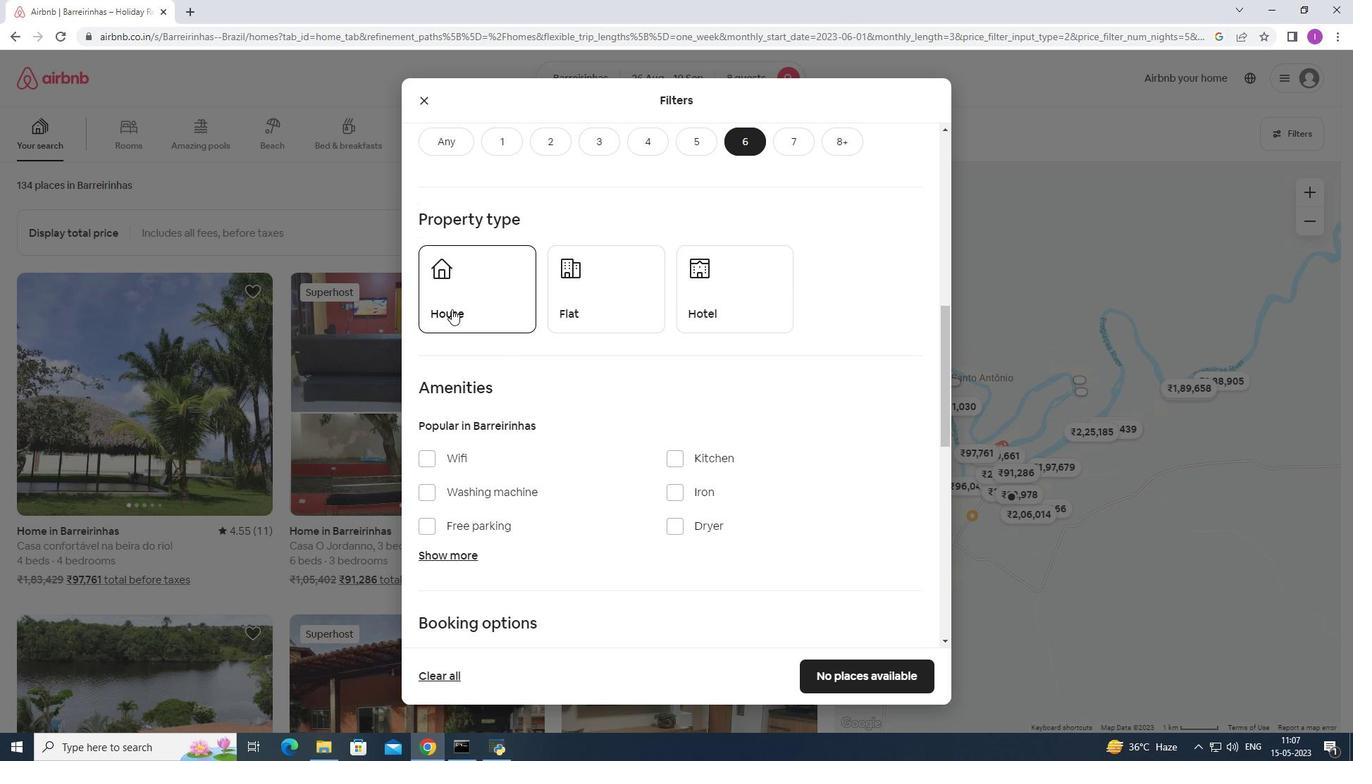 
Action: Mouse moved to (674, 318)
Screenshot: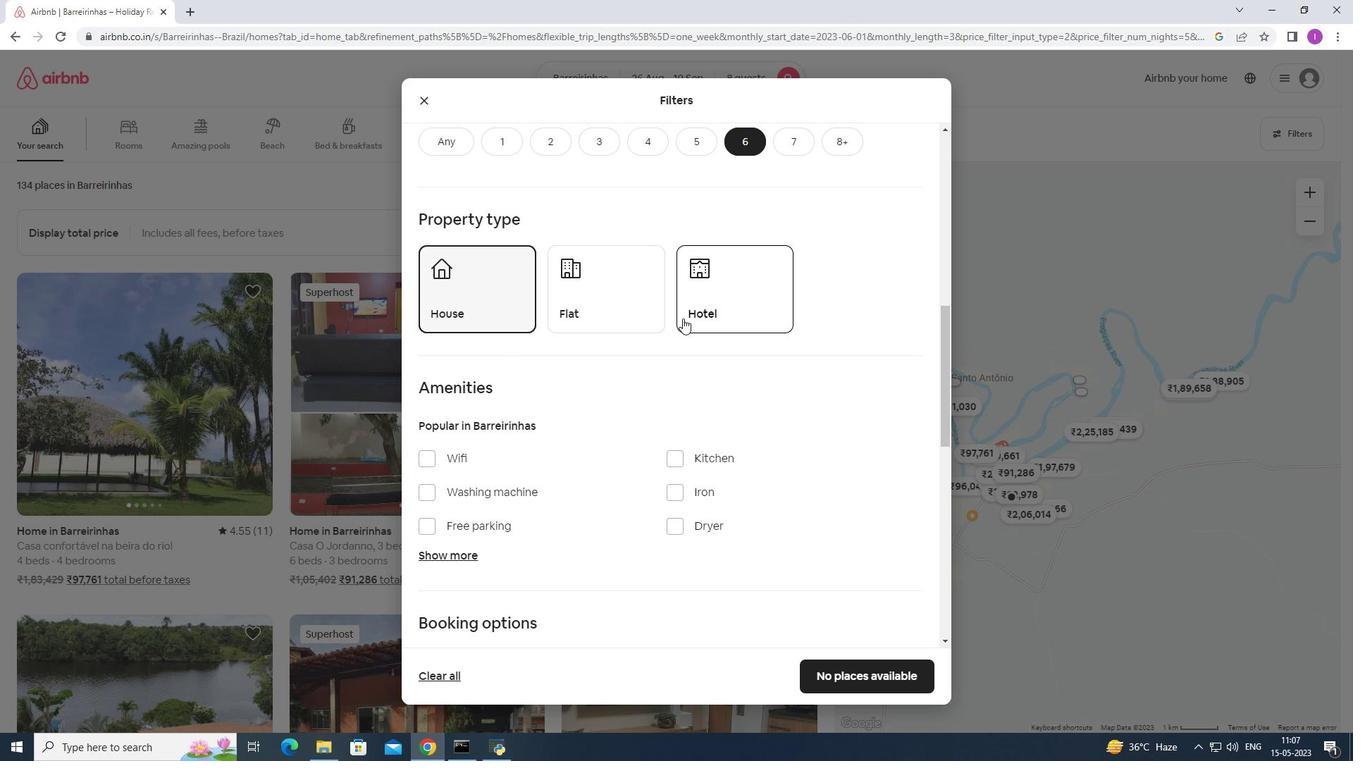 
Action: Mouse pressed left at (674, 318)
Screenshot: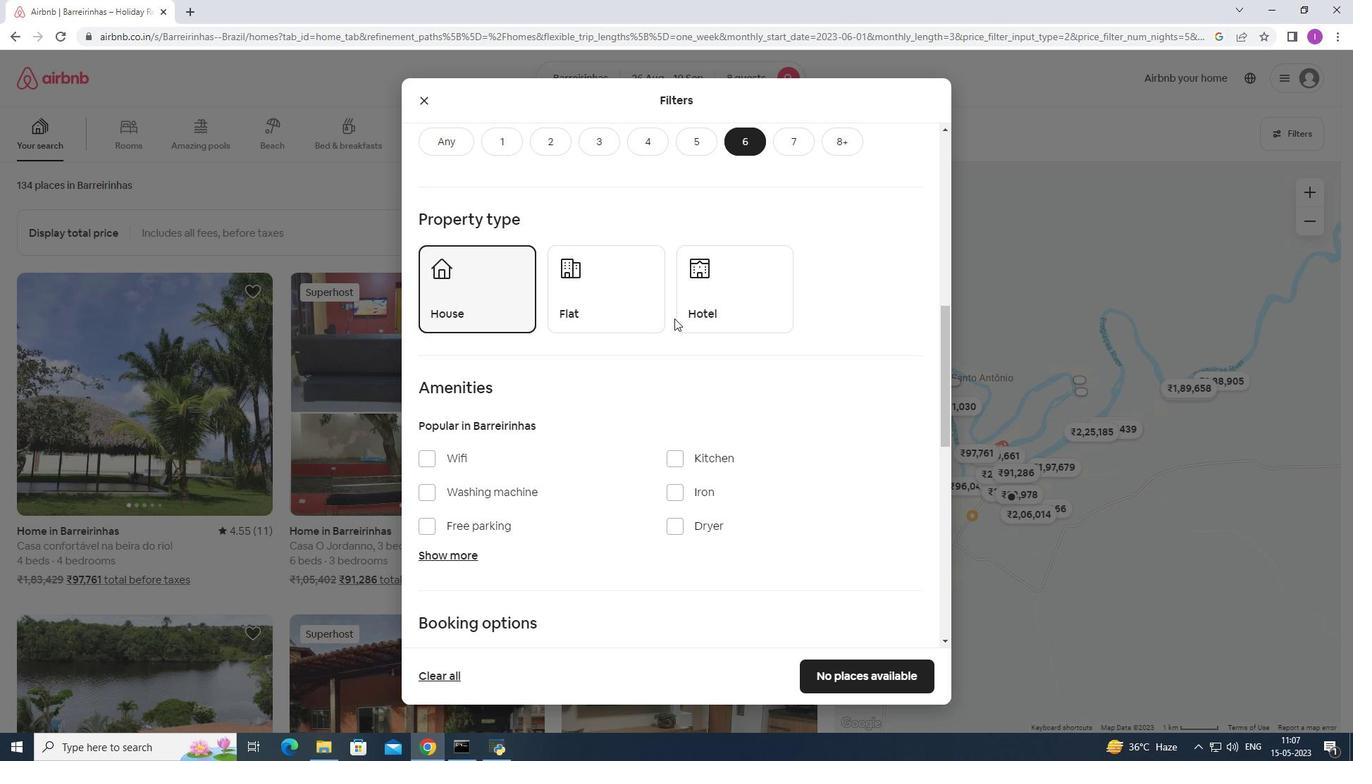 
Action: Mouse moved to (660, 320)
Screenshot: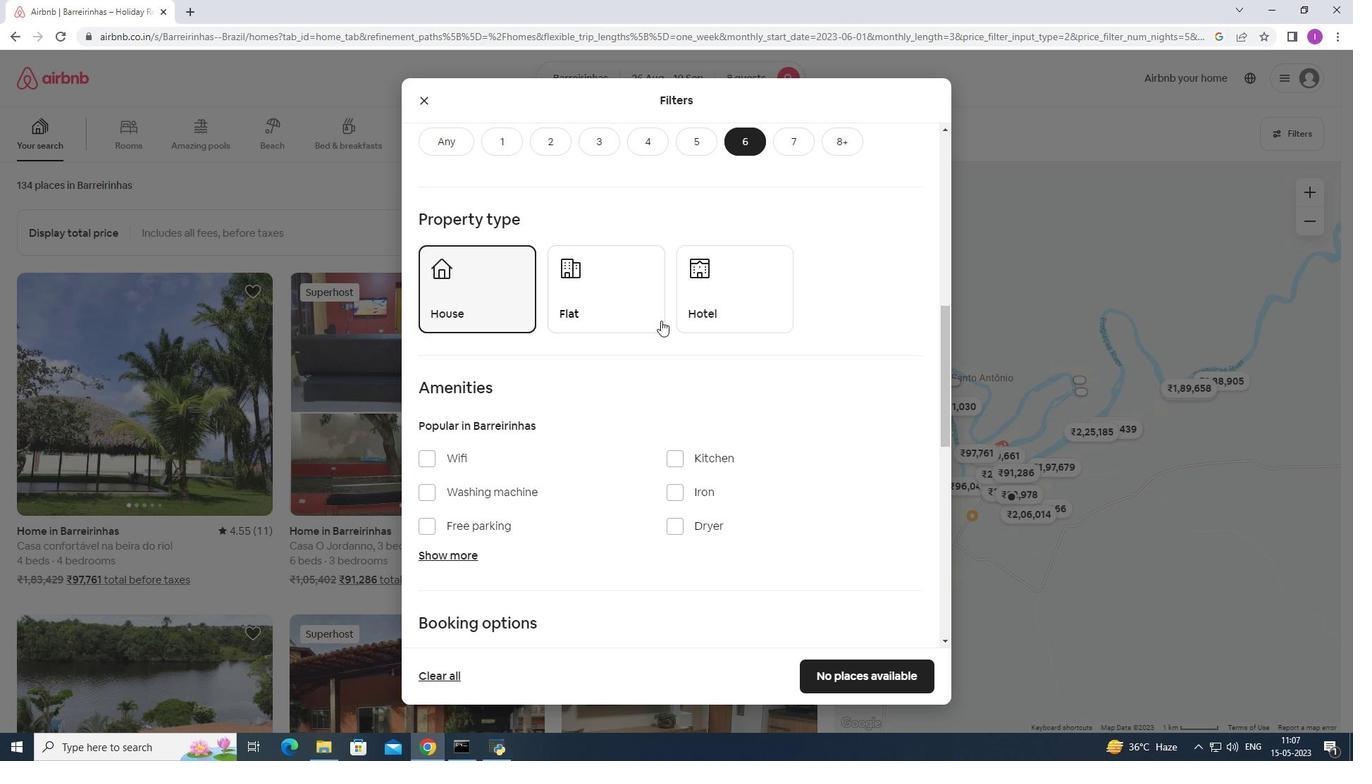 
Action: Mouse pressed left at (660, 320)
Screenshot: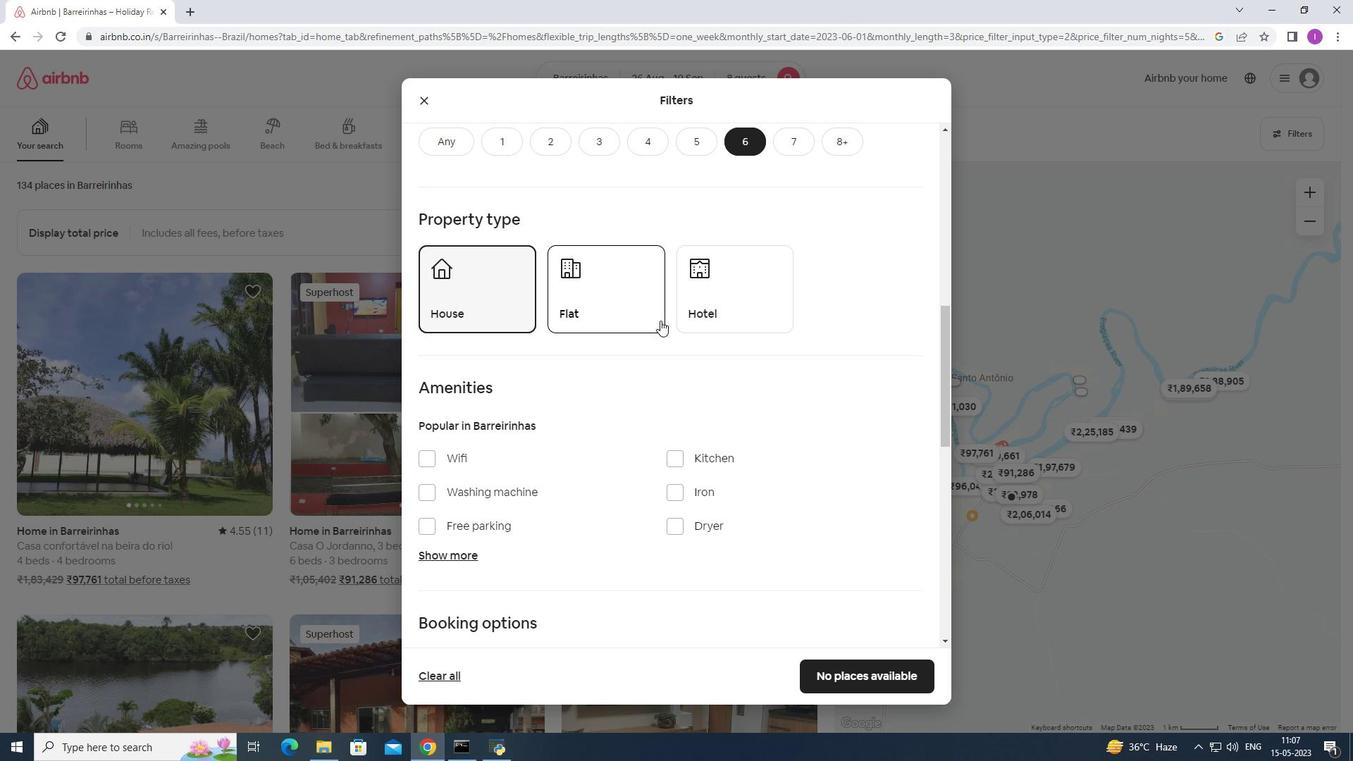 
Action: Mouse moved to (741, 328)
Screenshot: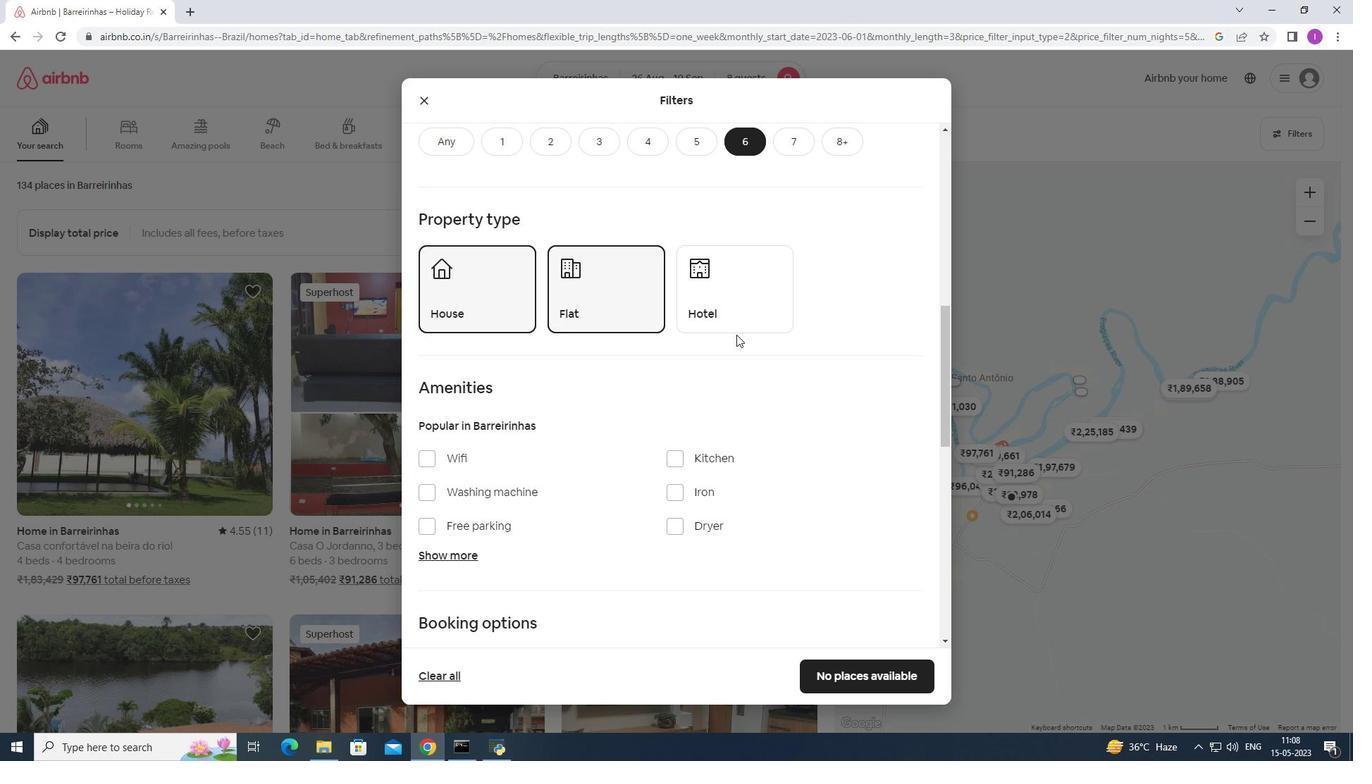
Action: Mouse scrolled (741, 327) with delta (0, 0)
Screenshot: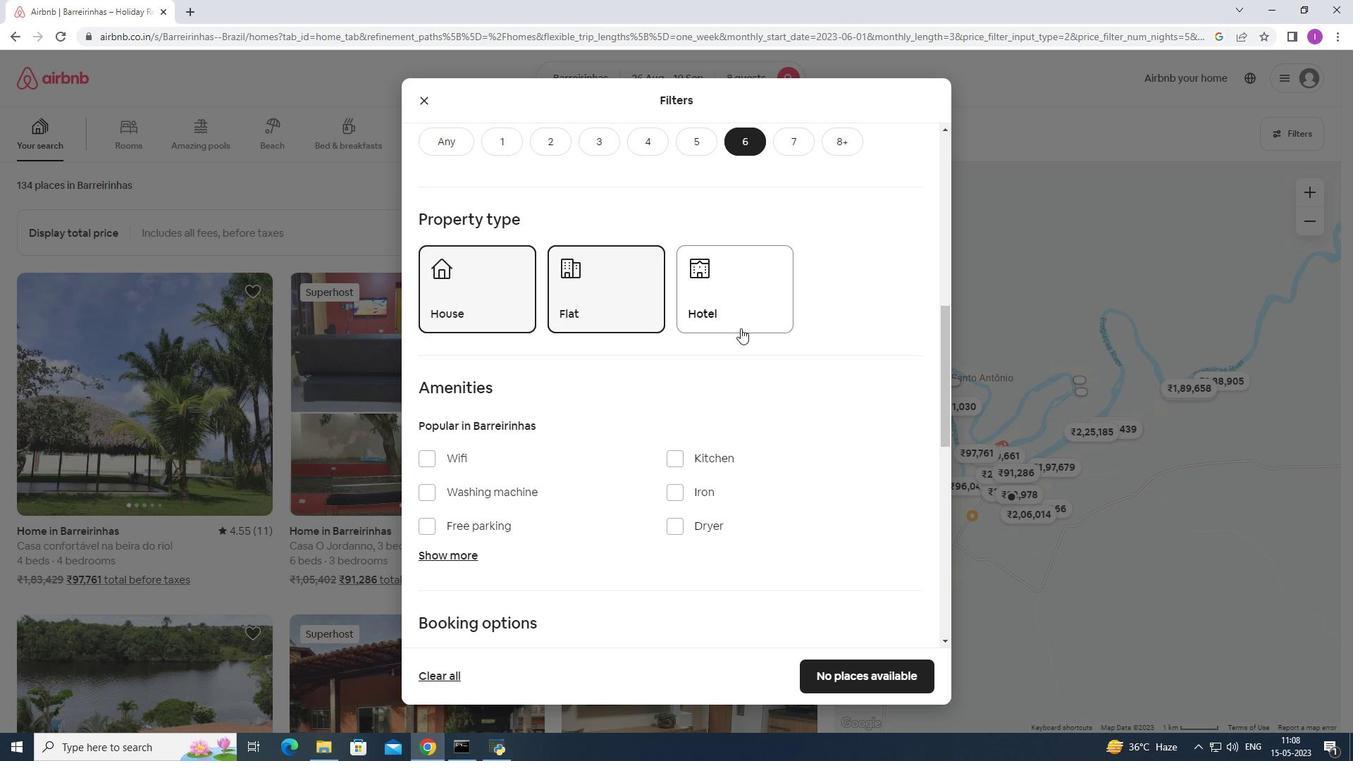 
Action: Mouse scrolled (741, 327) with delta (0, 0)
Screenshot: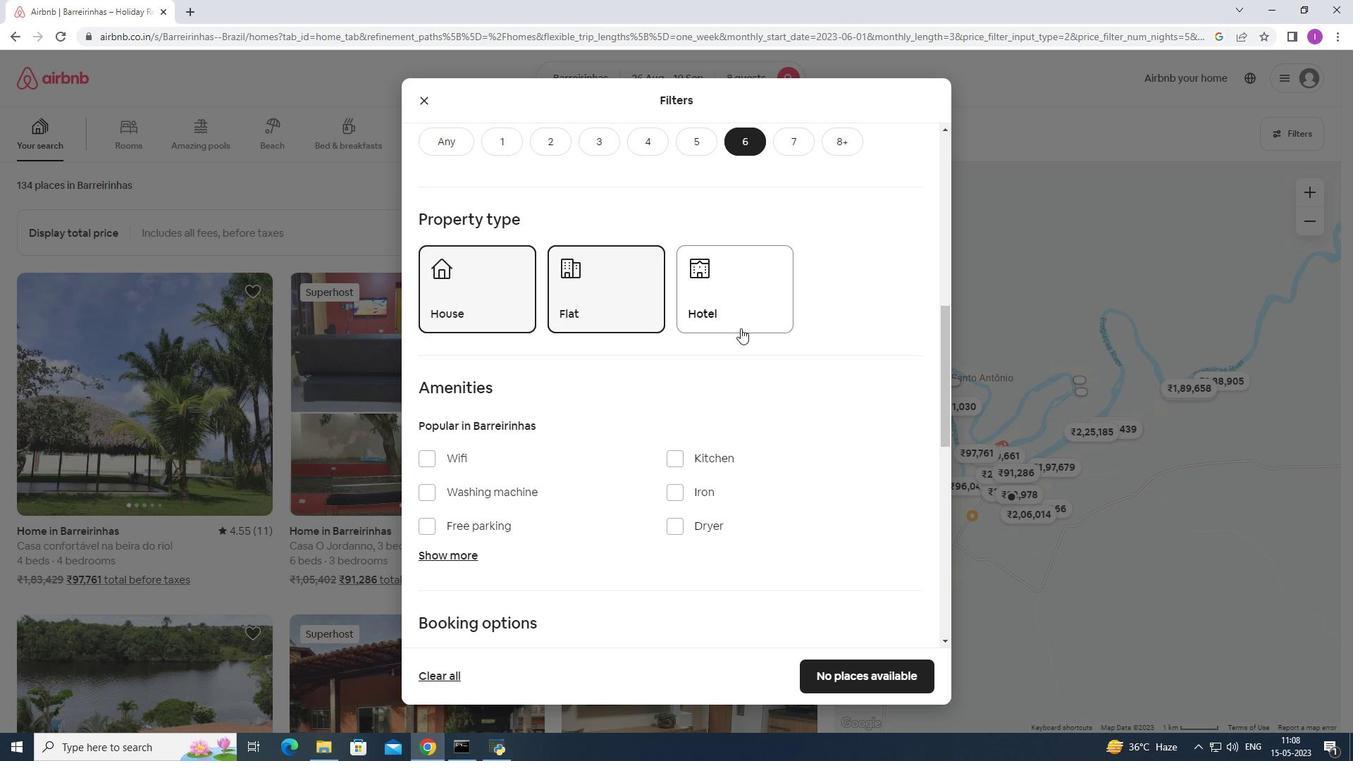 
Action: Mouse moved to (422, 316)
Screenshot: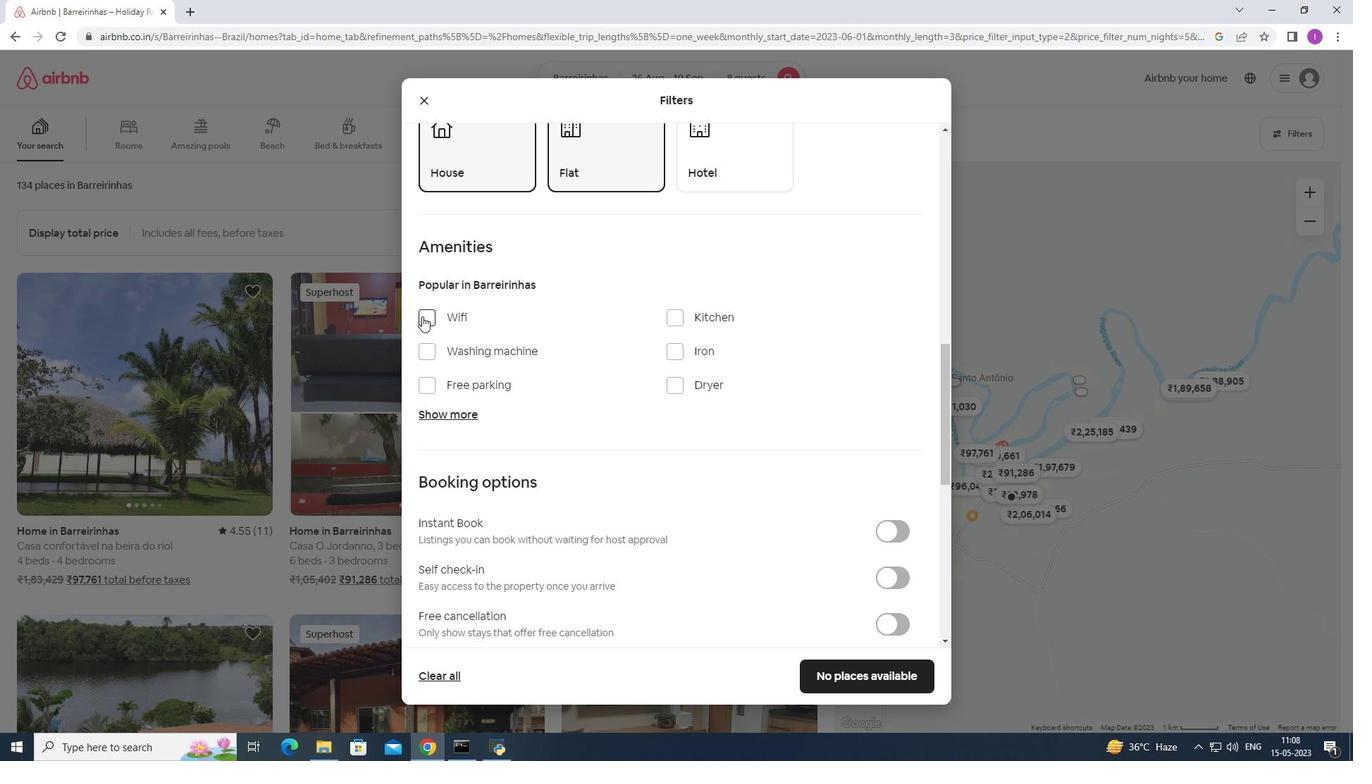 
Action: Mouse pressed left at (422, 316)
Screenshot: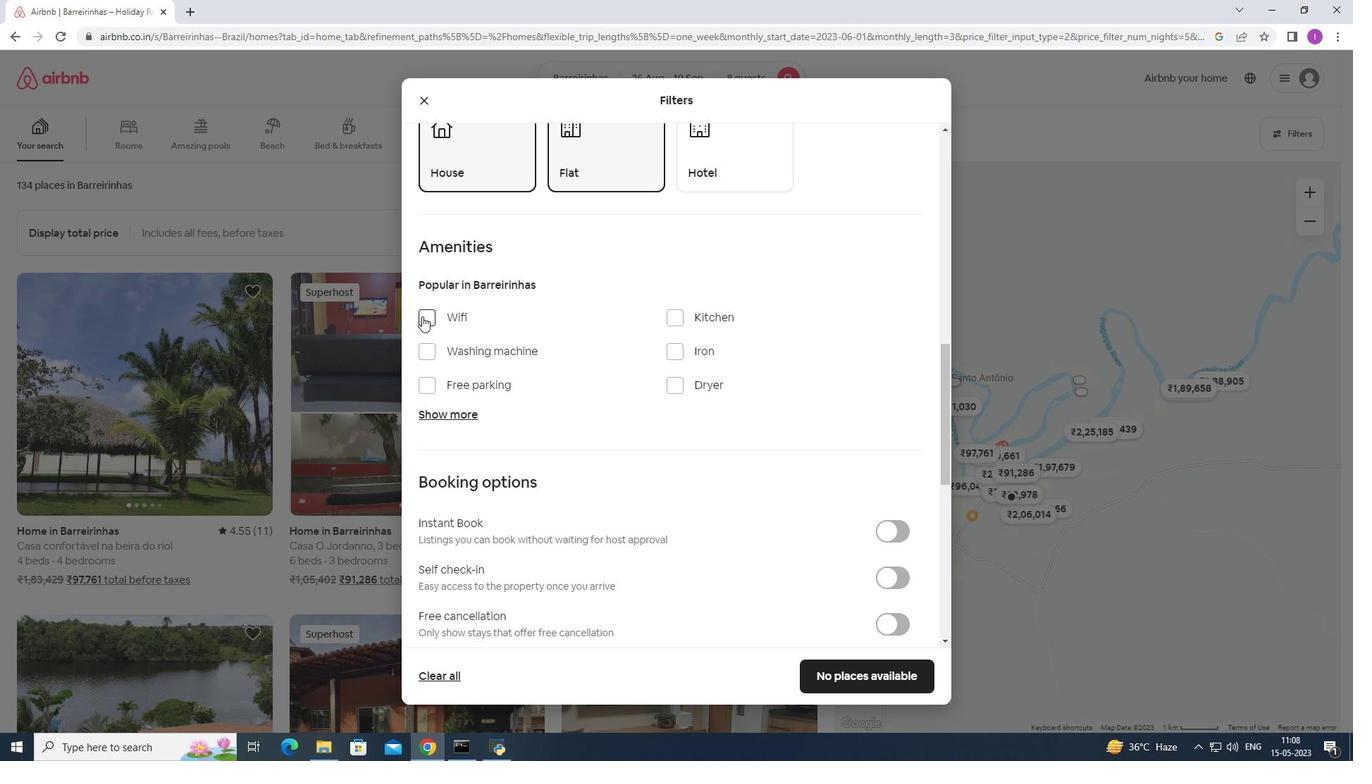 
Action: Mouse moved to (428, 381)
Screenshot: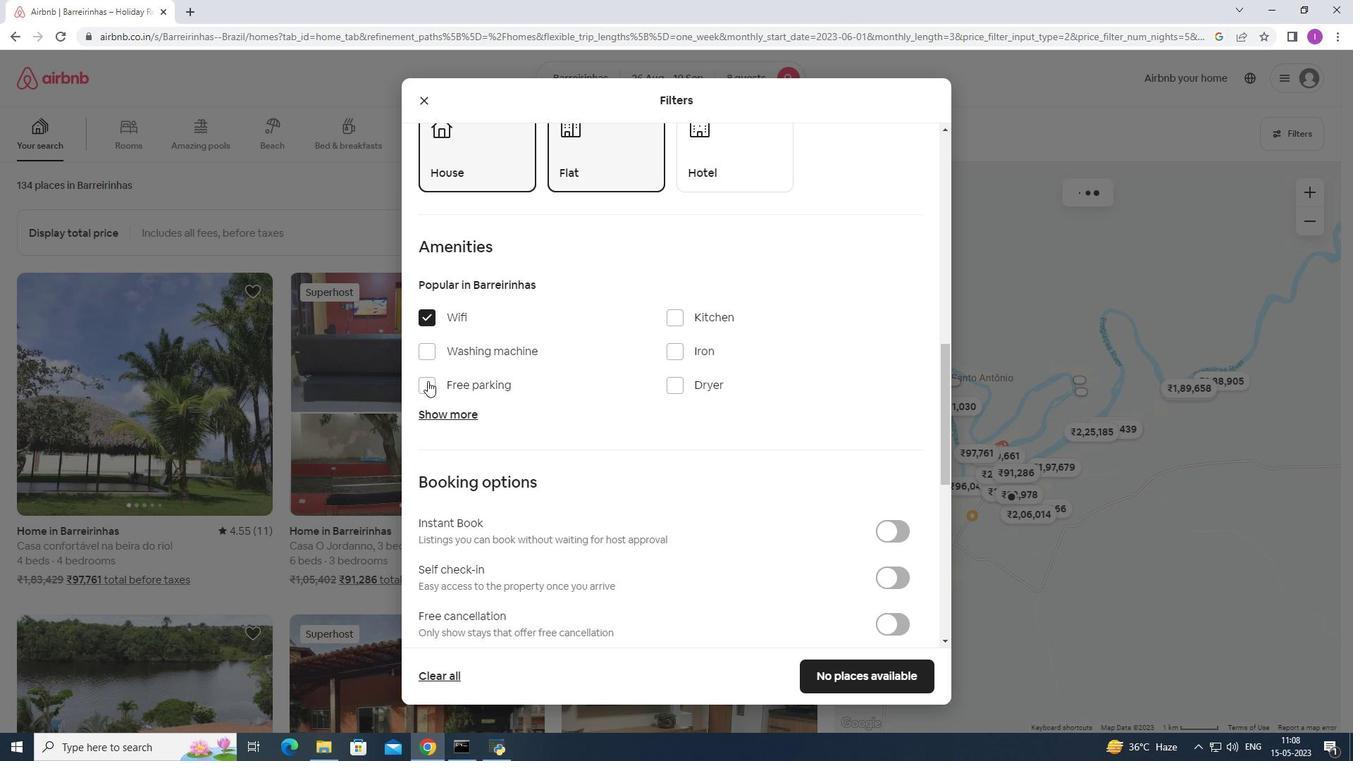
Action: Mouse pressed left at (428, 381)
Screenshot: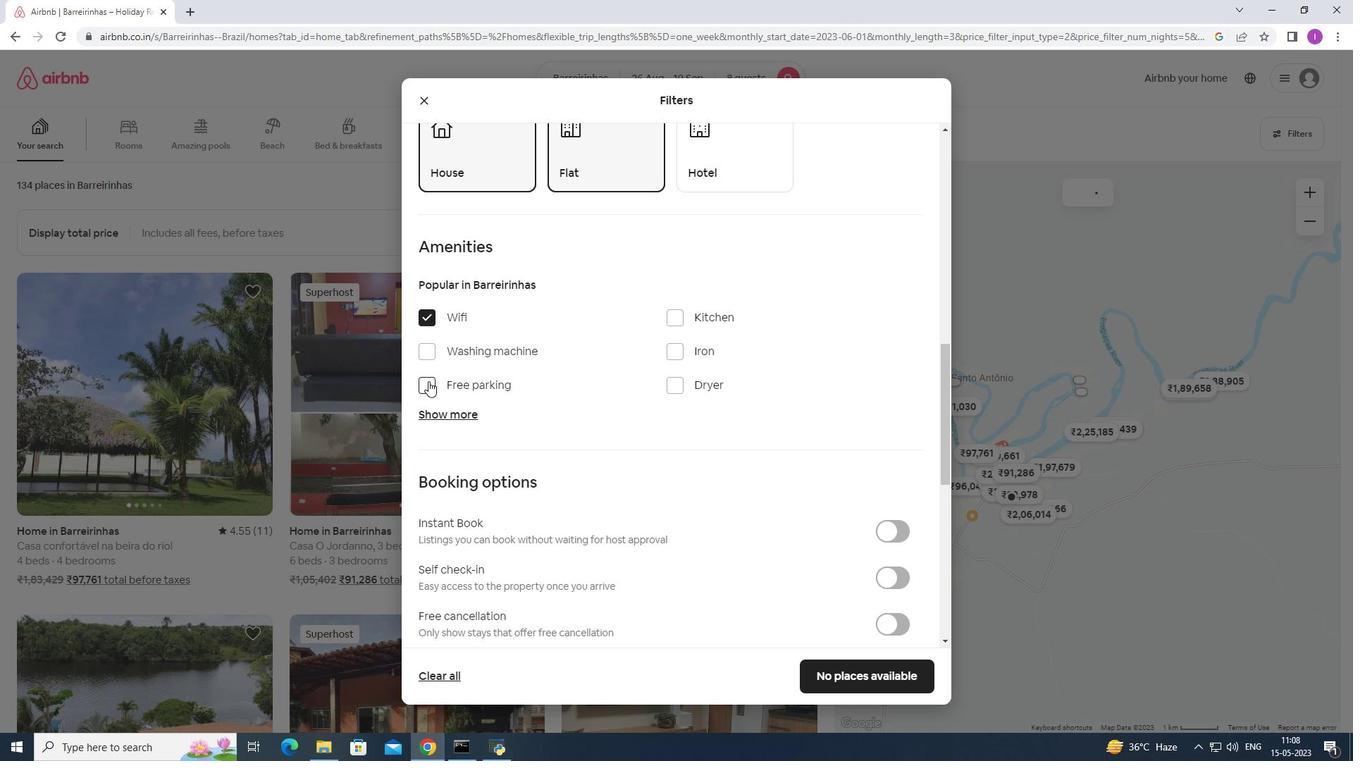 
Action: Mouse moved to (457, 409)
Screenshot: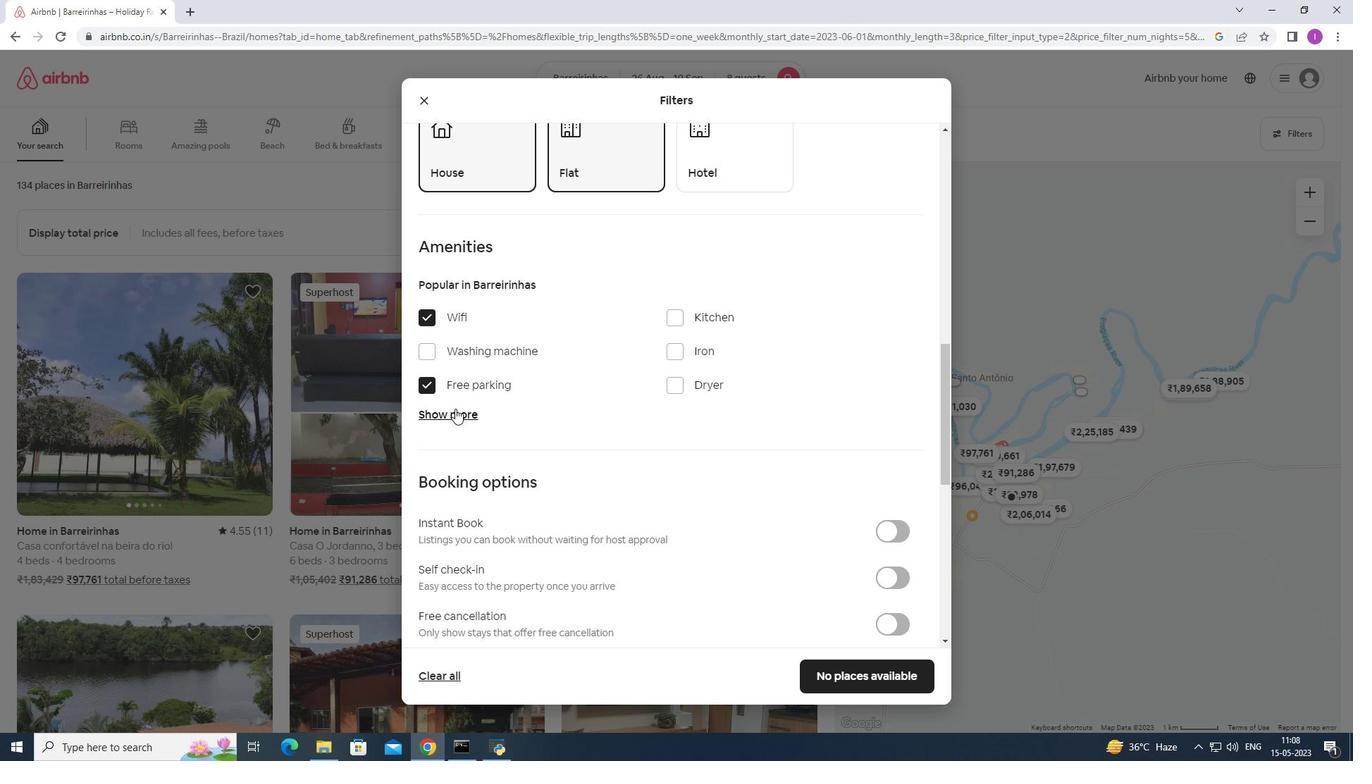 
Action: Mouse pressed left at (457, 409)
Screenshot: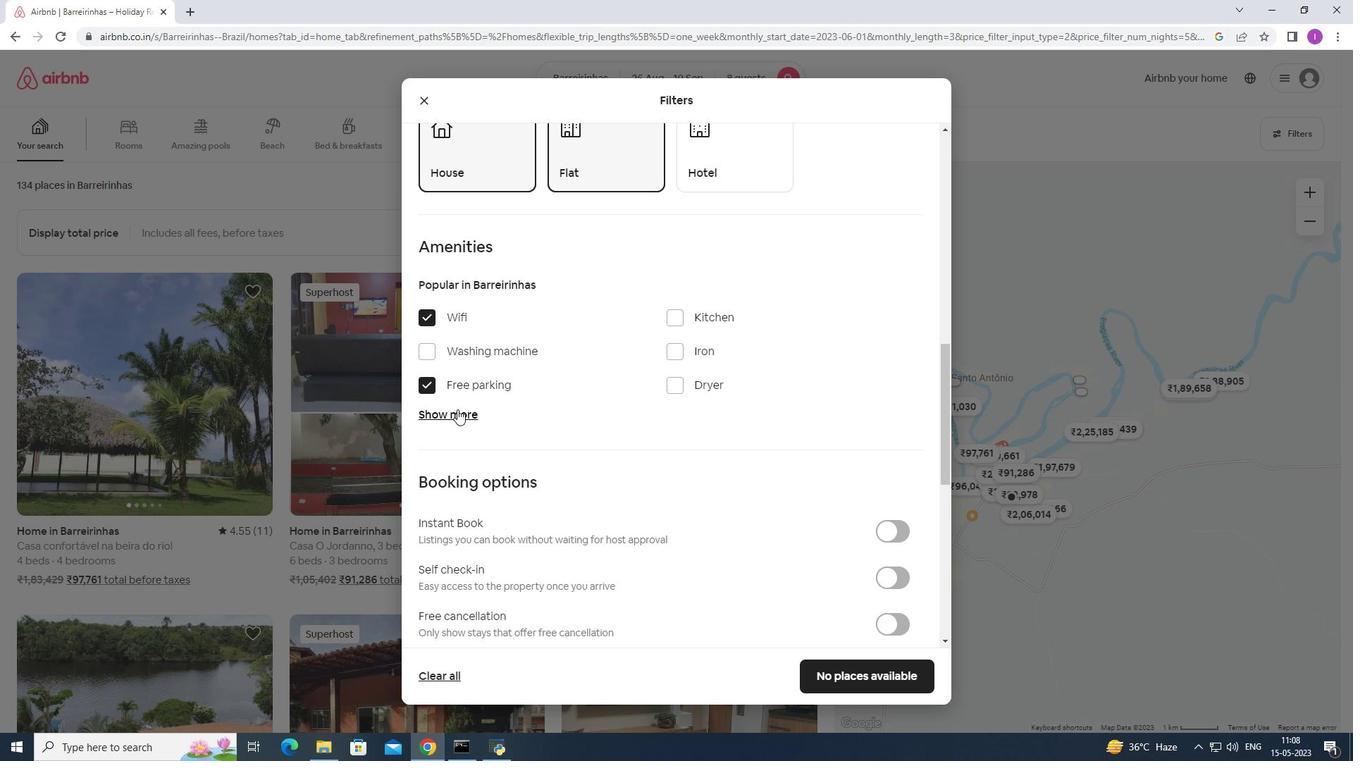 
Action: Mouse moved to (681, 491)
Screenshot: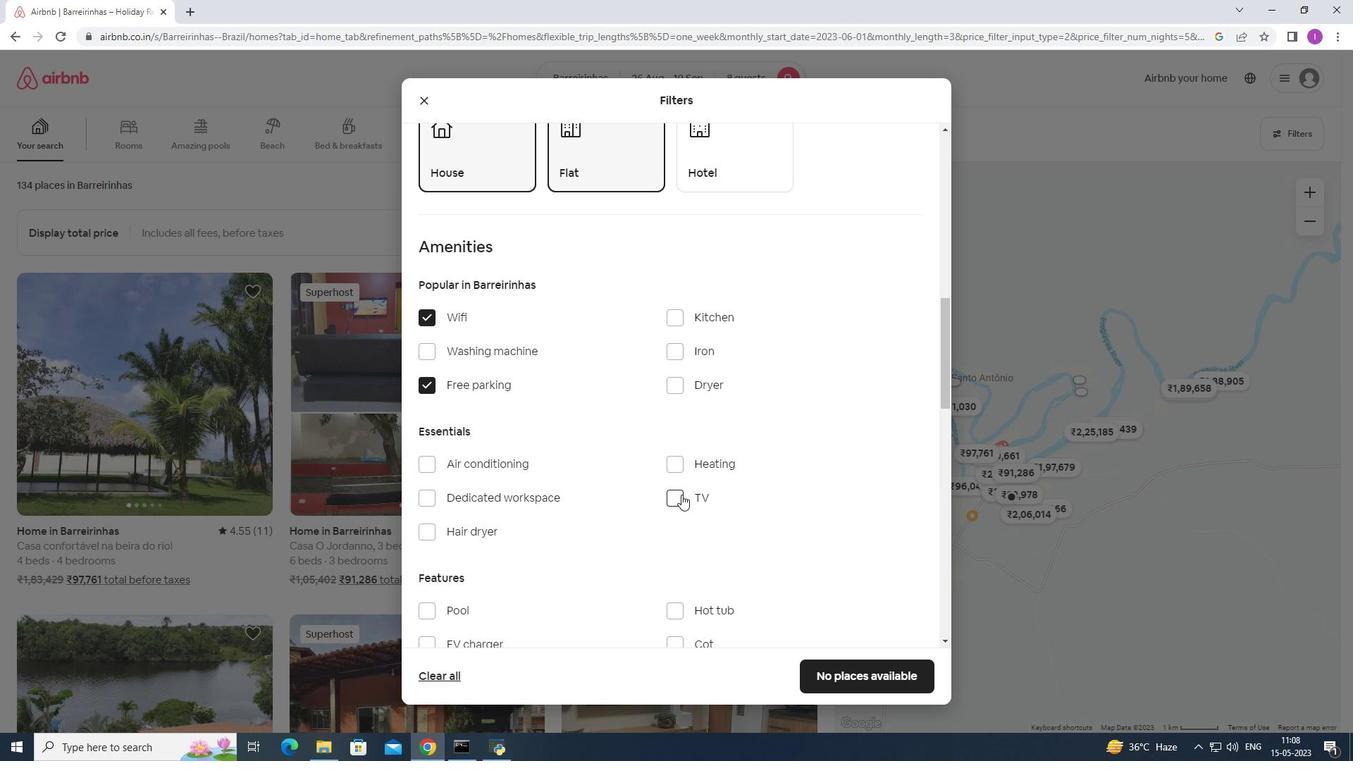 
Action: Mouse pressed left at (681, 491)
Screenshot: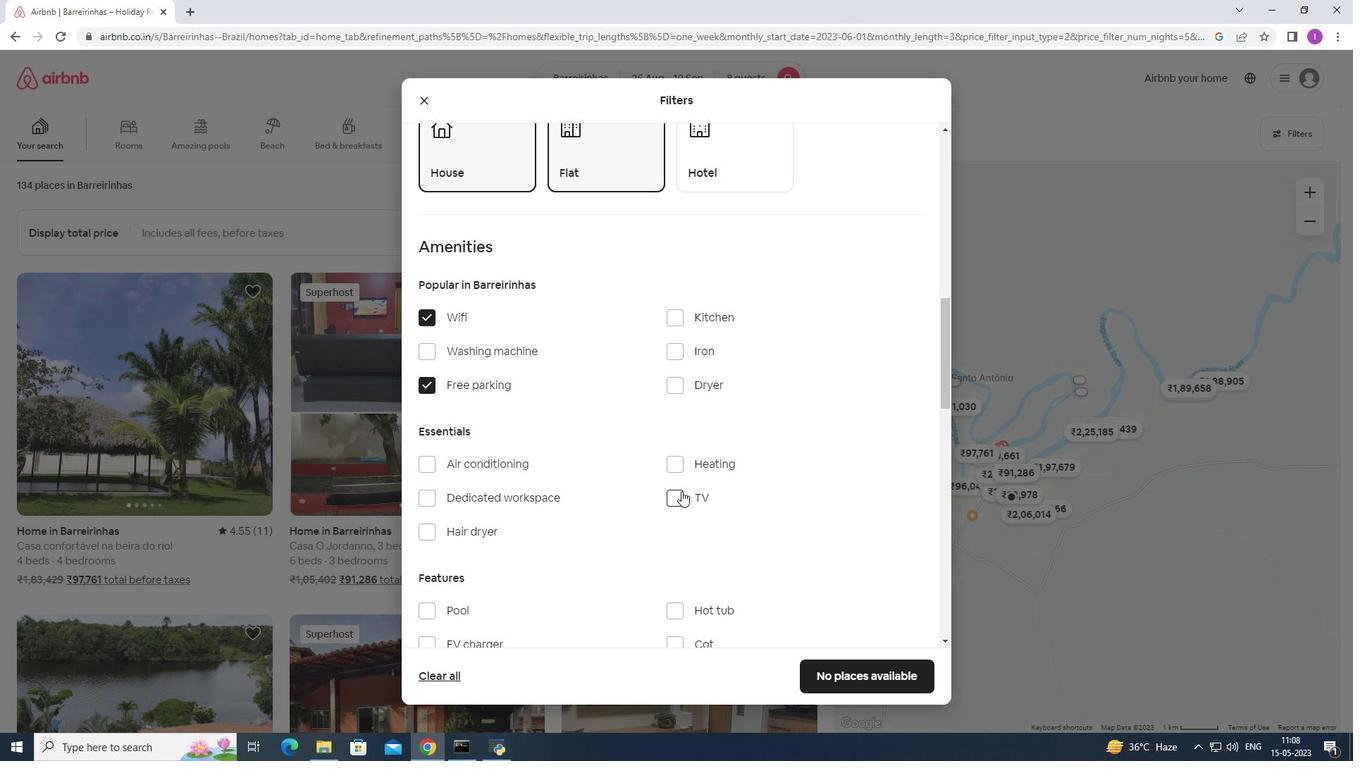 
Action: Mouse moved to (641, 505)
Screenshot: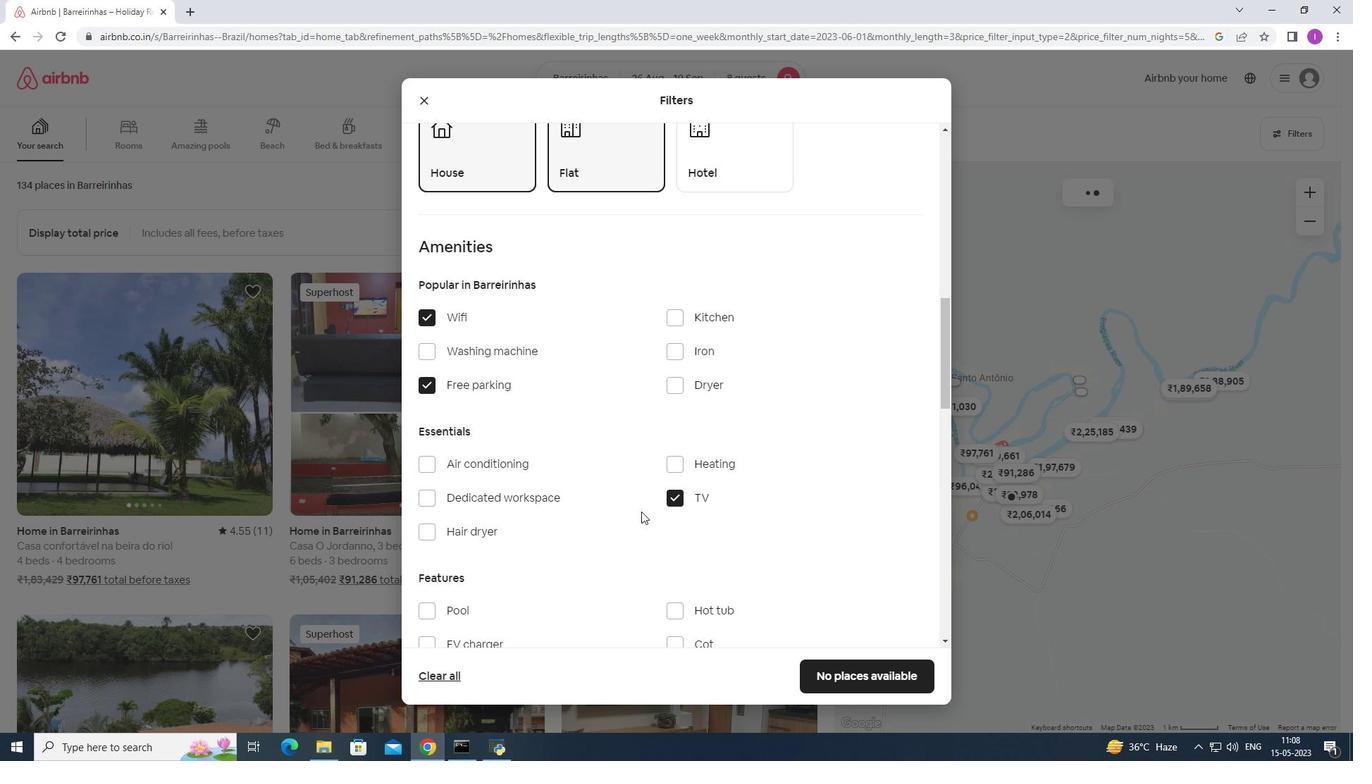 
Action: Mouse scrolled (641, 504) with delta (0, 0)
Screenshot: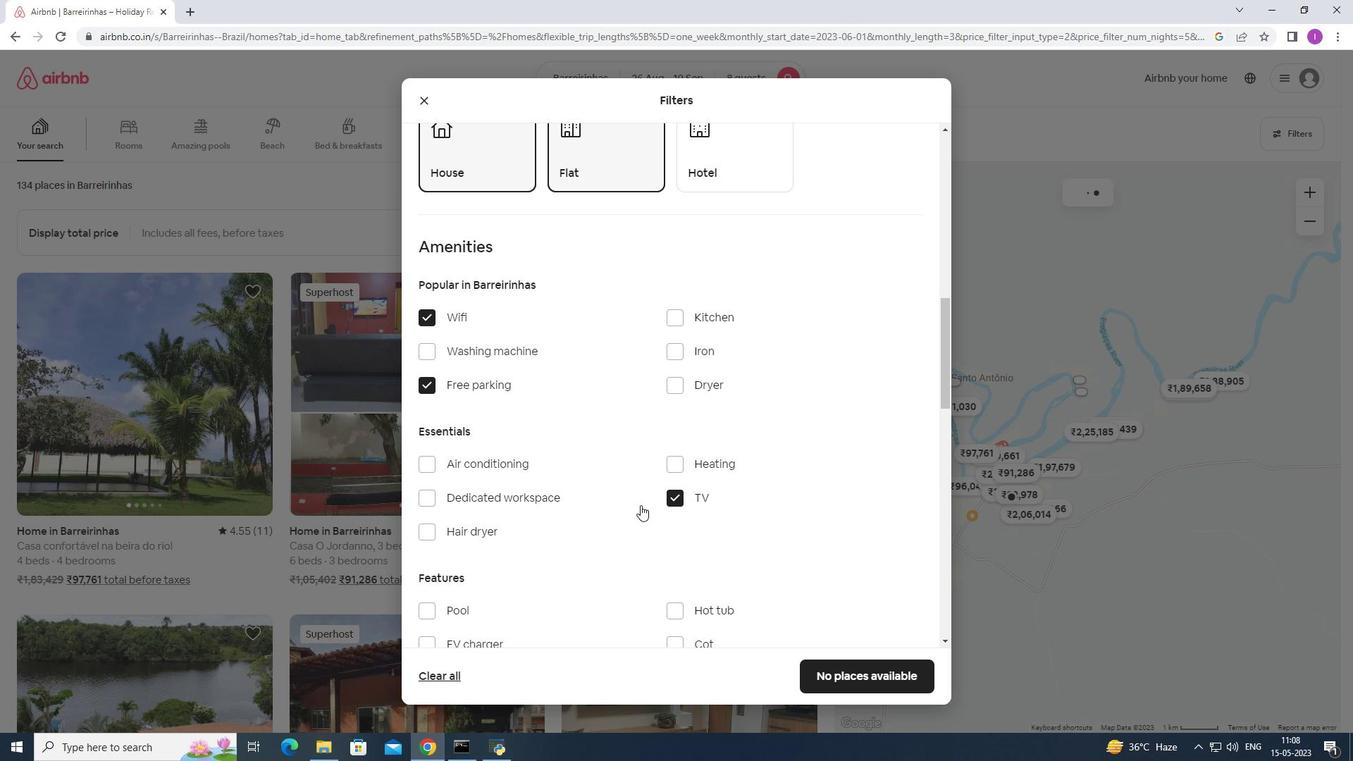 
Action: Mouse scrolled (641, 504) with delta (0, 0)
Screenshot: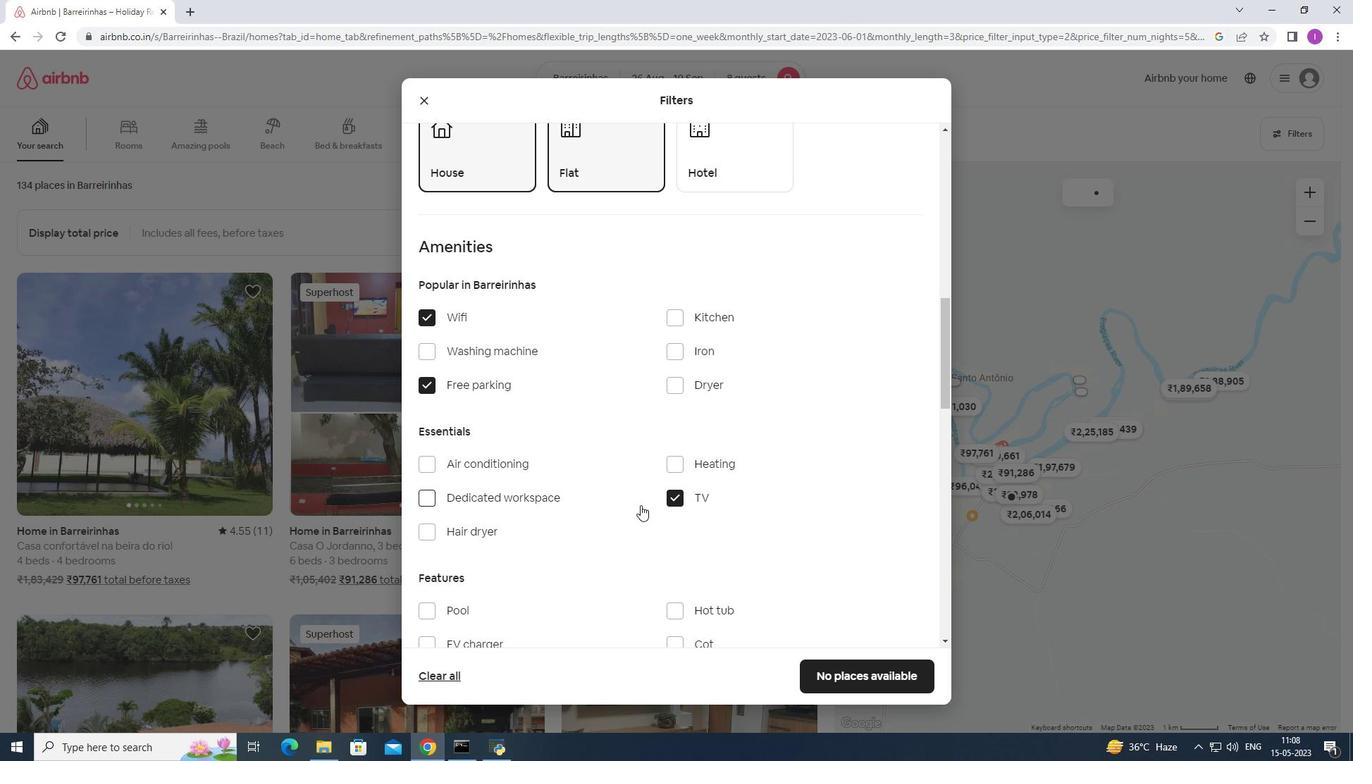 
Action: Mouse scrolled (641, 504) with delta (0, 0)
Screenshot: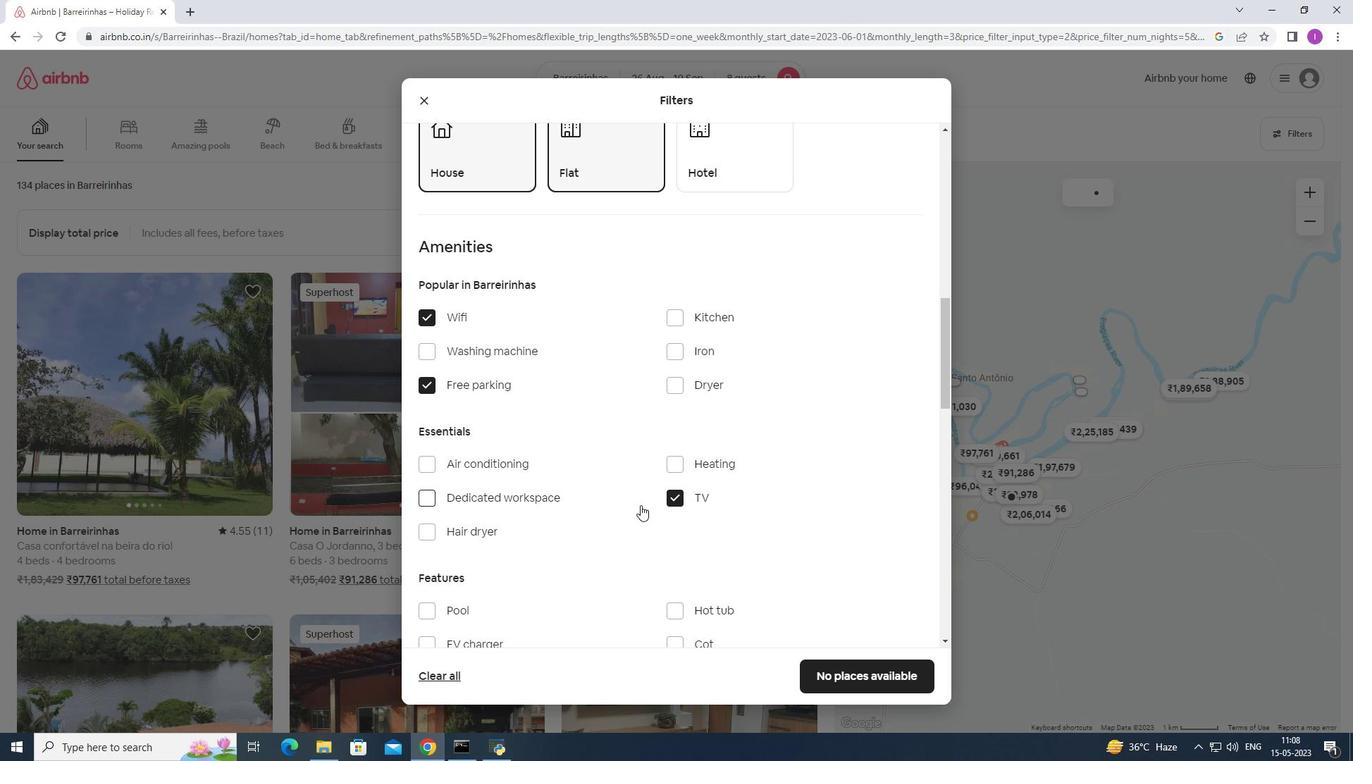 
Action: Mouse moved to (428, 469)
Screenshot: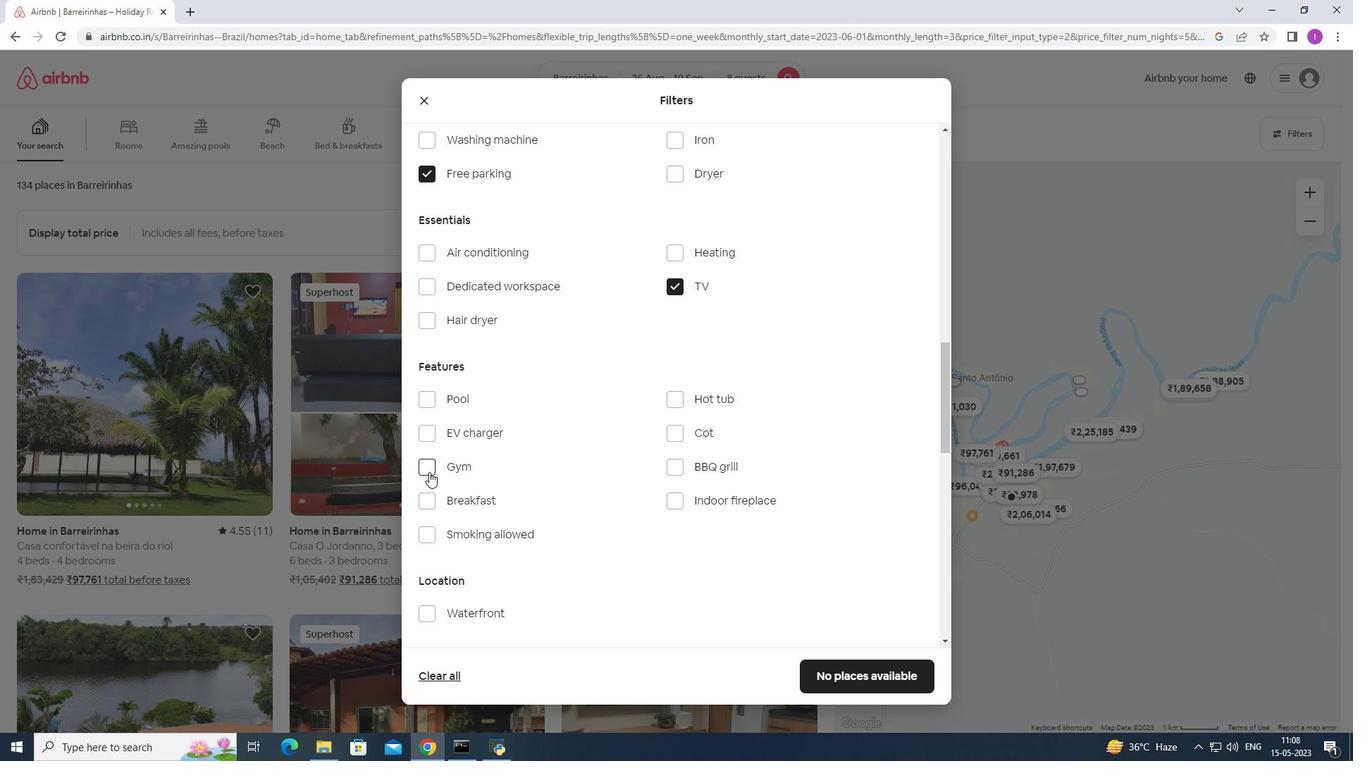 
Action: Mouse pressed left at (428, 469)
Screenshot: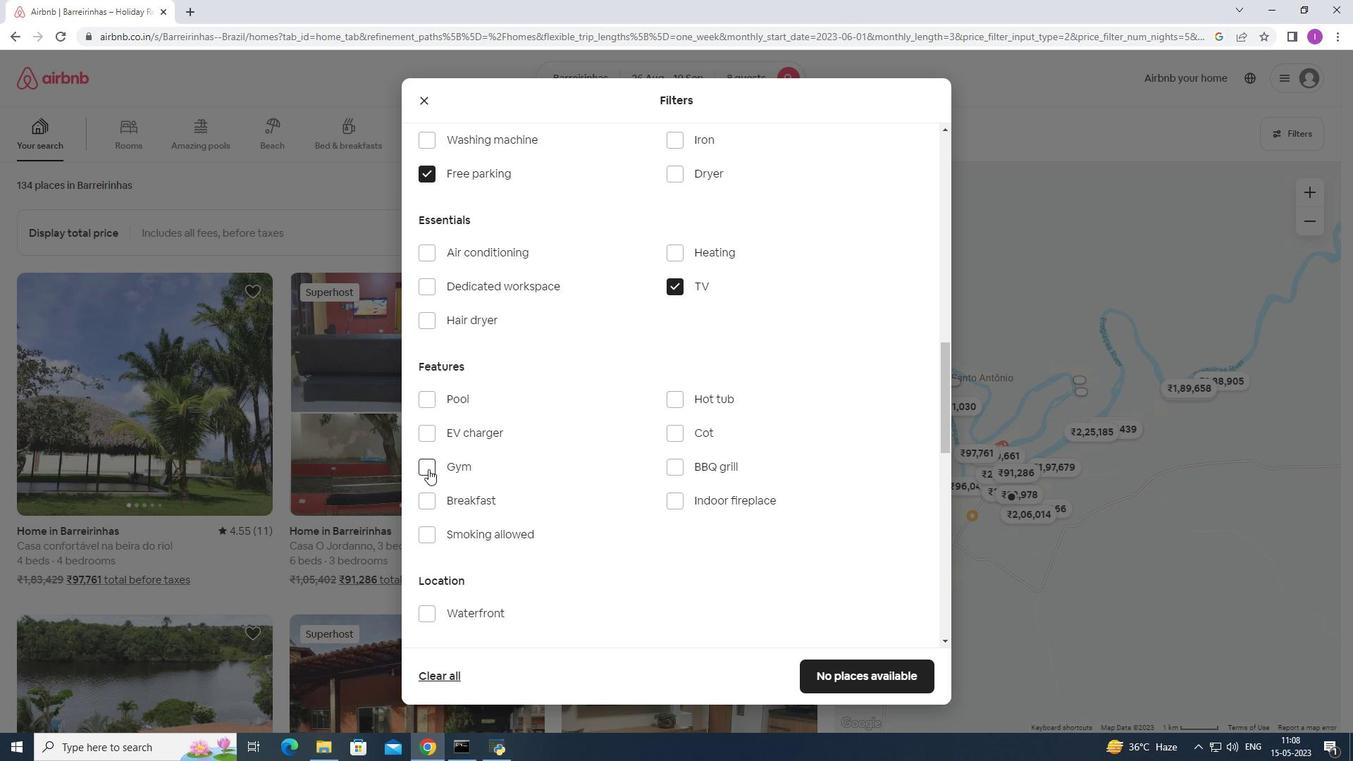 
Action: Mouse moved to (433, 497)
Screenshot: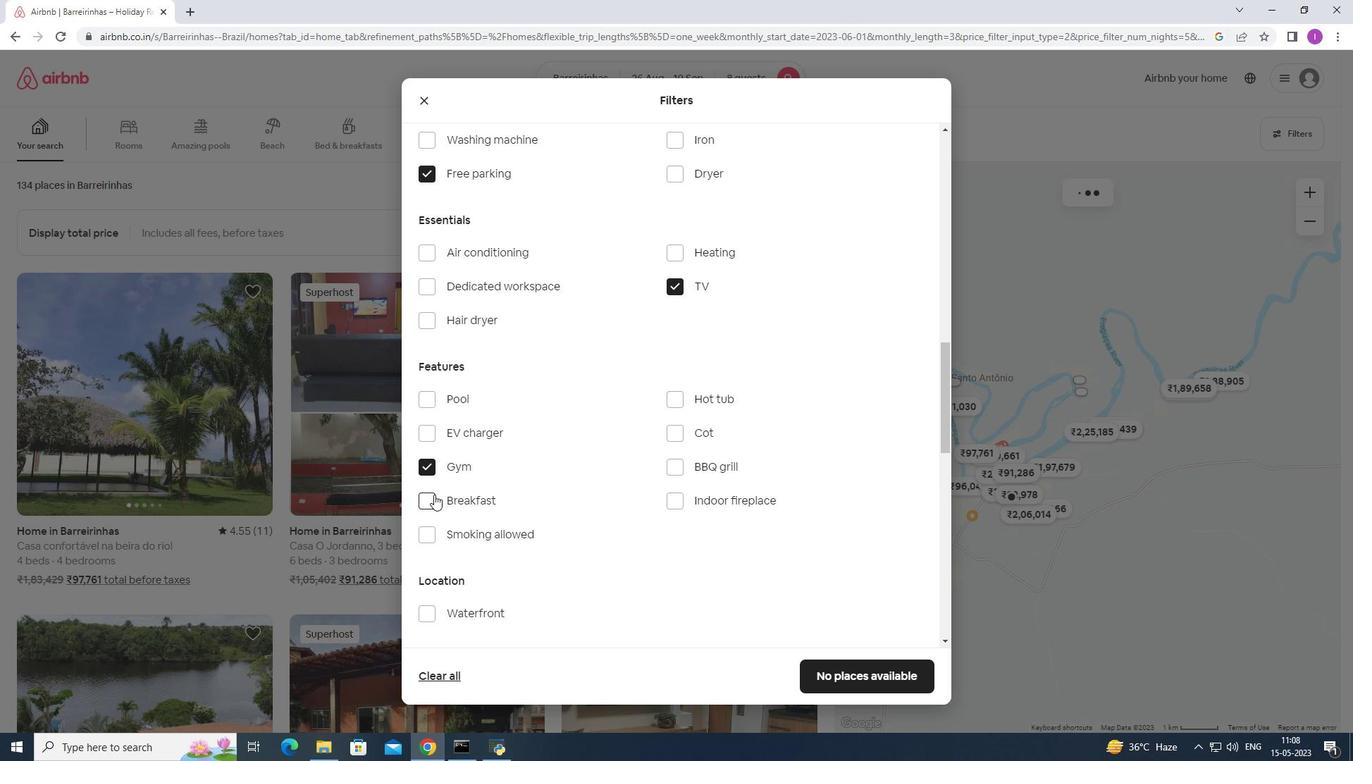 
Action: Mouse pressed left at (433, 497)
Screenshot: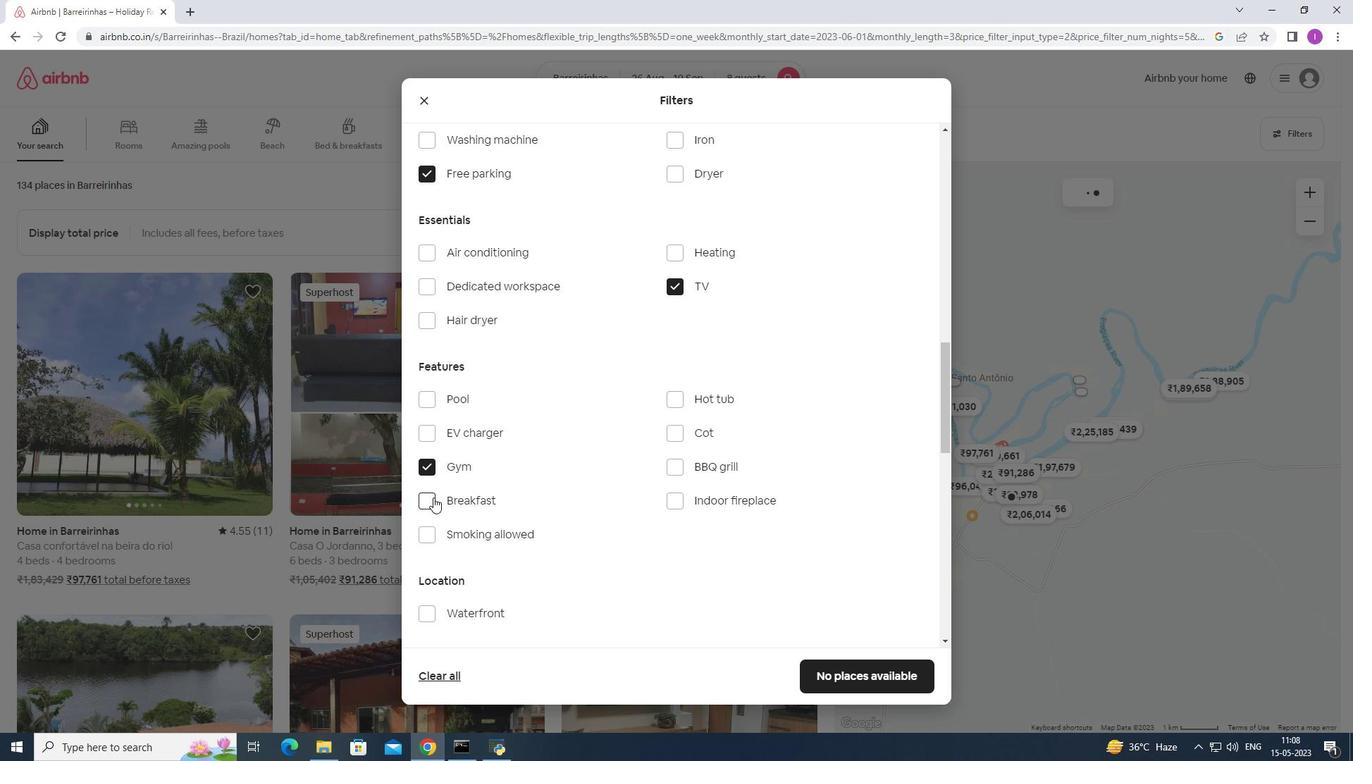 
Action: Mouse moved to (563, 495)
Screenshot: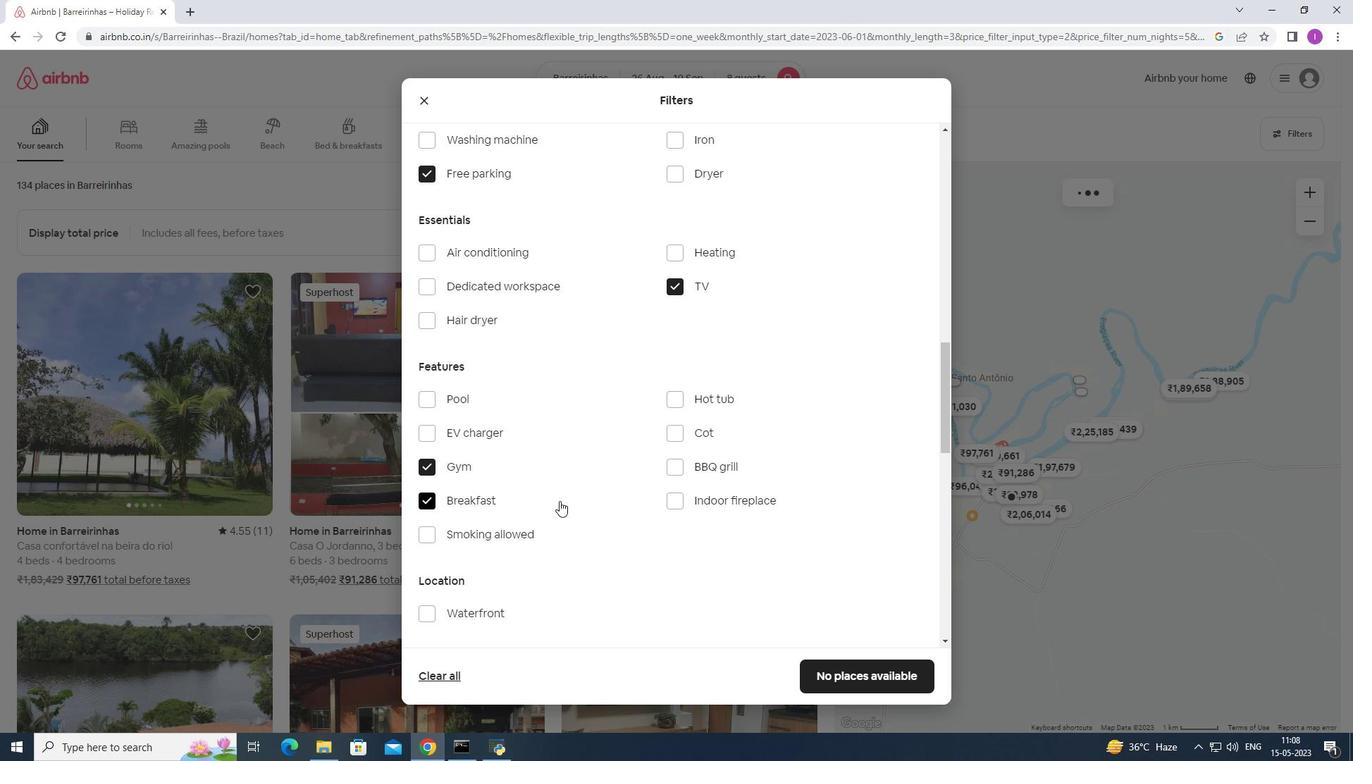 
Action: Mouse scrolled (563, 494) with delta (0, 0)
Screenshot: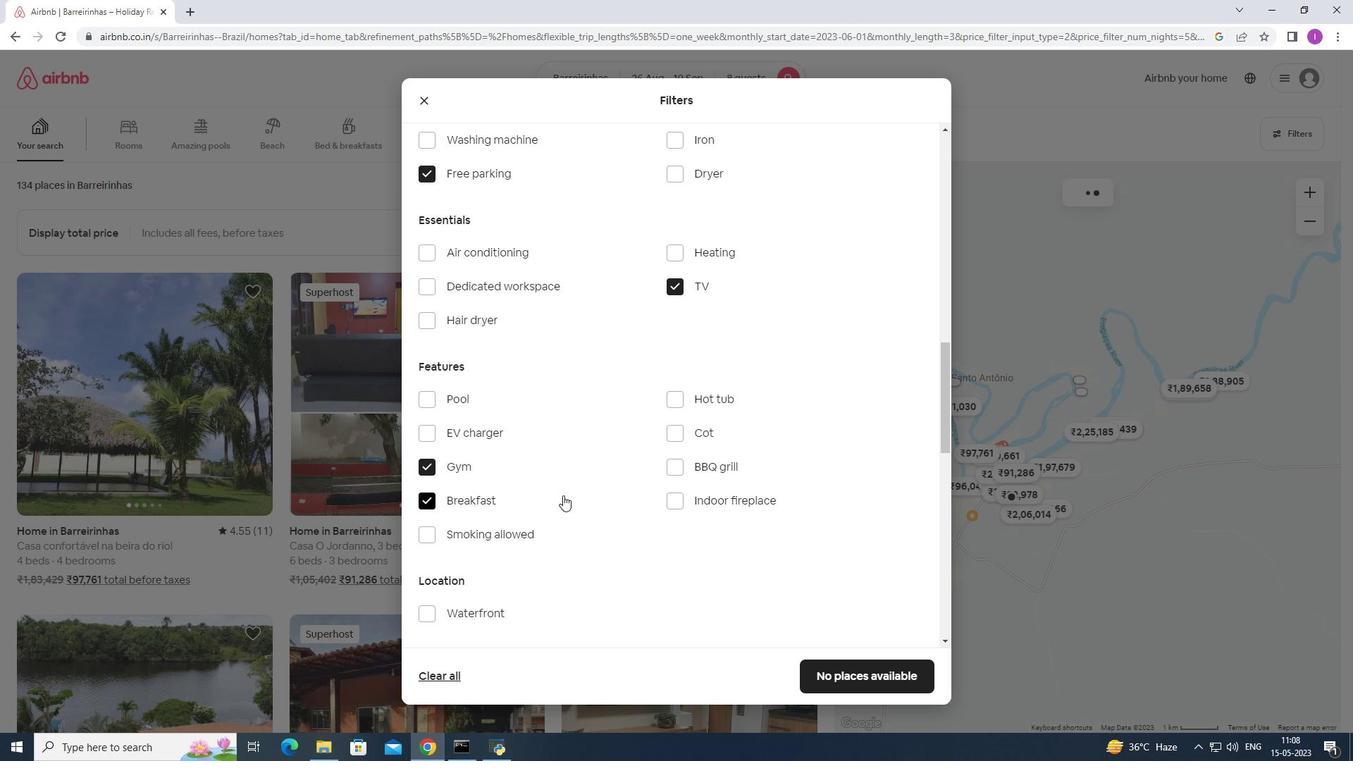 
Action: Mouse scrolled (563, 494) with delta (0, 0)
Screenshot: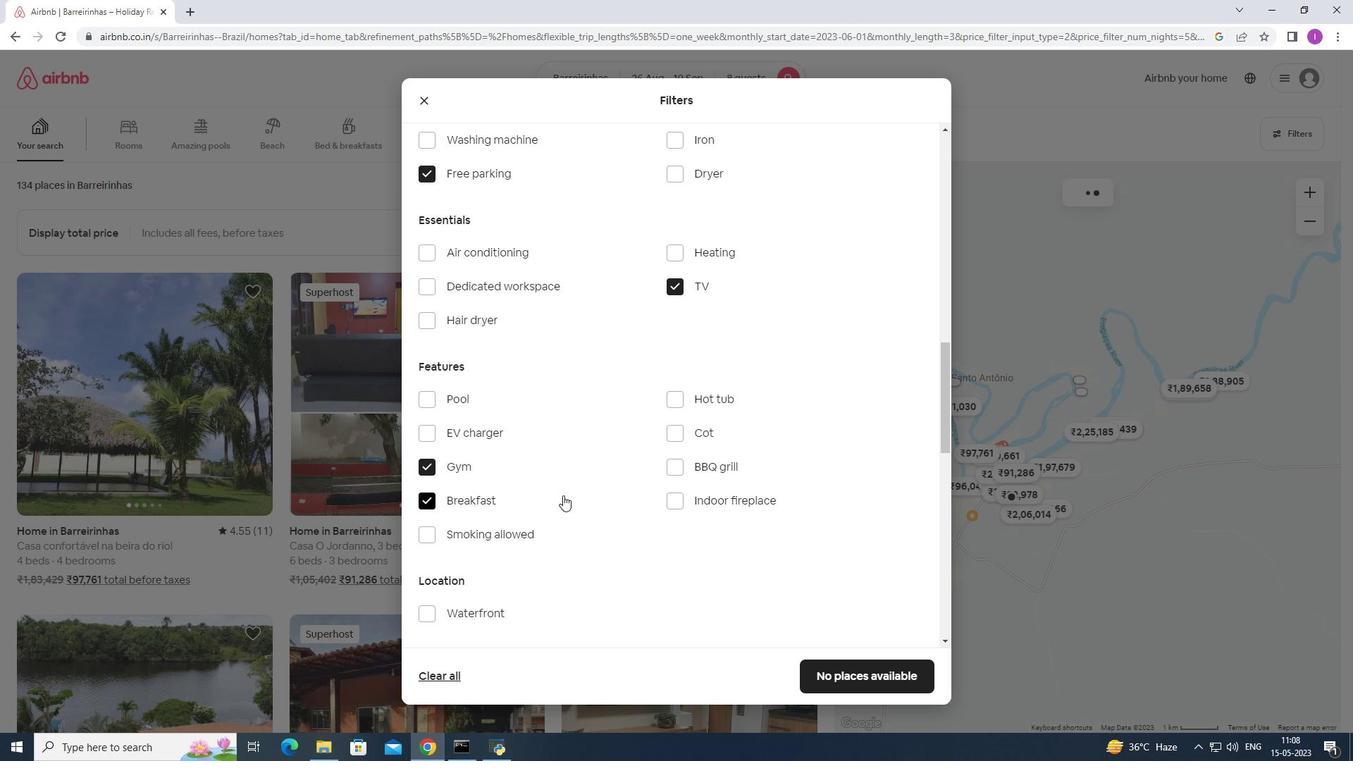 
Action: Mouse scrolled (563, 494) with delta (0, 0)
Screenshot: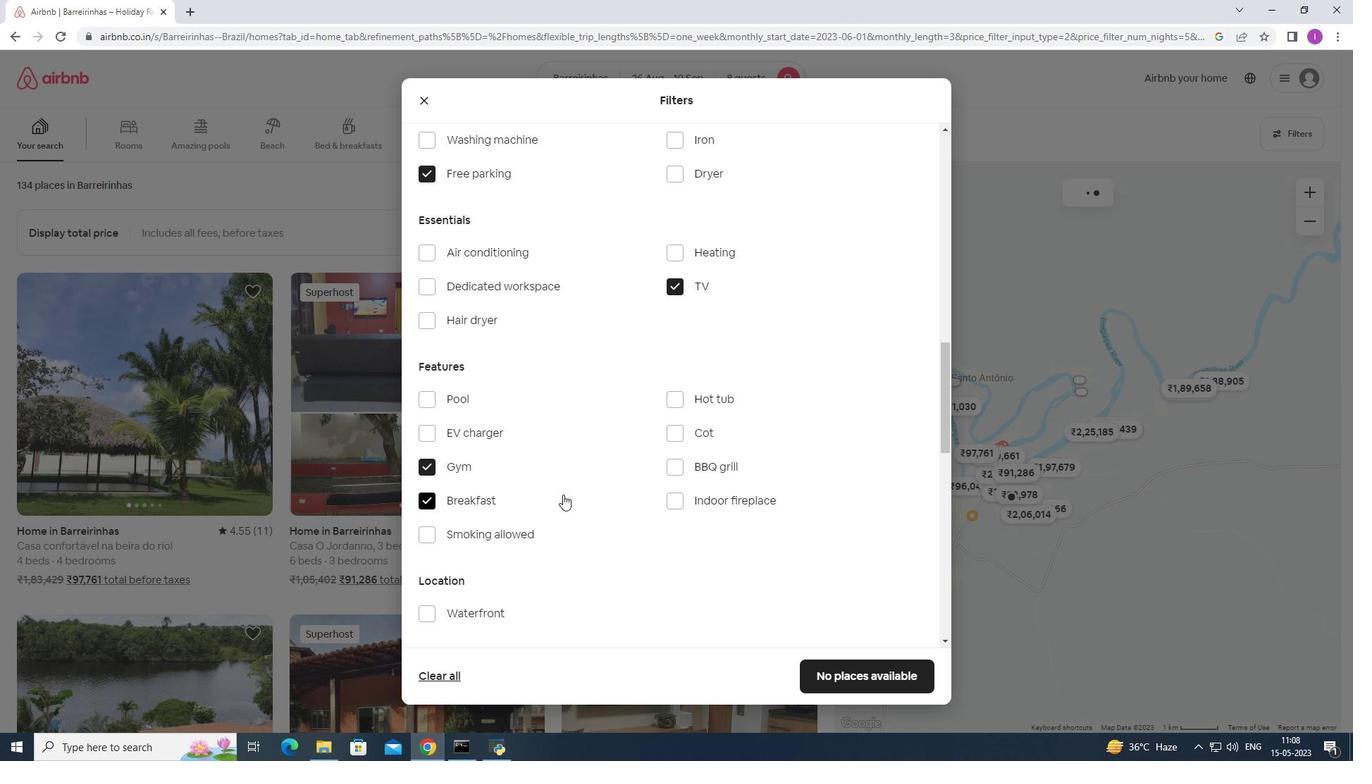 
Action: Mouse scrolled (563, 494) with delta (0, 0)
Screenshot: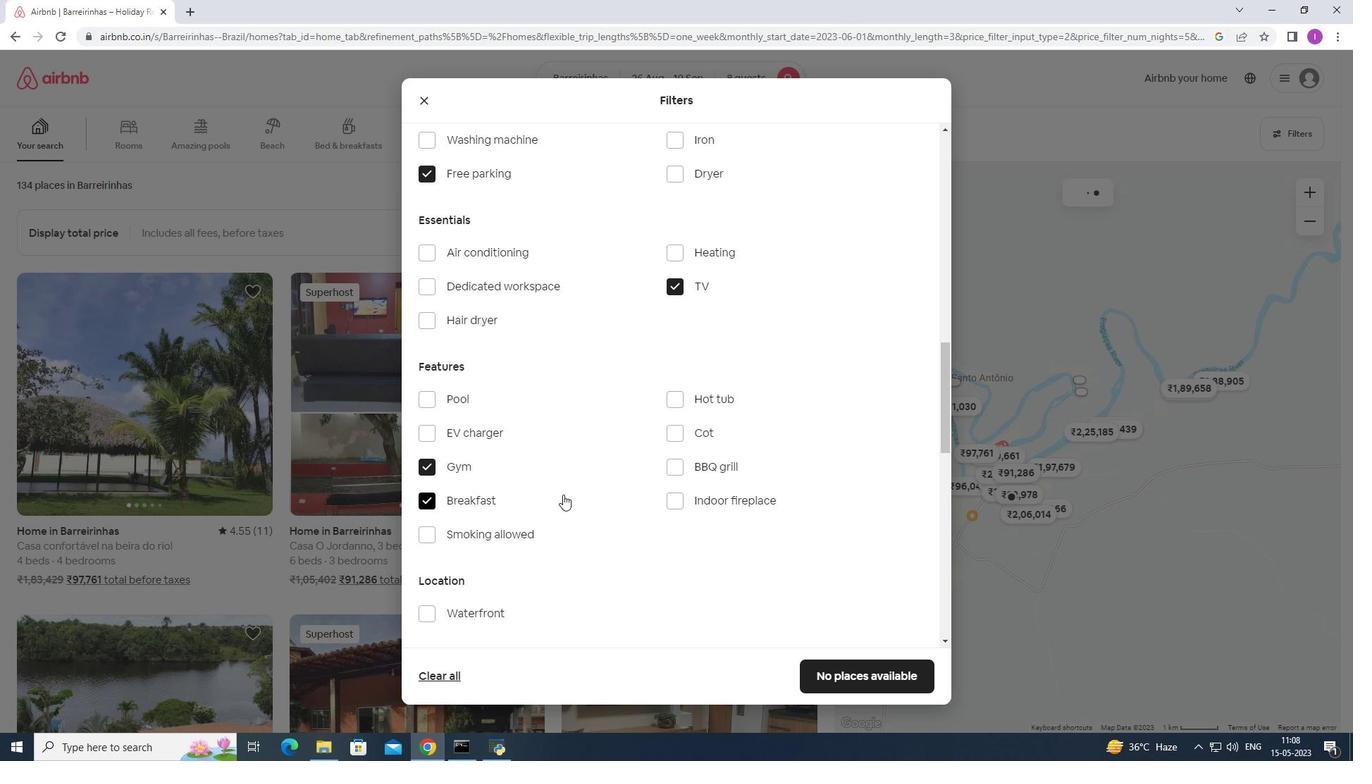 
Action: Mouse moved to (513, 447)
Screenshot: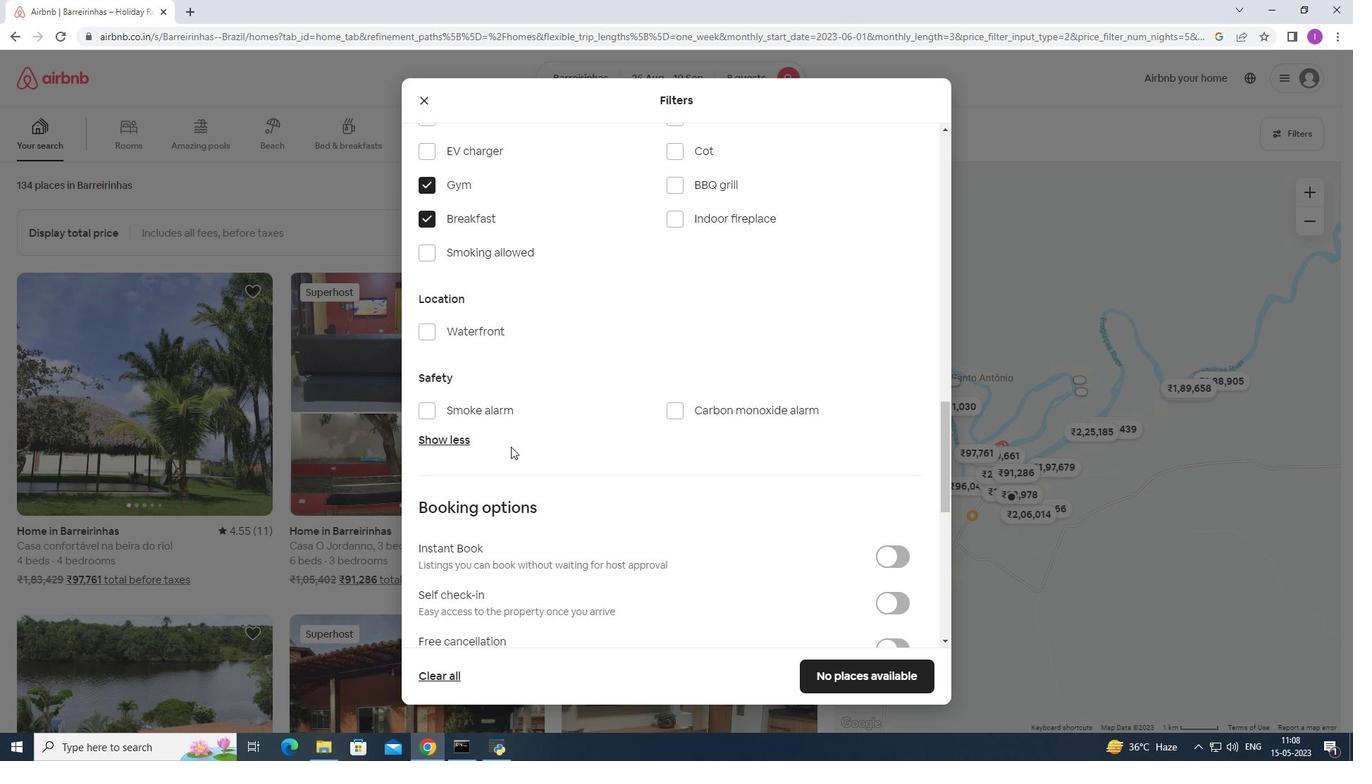 
Action: Mouse scrolled (513, 446) with delta (0, 0)
Screenshot: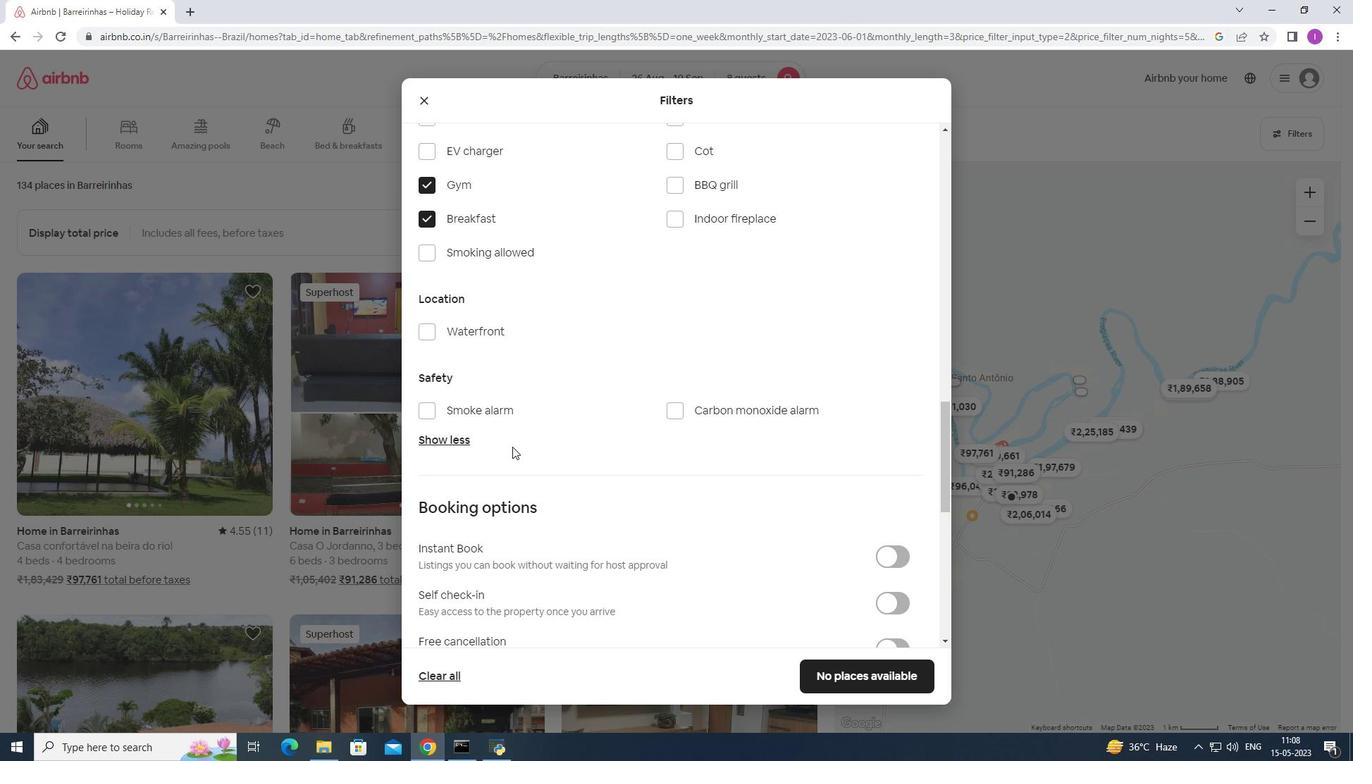 
Action: Mouse scrolled (513, 446) with delta (0, 0)
Screenshot: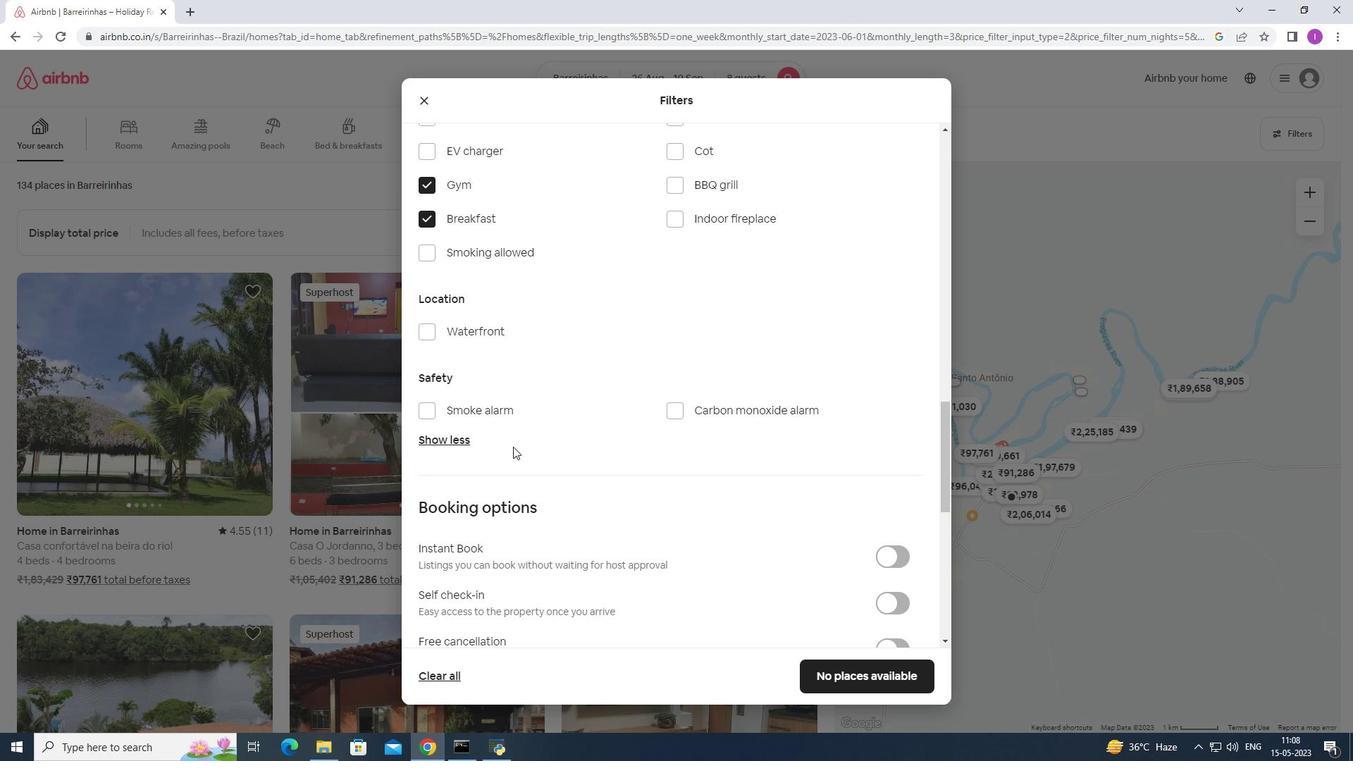 
Action: Mouse moved to (895, 470)
Screenshot: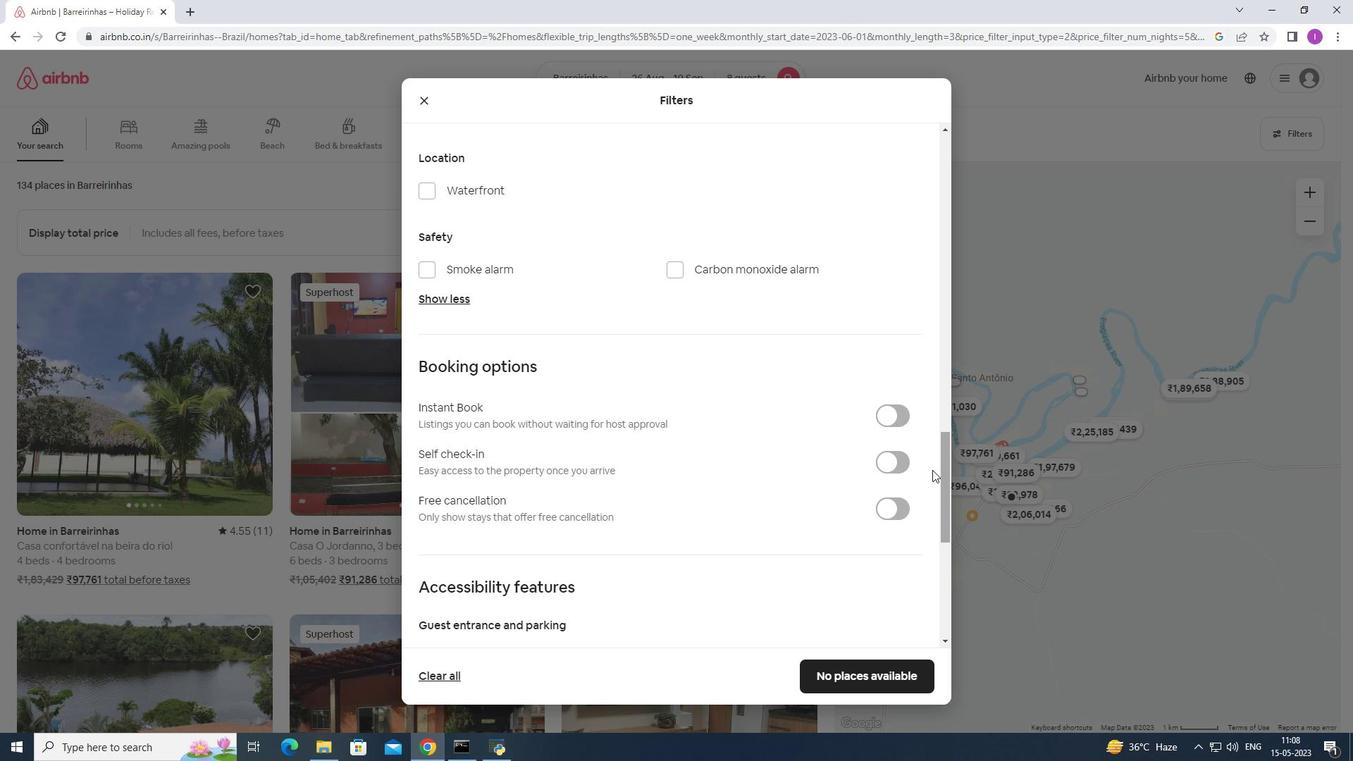 
Action: Mouse pressed left at (895, 470)
Screenshot: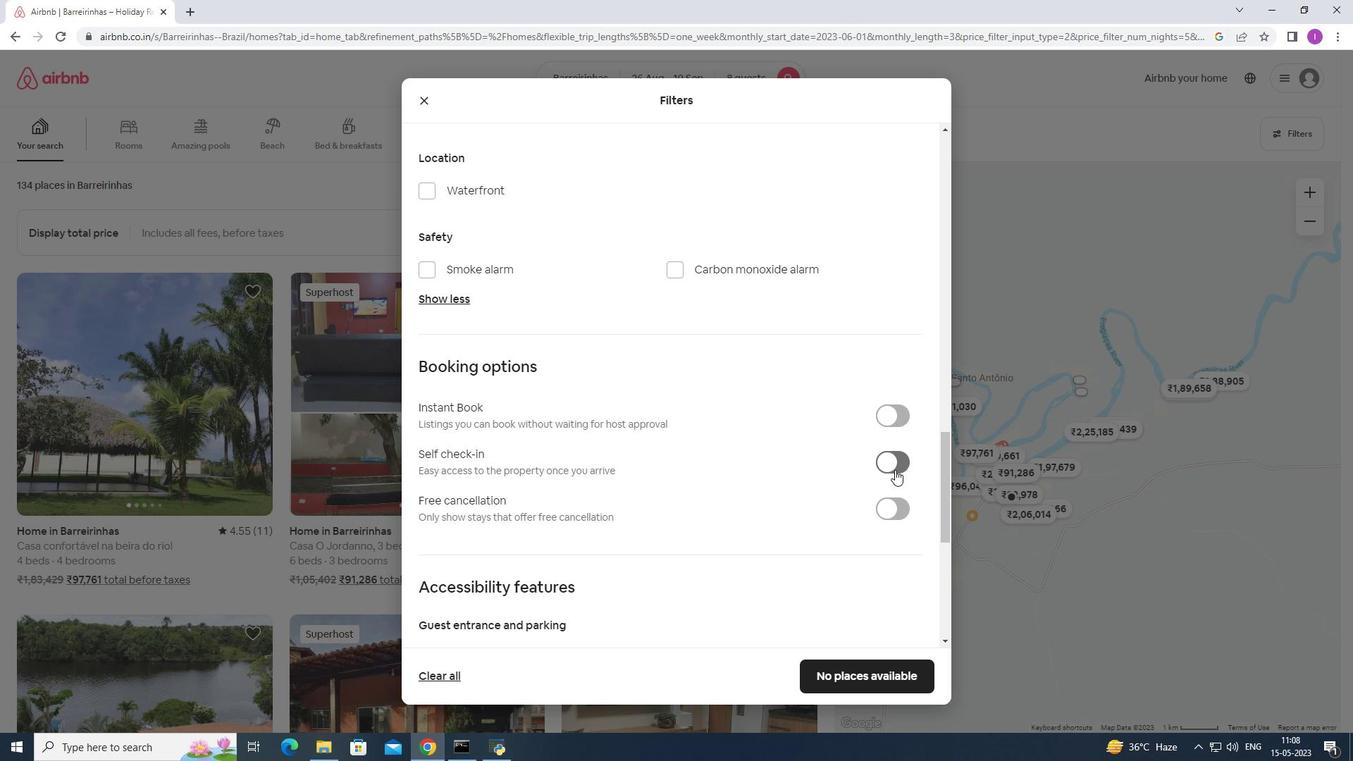 
Action: Mouse moved to (639, 516)
Screenshot: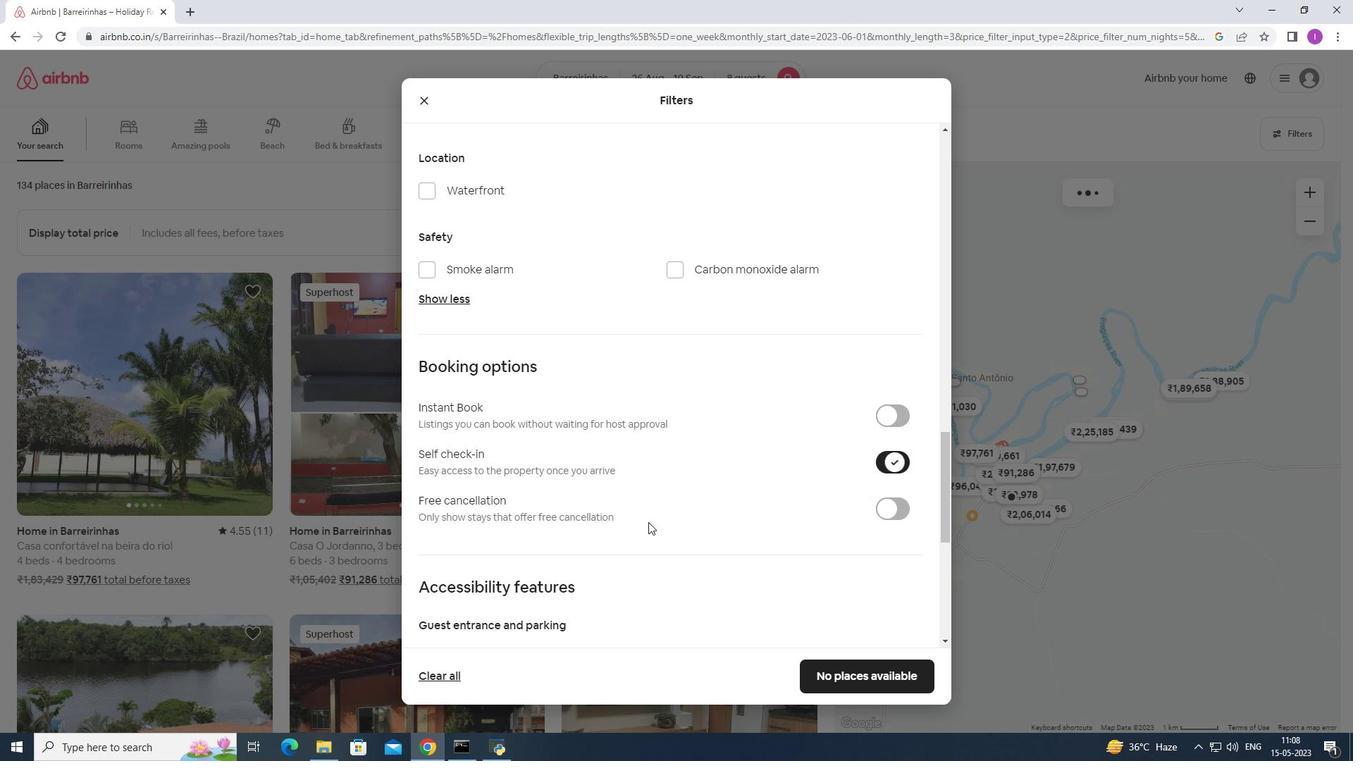 
Action: Mouse scrolled (639, 516) with delta (0, 0)
Screenshot: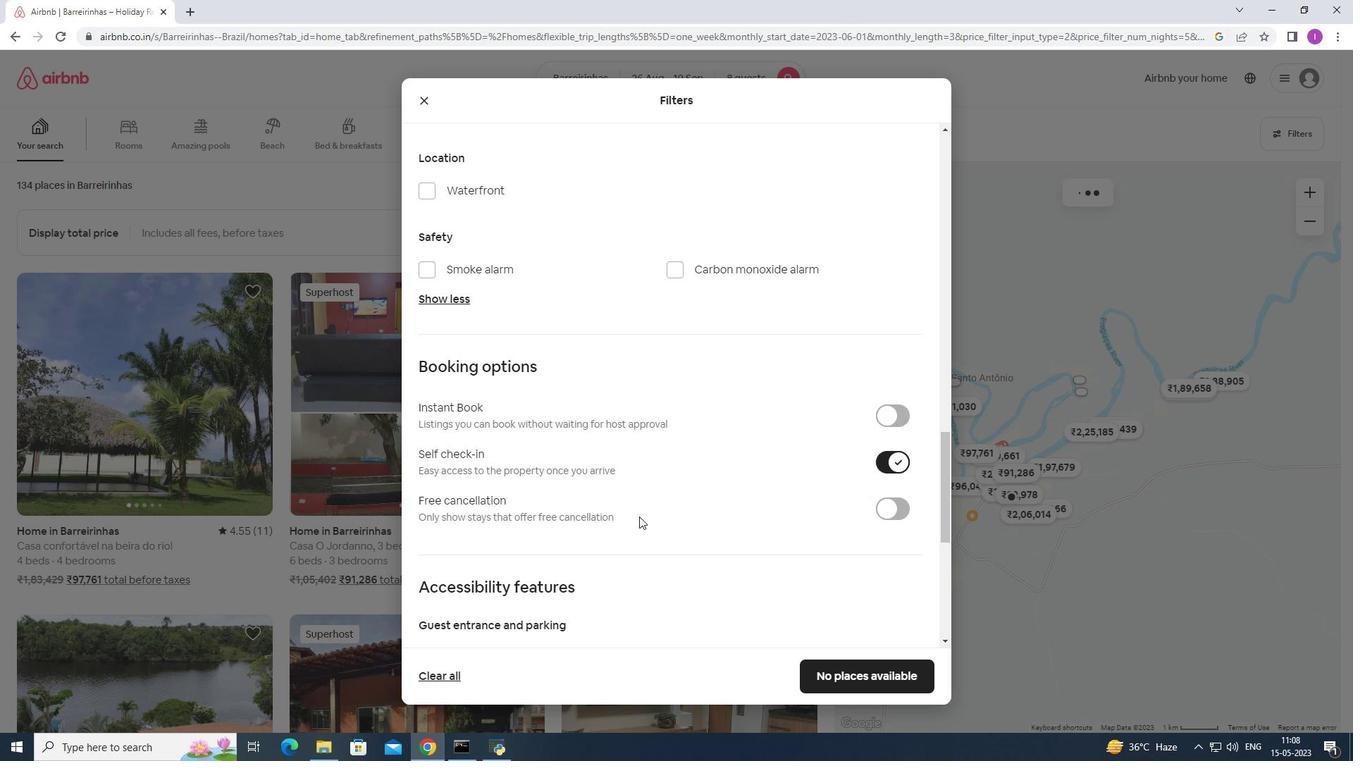 
Action: Mouse scrolled (639, 516) with delta (0, 0)
Screenshot: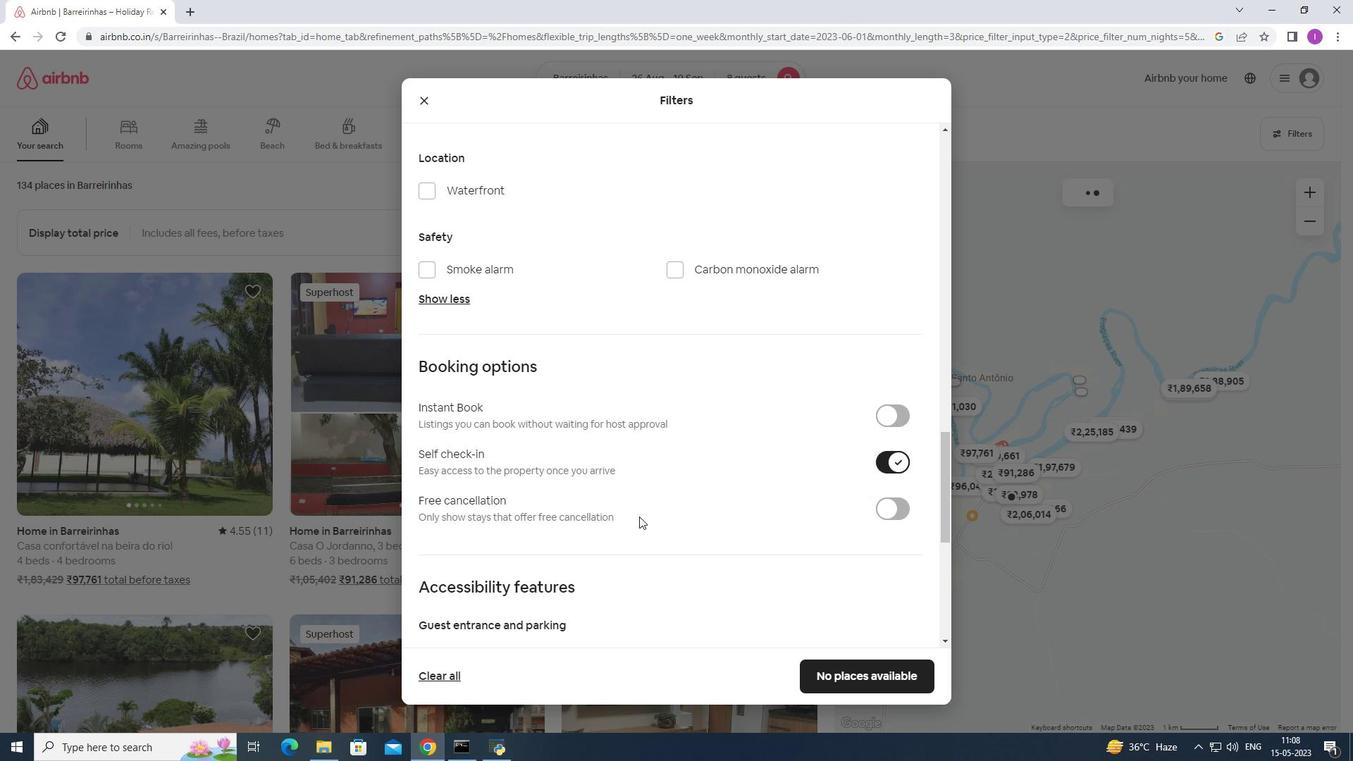 
Action: Mouse scrolled (639, 516) with delta (0, 0)
Screenshot: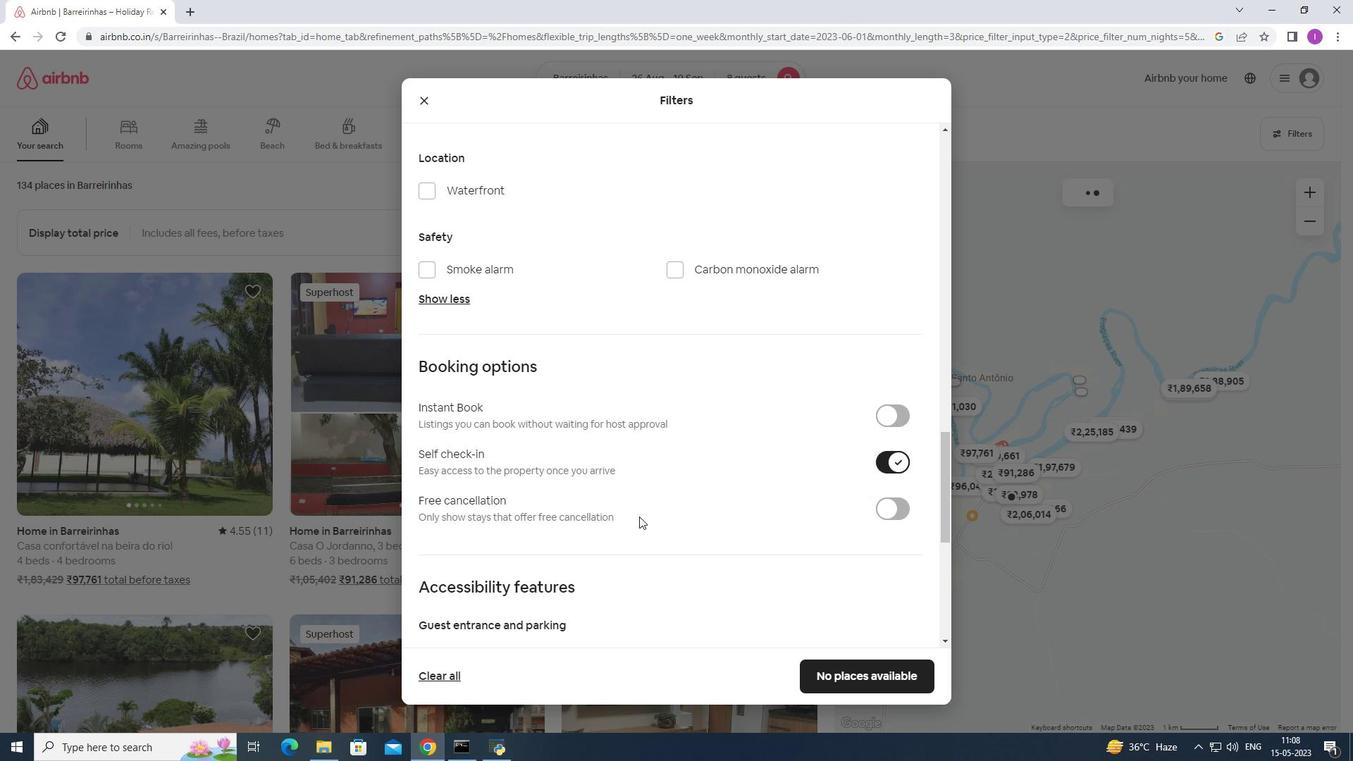 
Action: Mouse scrolled (639, 516) with delta (0, 0)
Screenshot: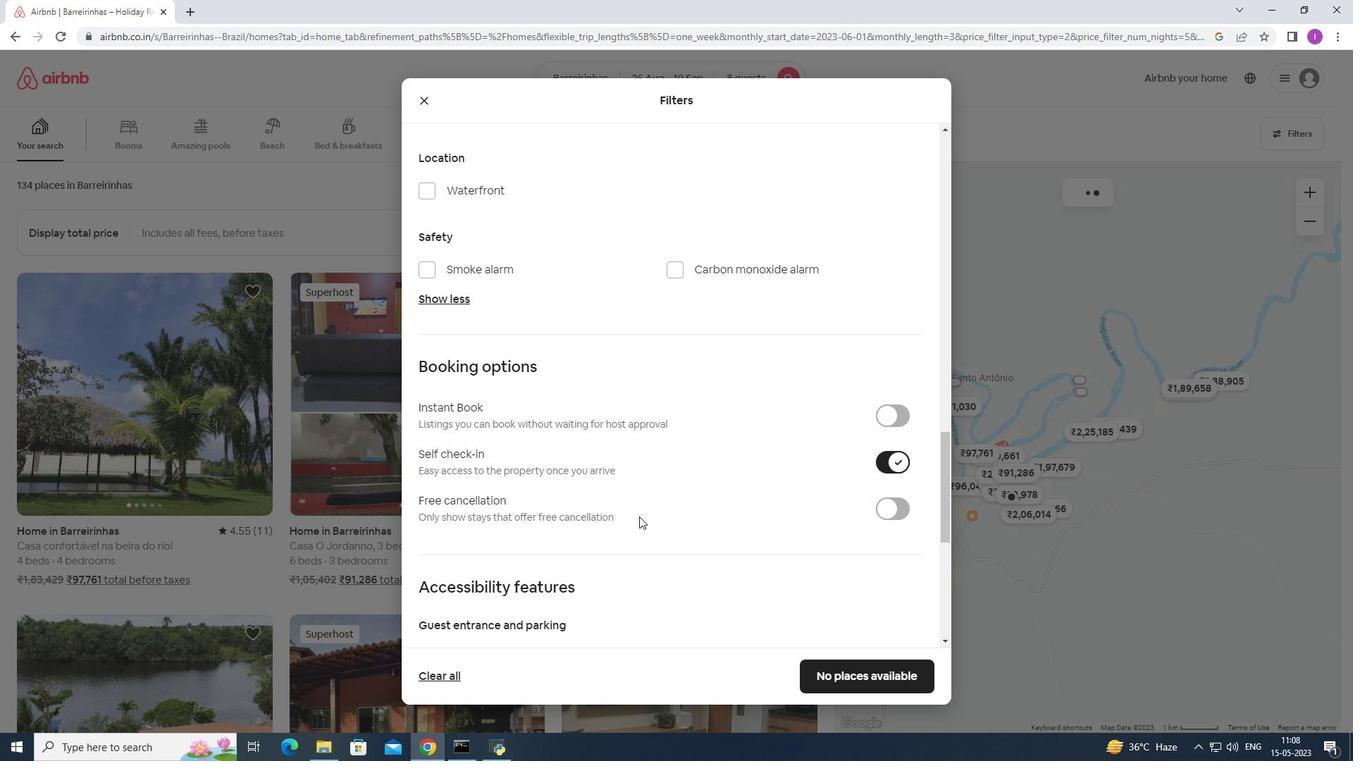 
Action: Mouse moved to (638, 514)
Screenshot: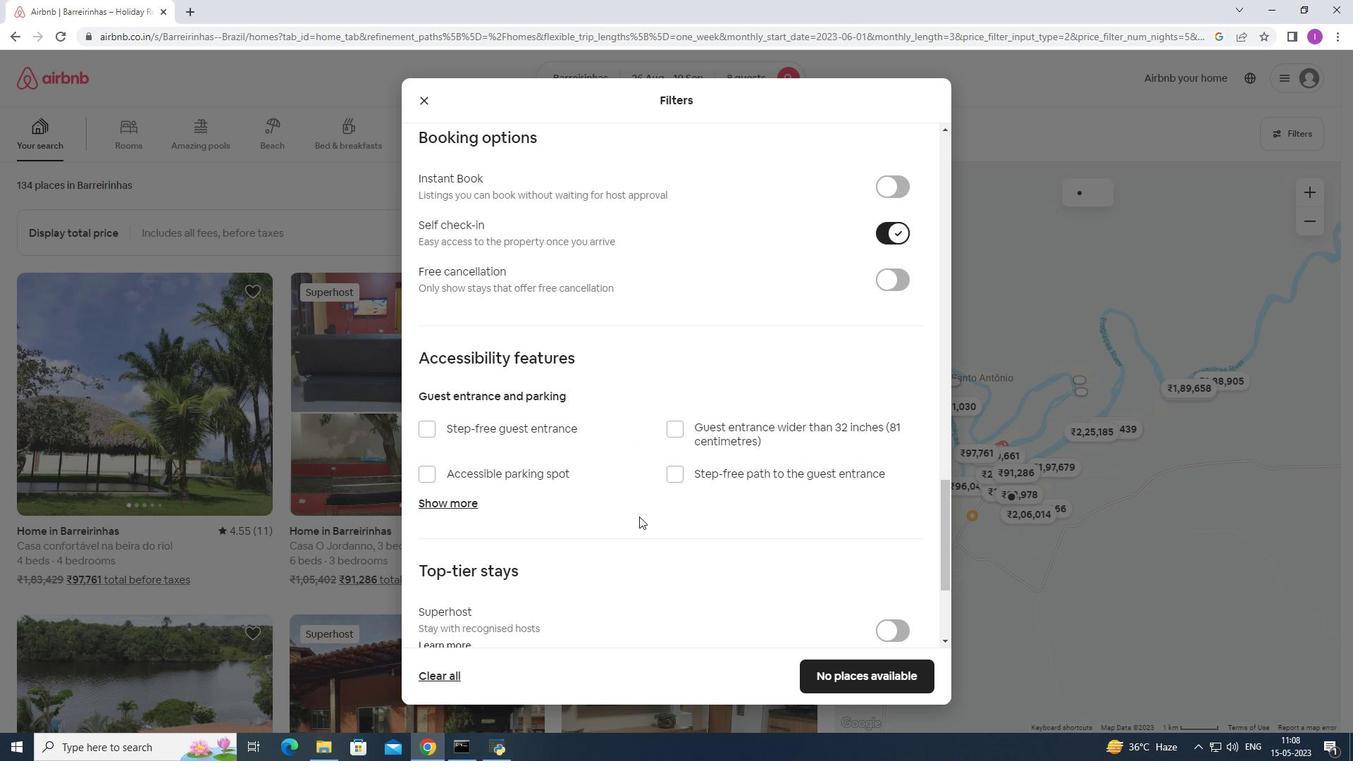
Action: Mouse scrolled (638, 514) with delta (0, 0)
Screenshot: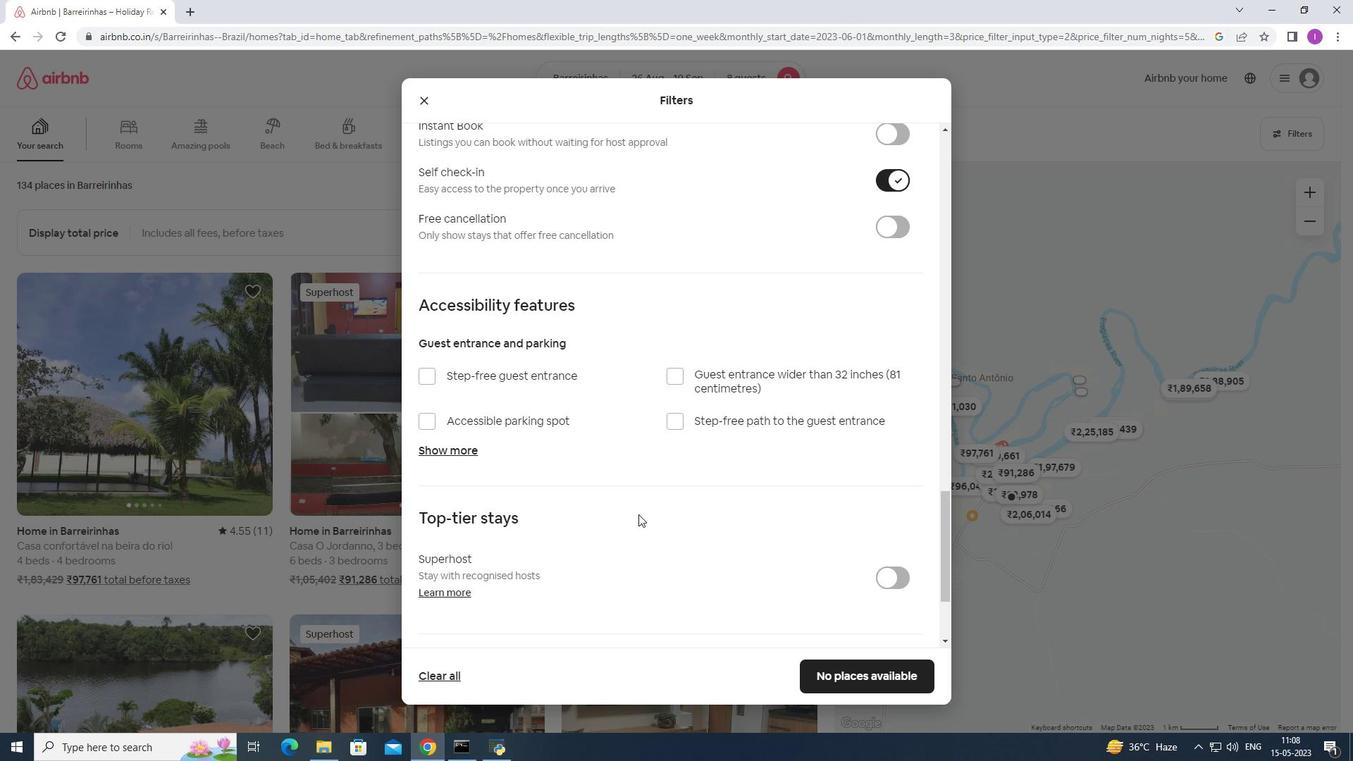 
Action: Mouse scrolled (638, 514) with delta (0, 0)
Screenshot: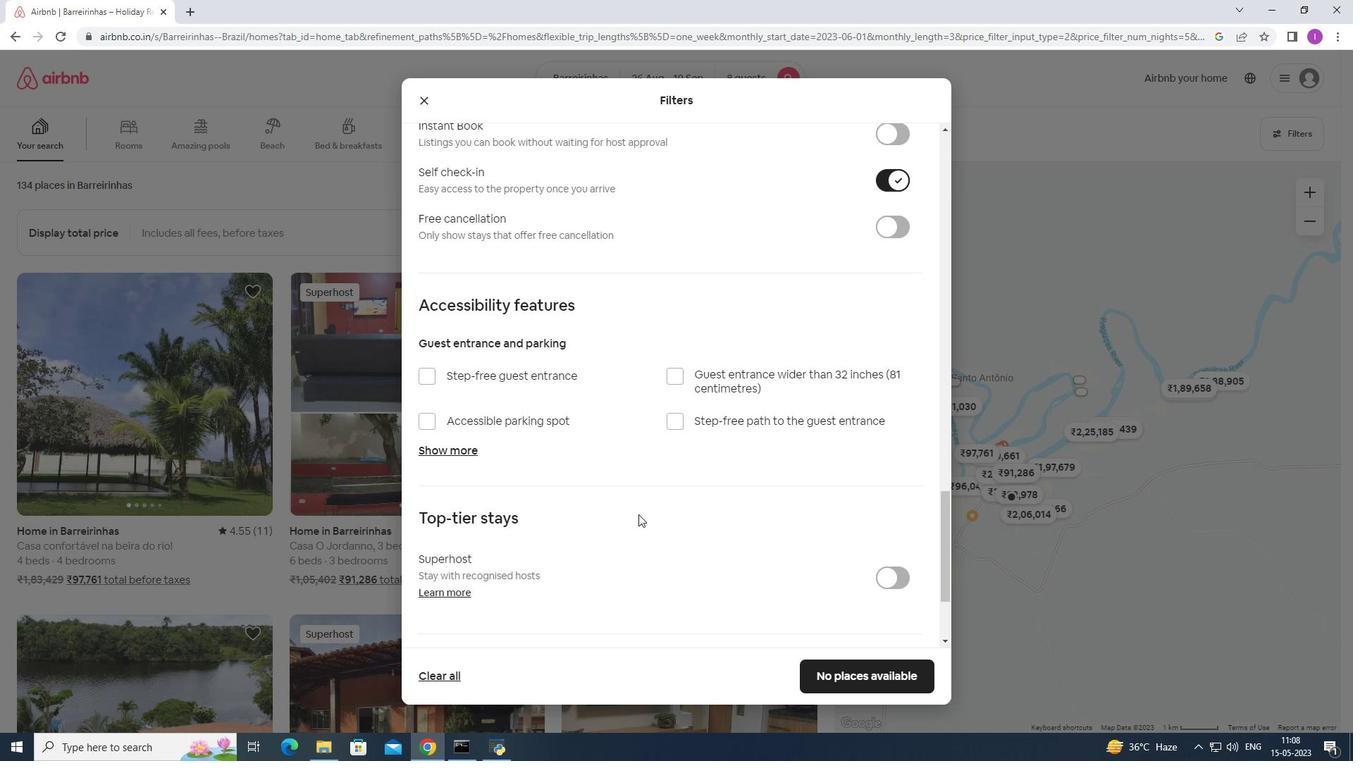 
Action: Mouse scrolled (638, 514) with delta (0, 0)
Screenshot: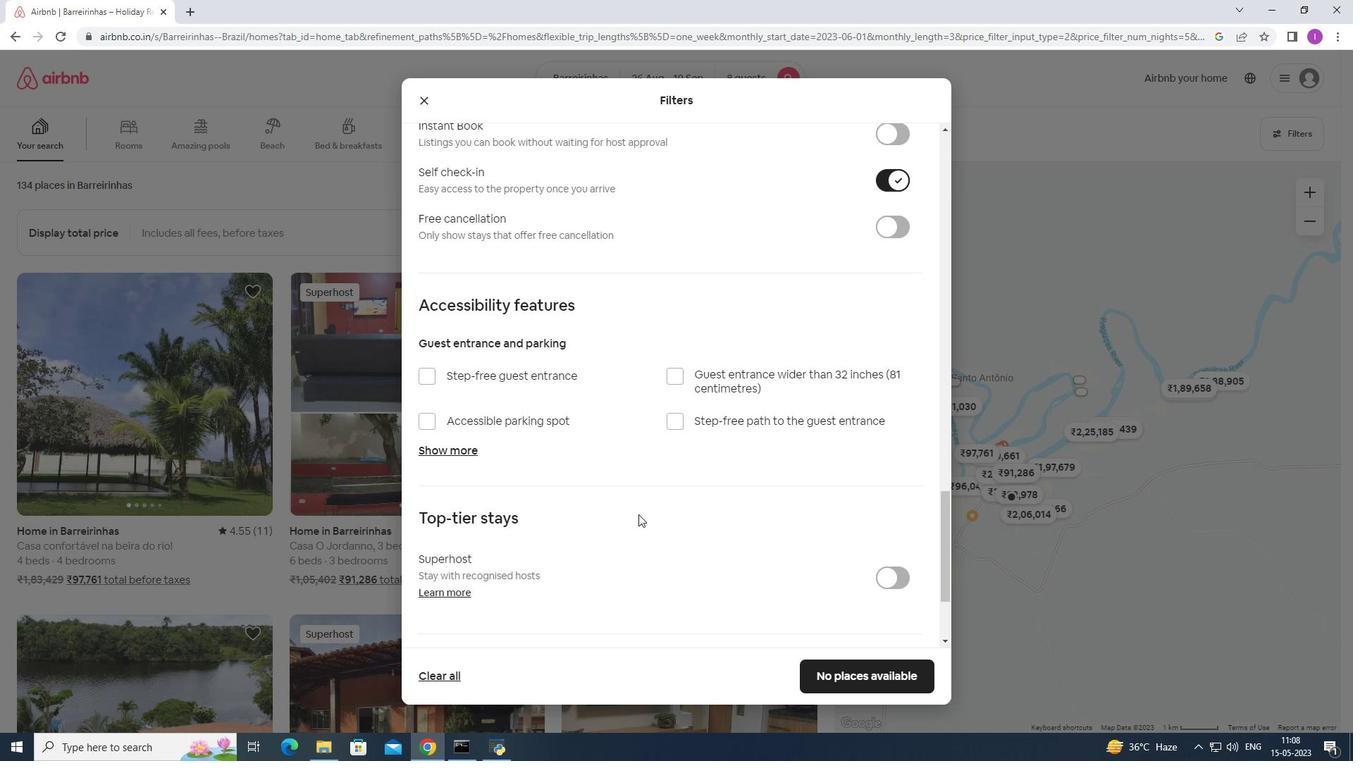 
Action: Mouse scrolled (638, 514) with delta (0, 0)
Screenshot: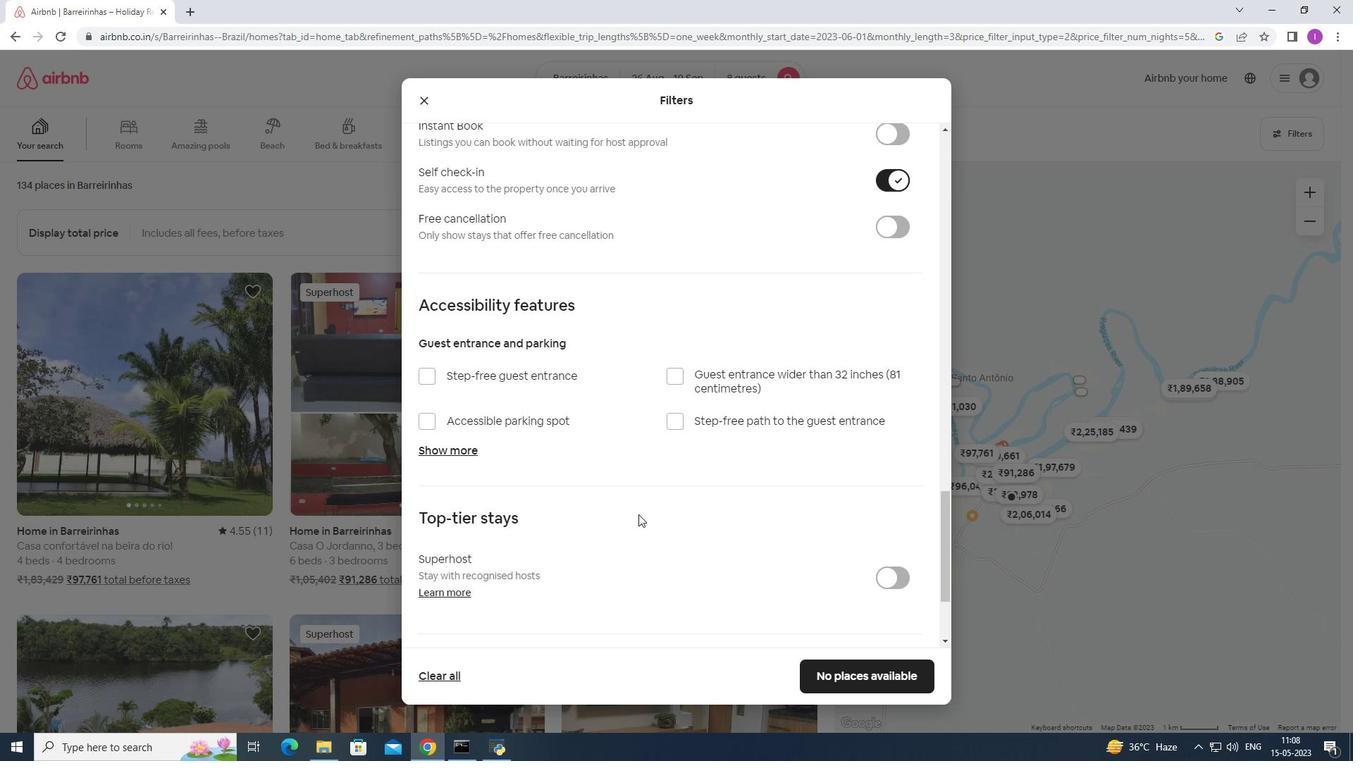 
Action: Mouse moved to (638, 511)
Screenshot: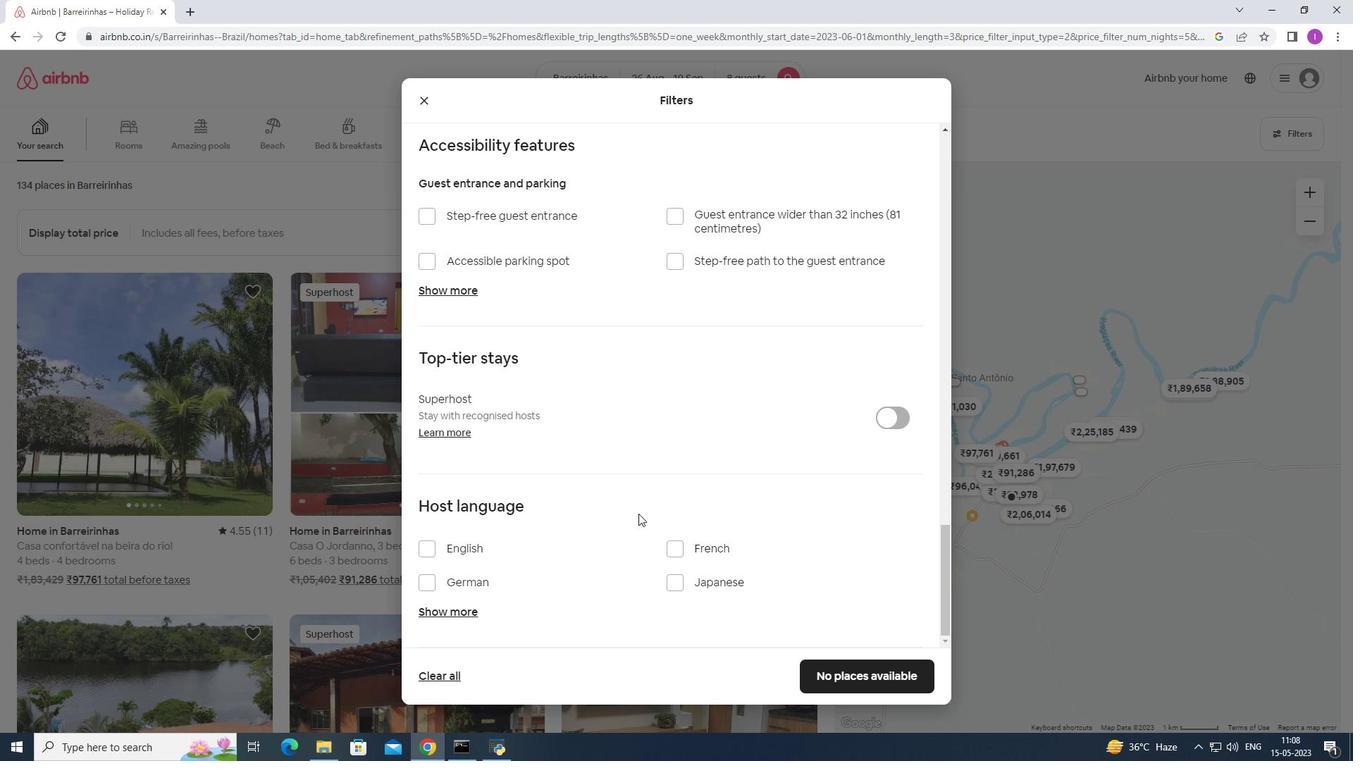 
Action: Mouse scrolled (638, 511) with delta (0, 0)
Screenshot: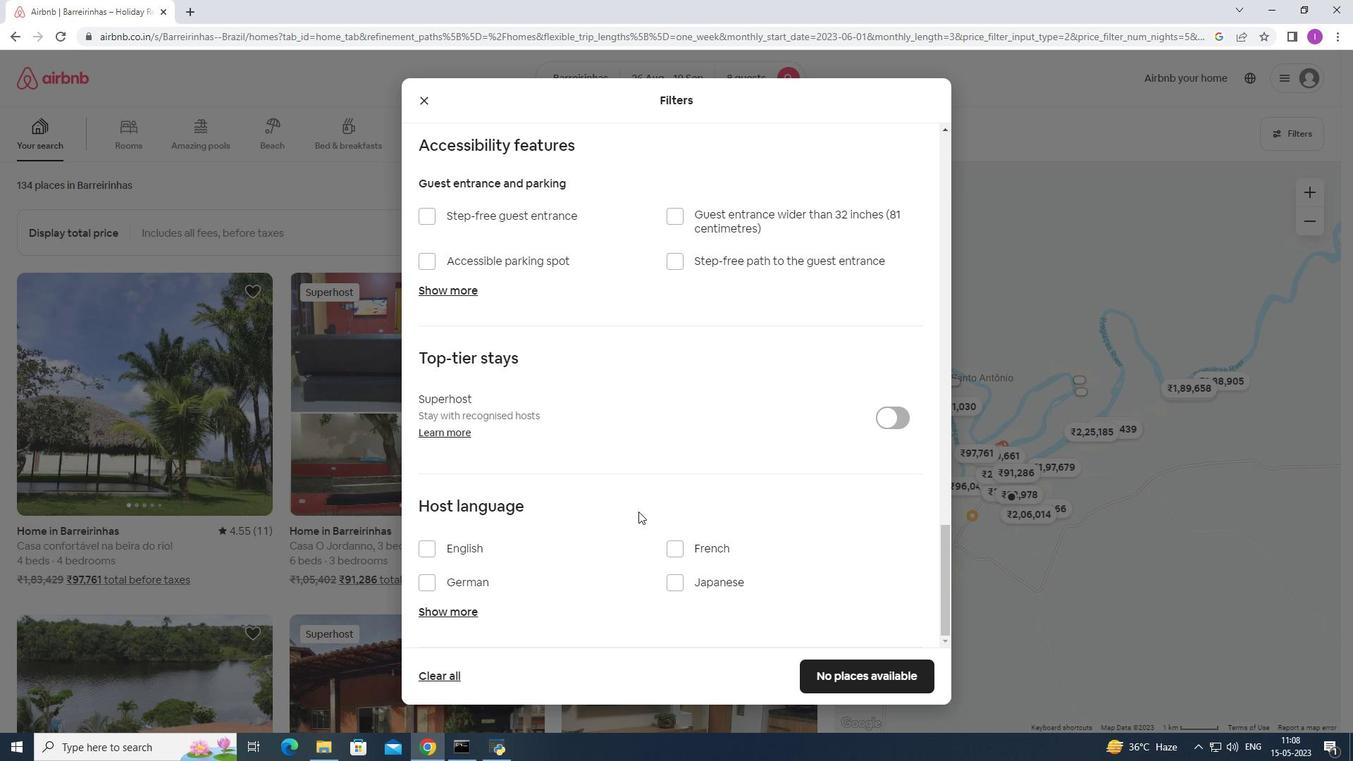 
Action: Mouse scrolled (638, 511) with delta (0, 0)
Screenshot: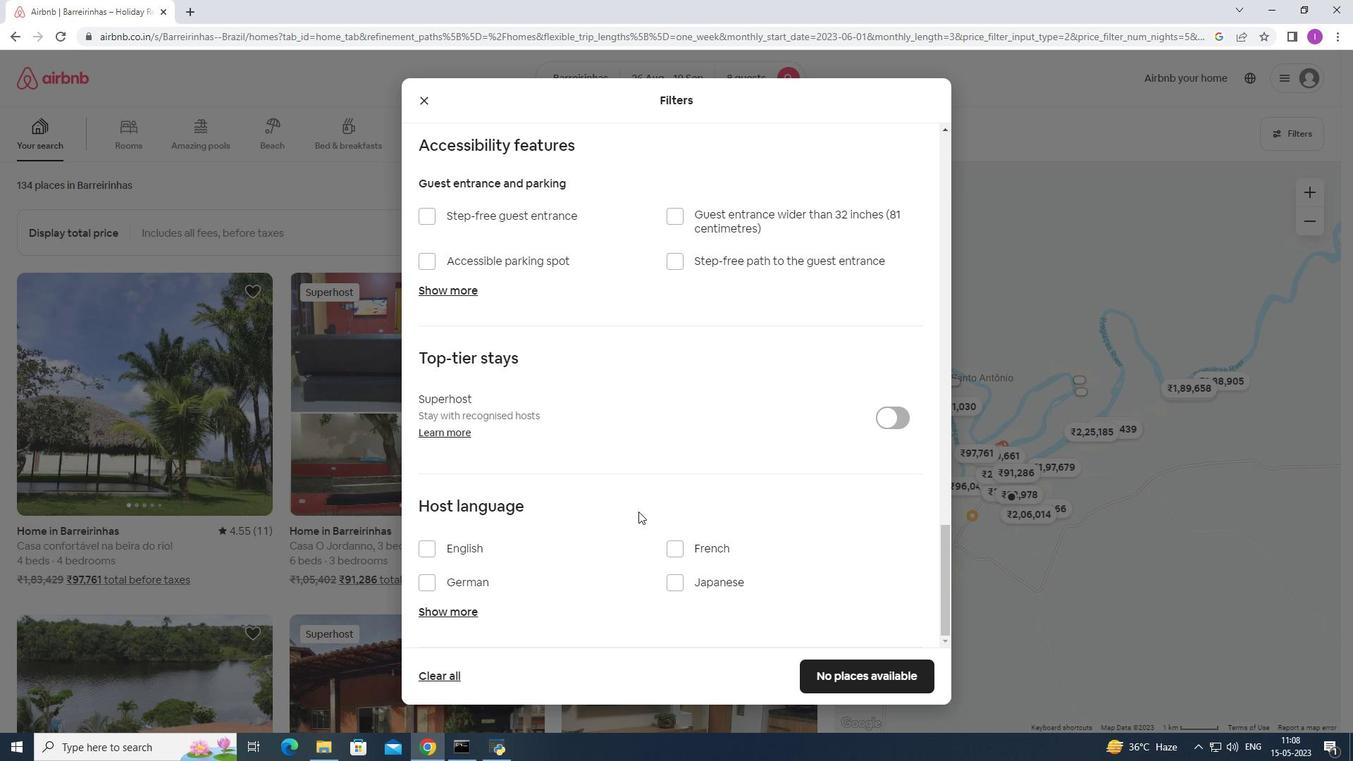
Action: Mouse scrolled (638, 511) with delta (0, 0)
Screenshot: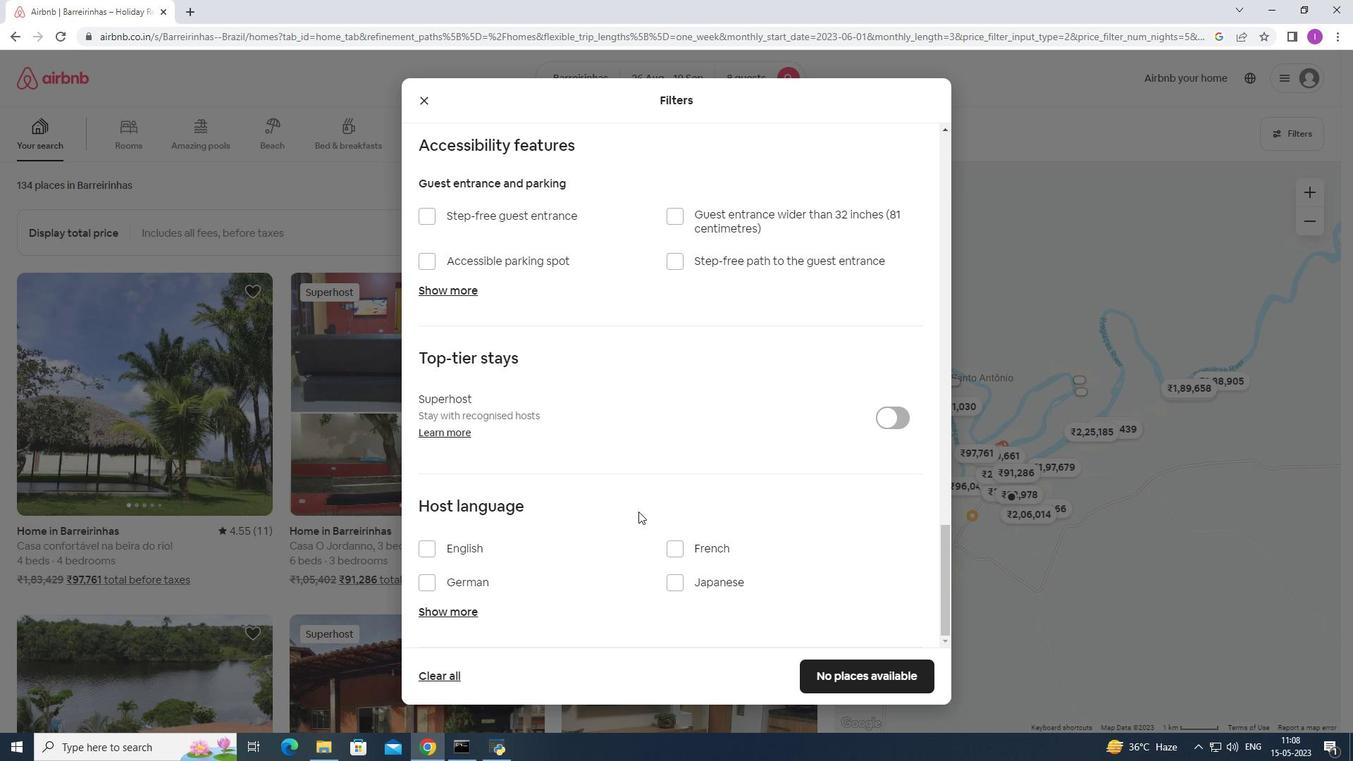 
Action: Mouse scrolled (638, 511) with delta (0, 0)
Screenshot: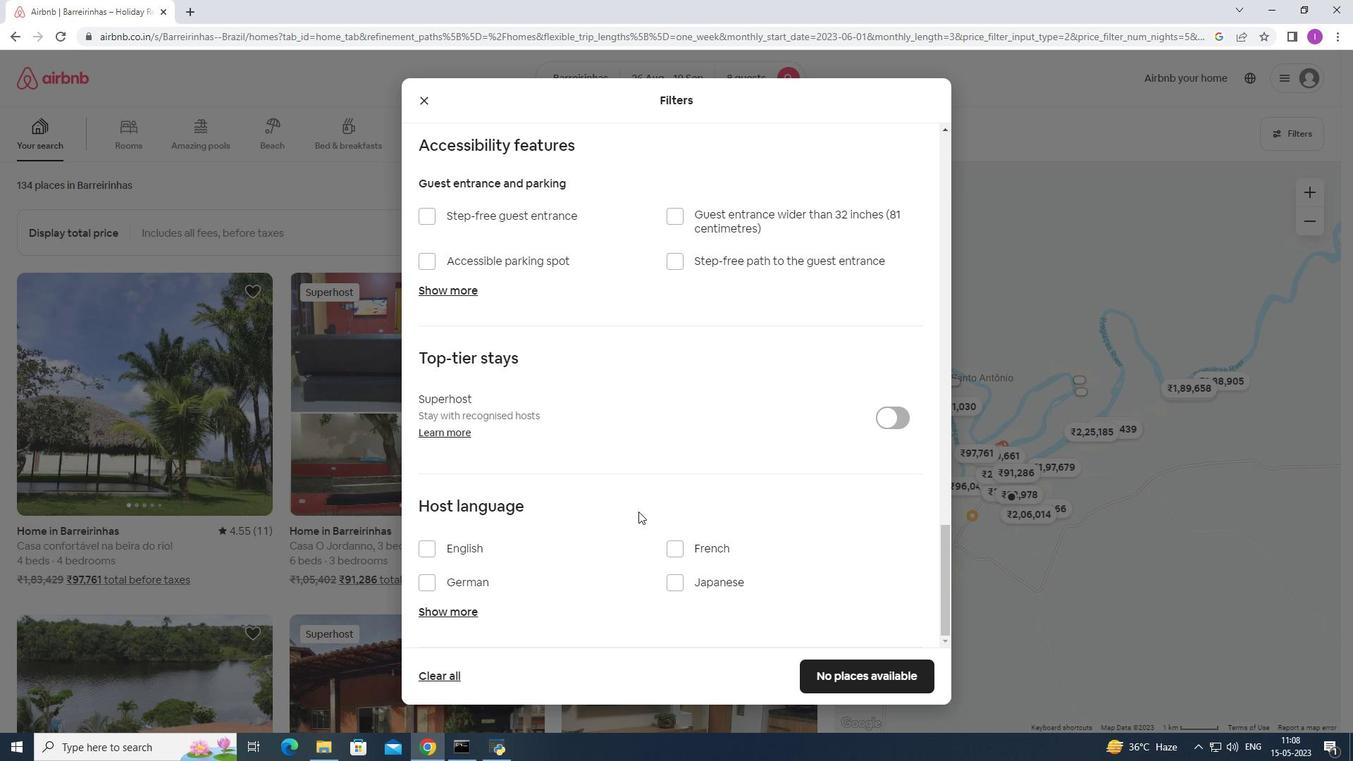 
Action: Mouse moved to (639, 504)
Screenshot: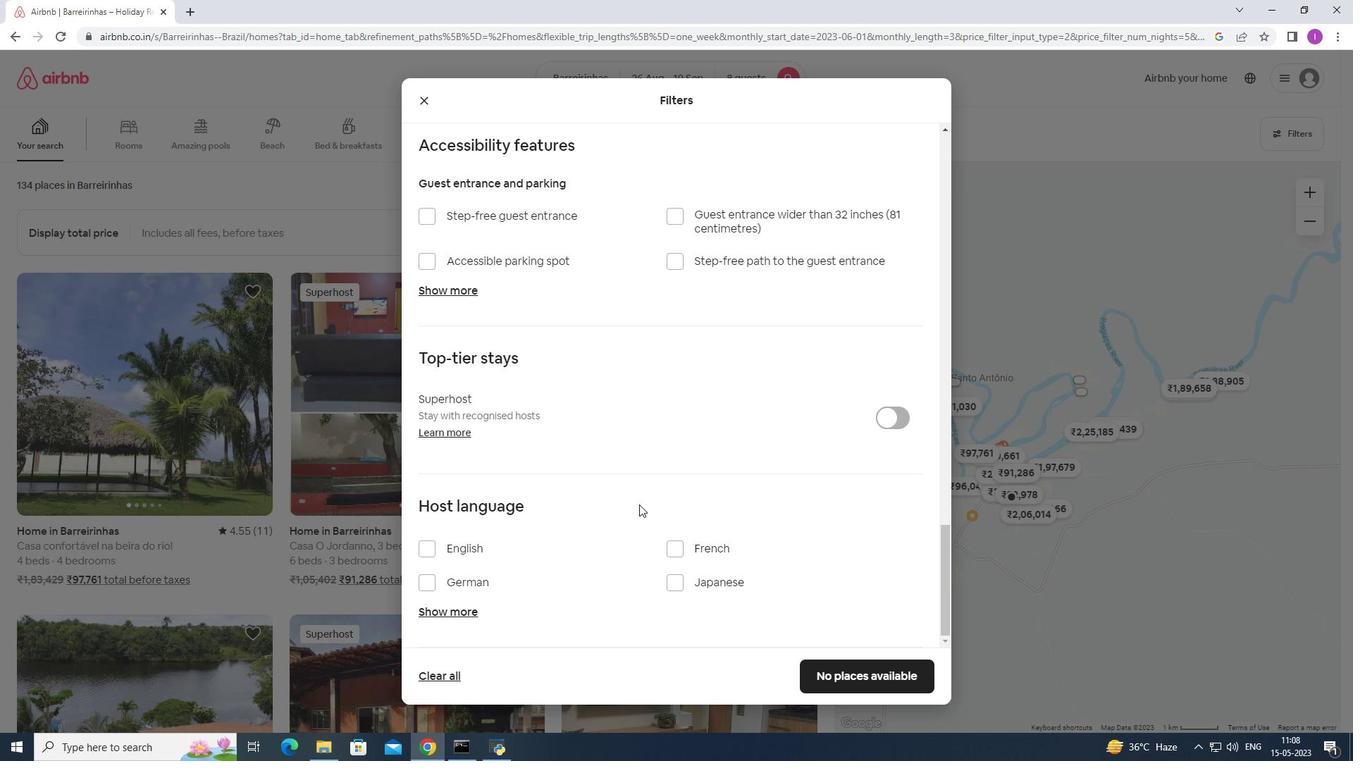 
Action: Mouse scrolled (639, 504) with delta (0, 0)
Screenshot: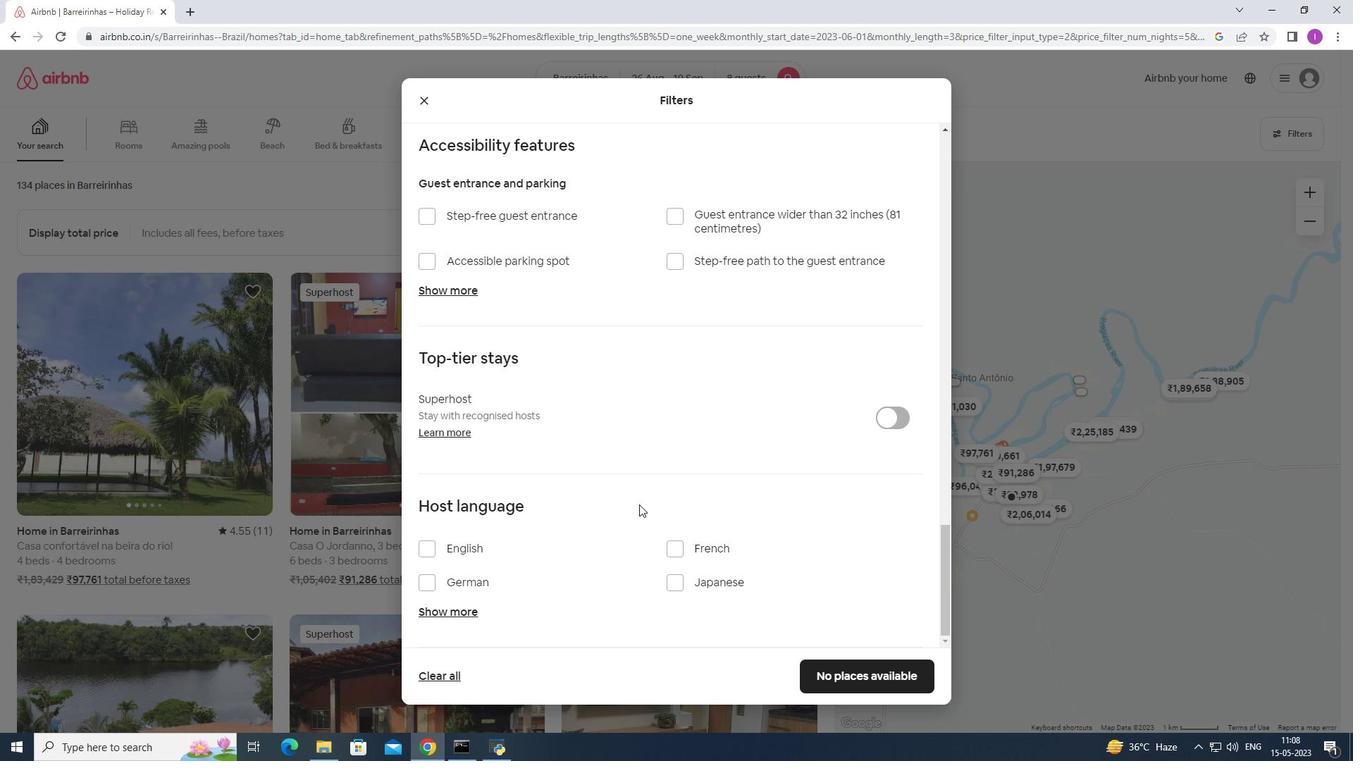 
Action: Mouse moved to (501, 566)
Screenshot: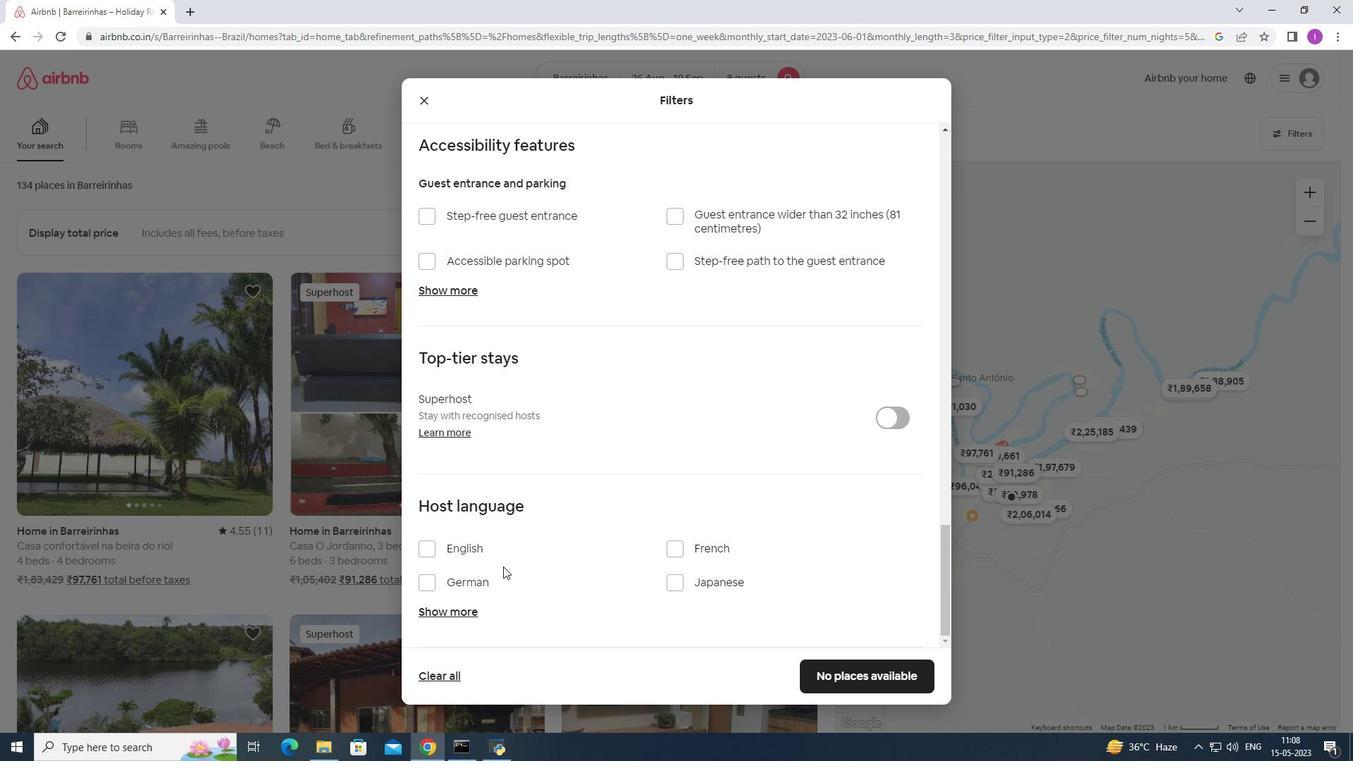 
Action: Mouse scrolled (501, 566) with delta (0, 0)
Screenshot: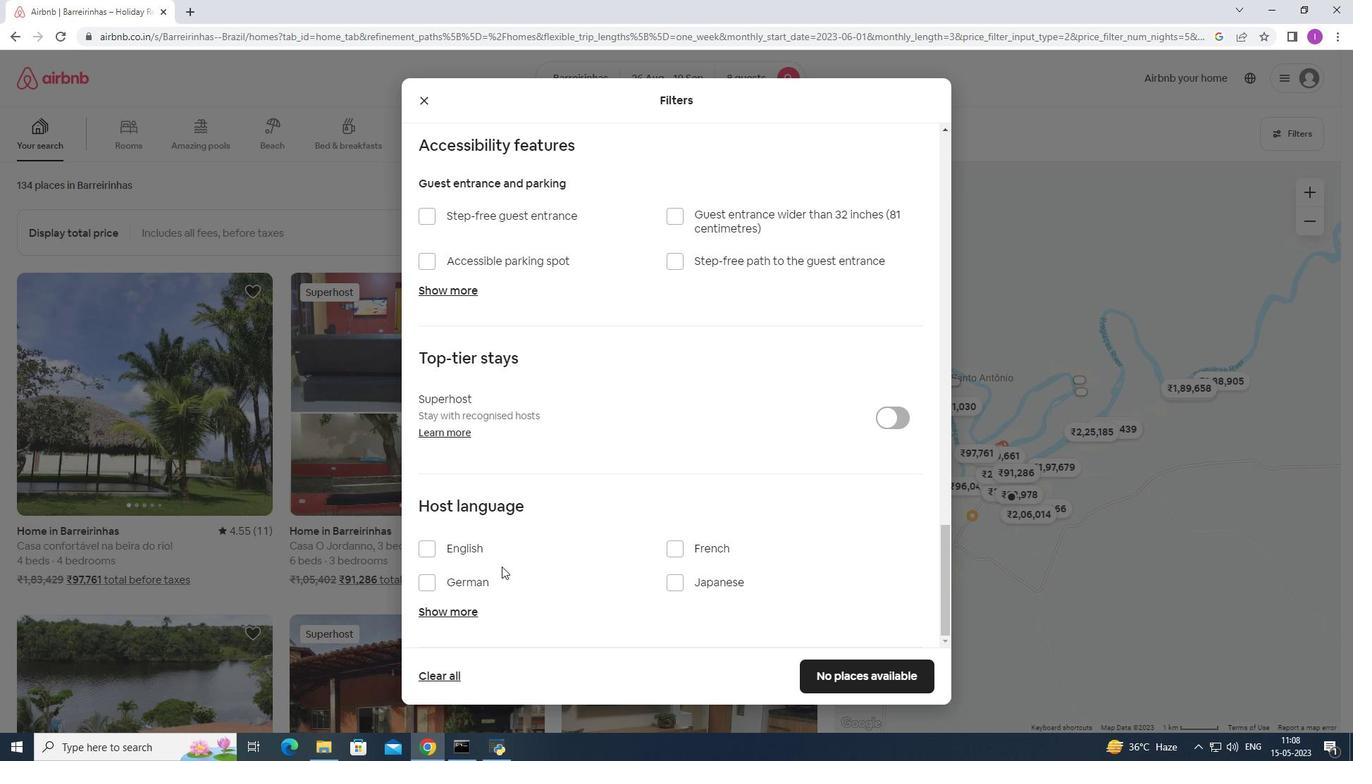 
Action: Mouse scrolled (501, 566) with delta (0, 0)
Screenshot: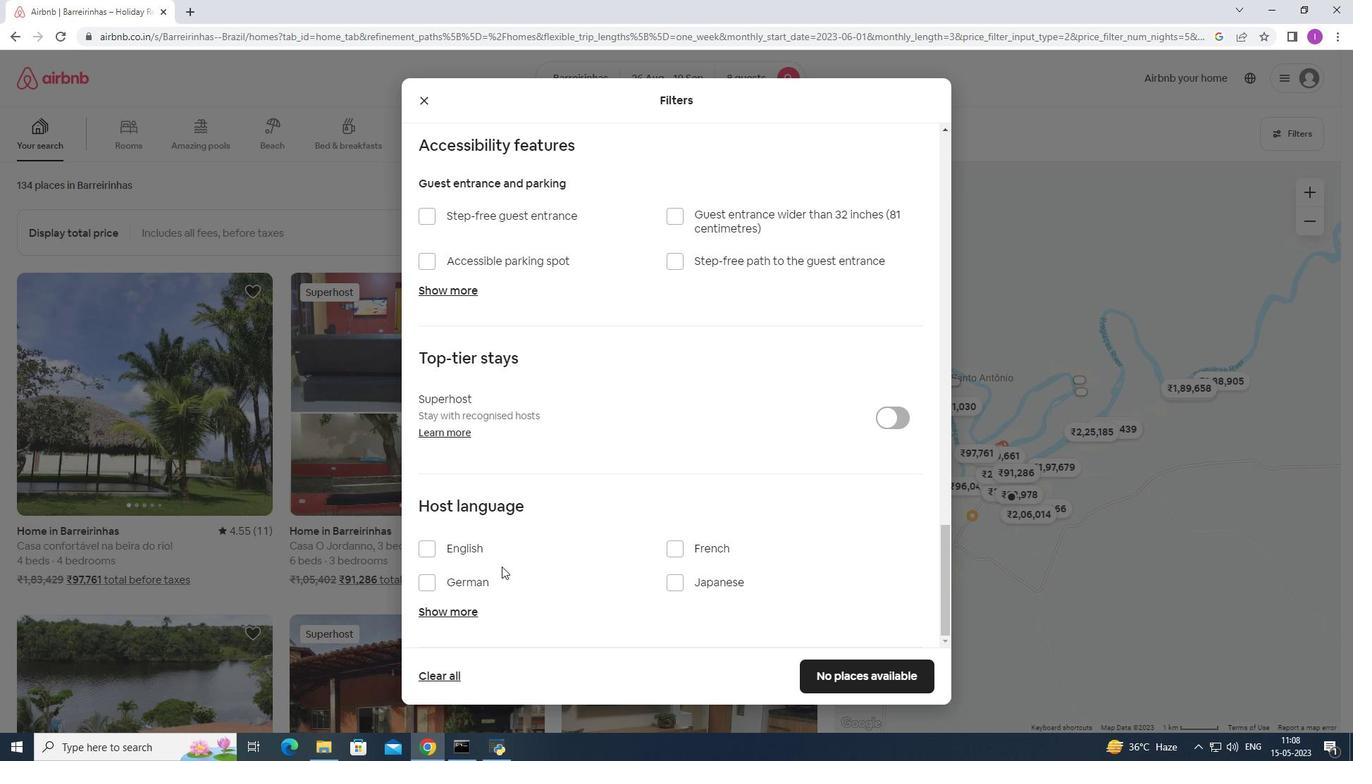 
Action: Mouse scrolled (501, 566) with delta (0, 0)
Screenshot: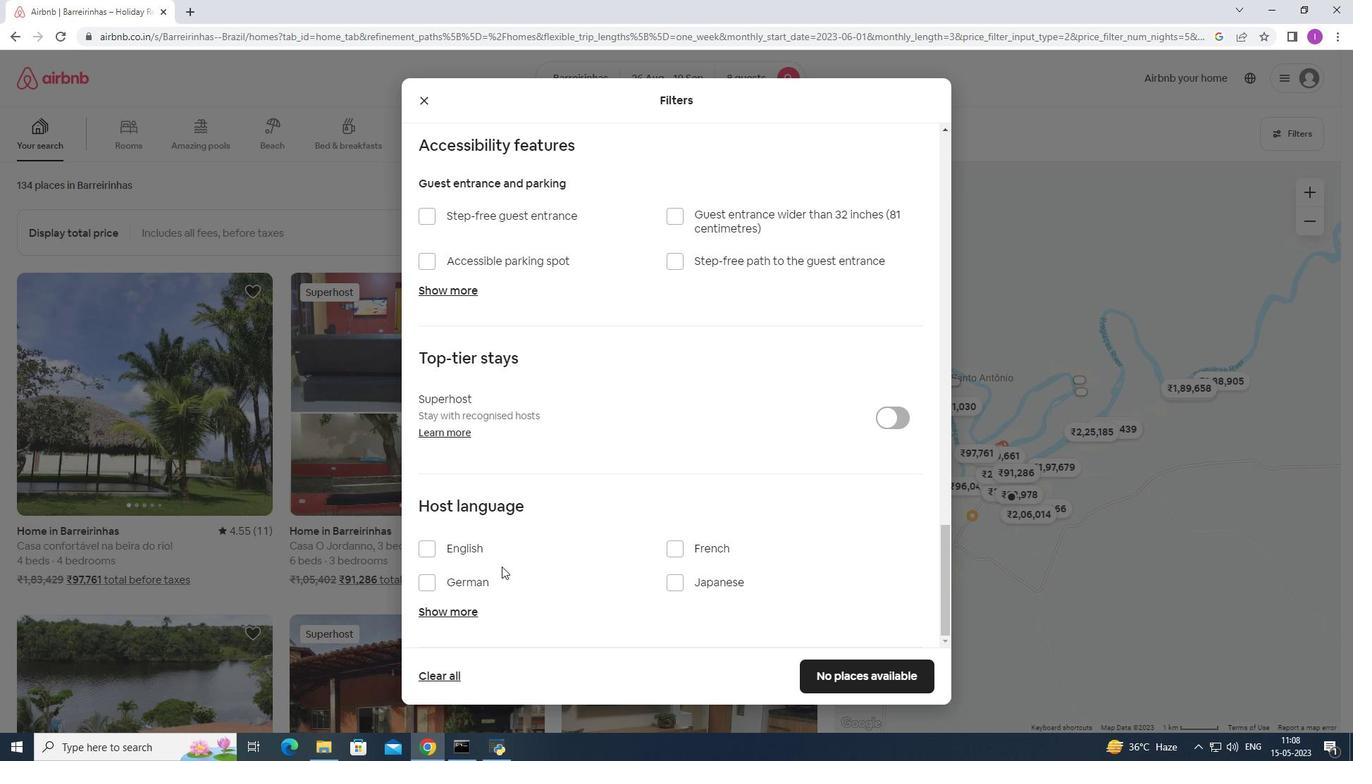 
Action: Mouse moved to (423, 552)
Screenshot: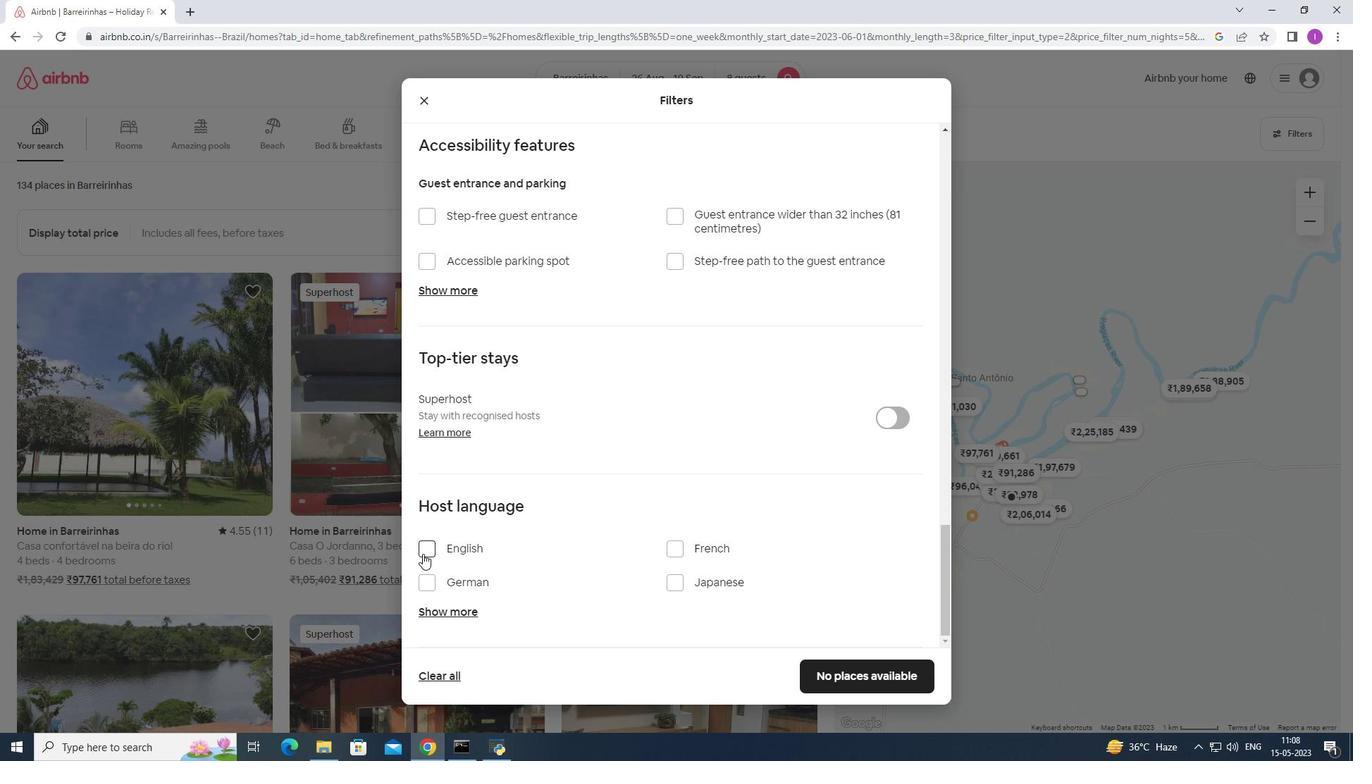 
Action: Mouse pressed left at (423, 552)
Screenshot: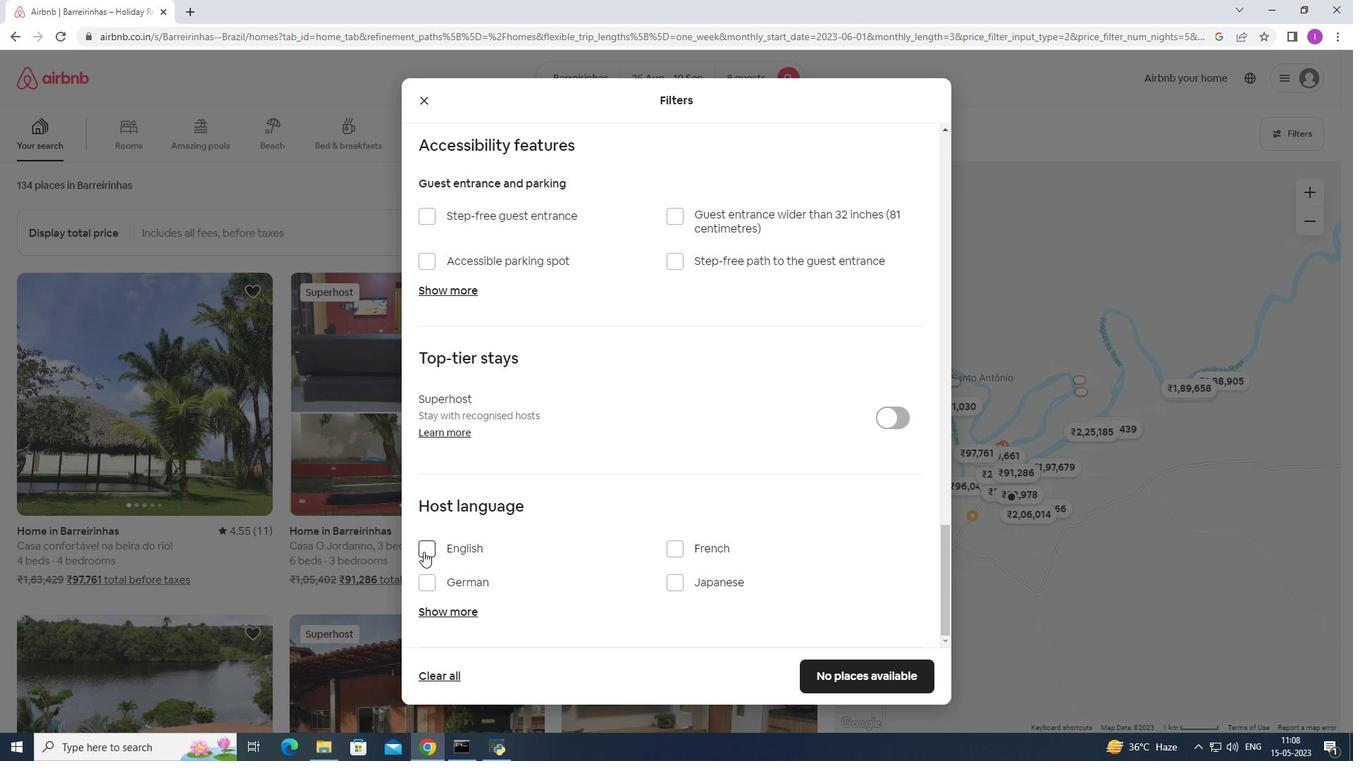 
Action: Mouse moved to (669, 539)
Screenshot: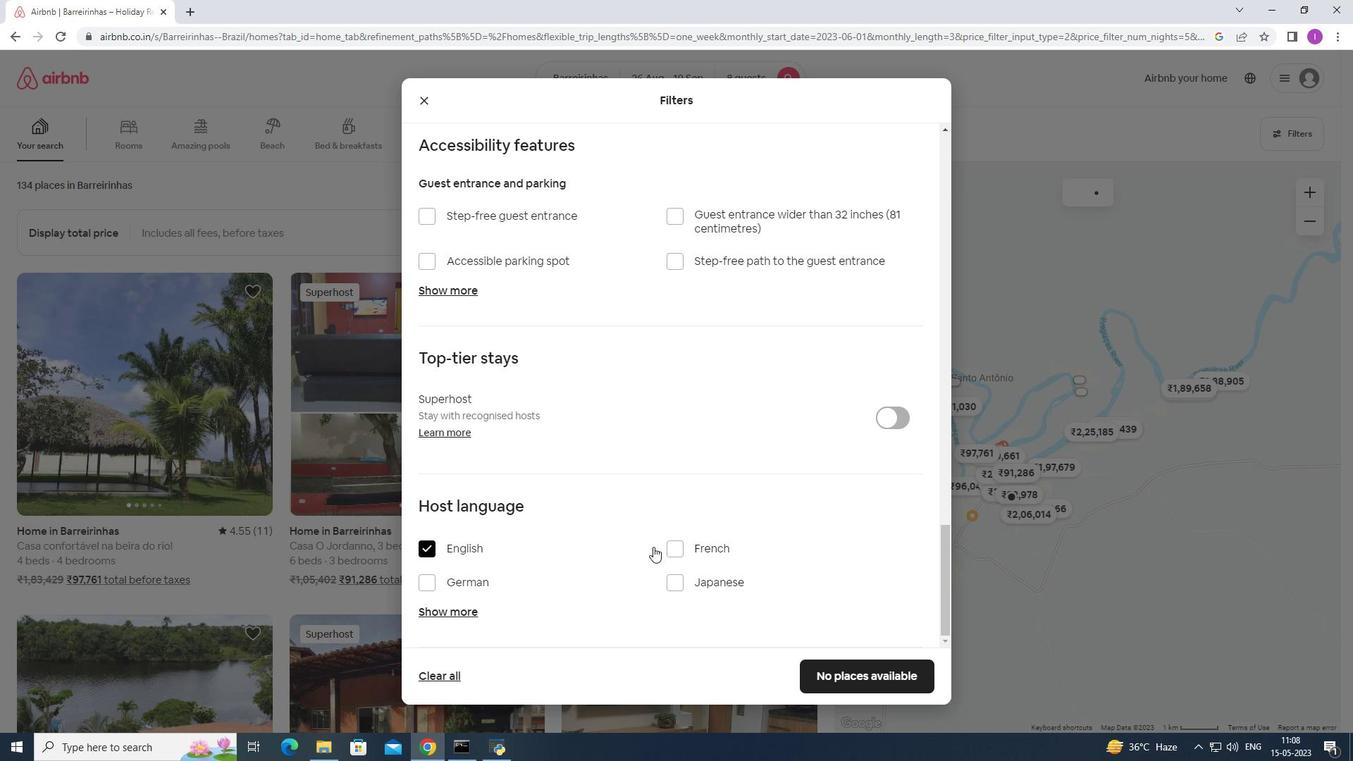 
Action: Mouse scrolled (669, 538) with delta (0, 0)
Screenshot: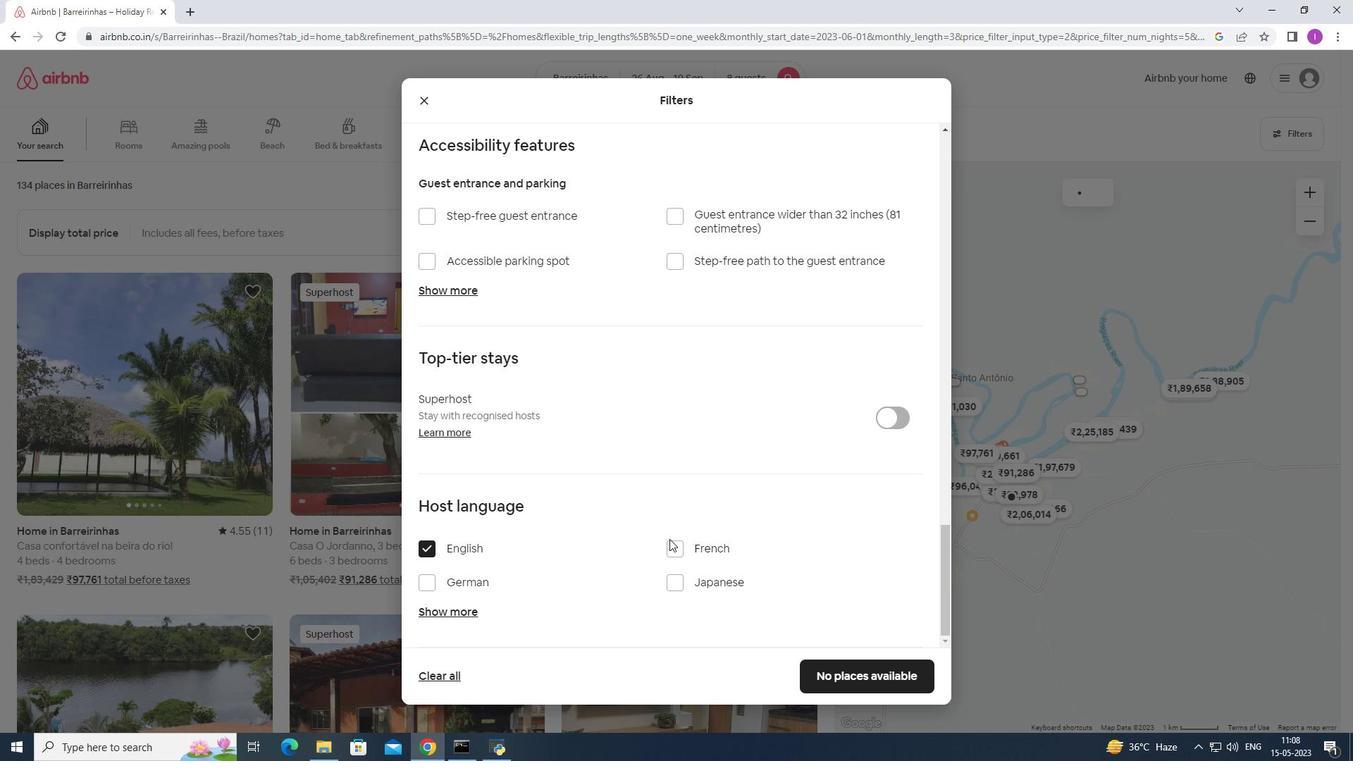 
Action: Mouse scrolled (669, 538) with delta (0, 0)
Screenshot: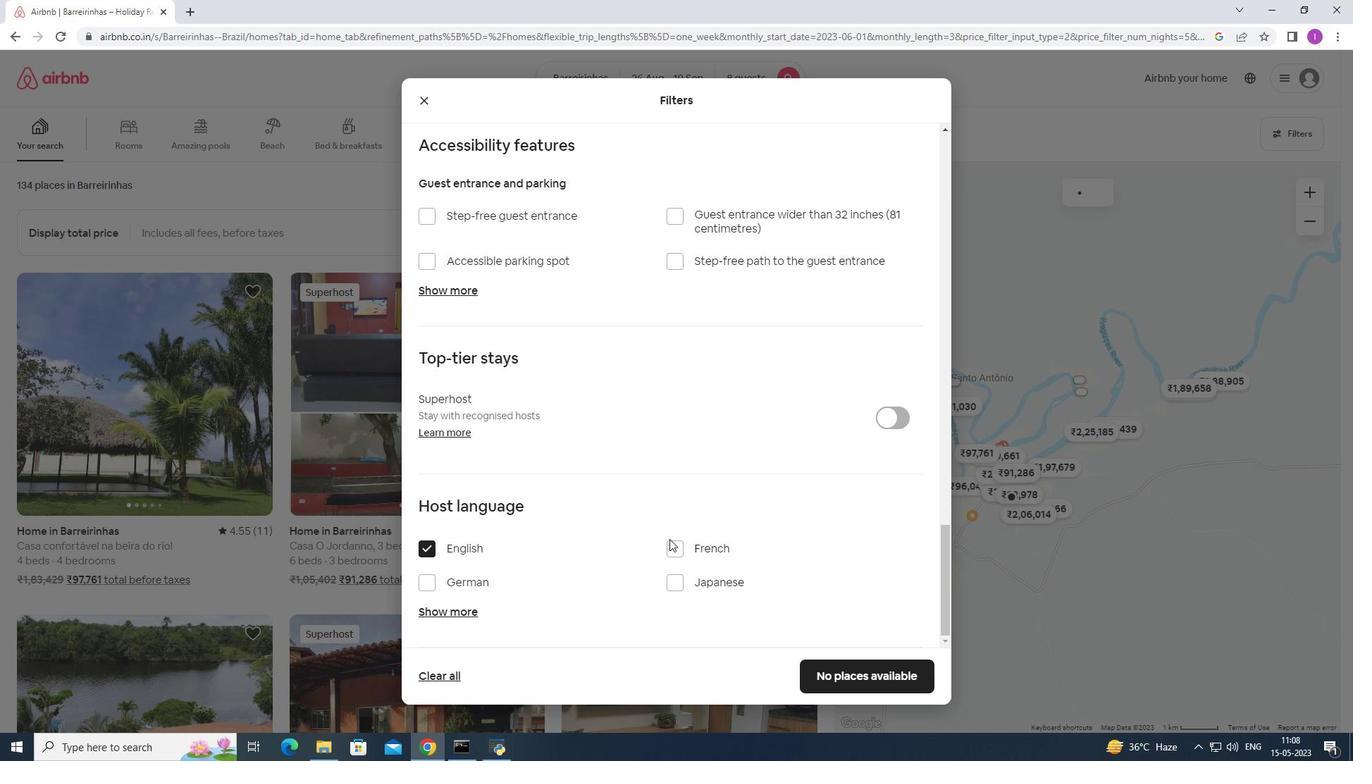 
Action: Mouse scrolled (669, 538) with delta (0, 0)
Screenshot: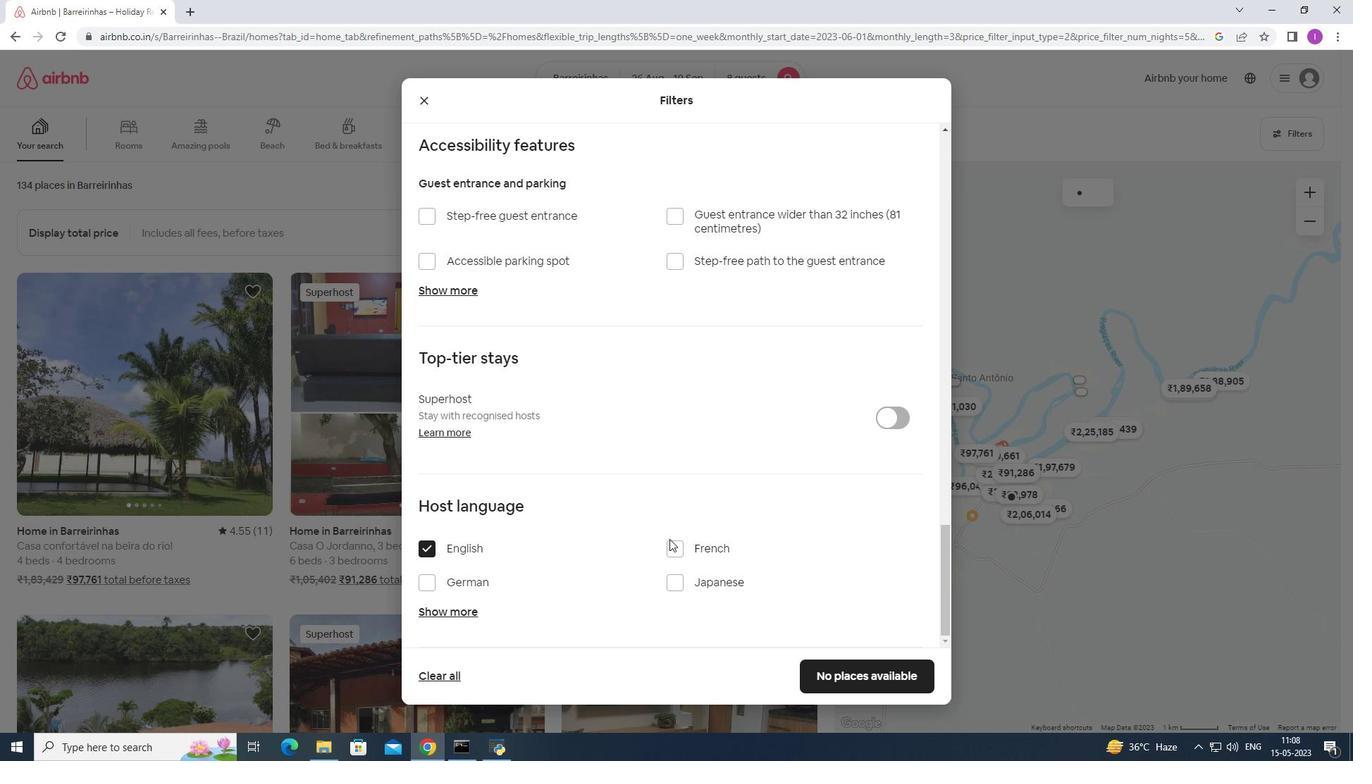 
Action: Mouse scrolled (669, 538) with delta (0, 0)
Screenshot: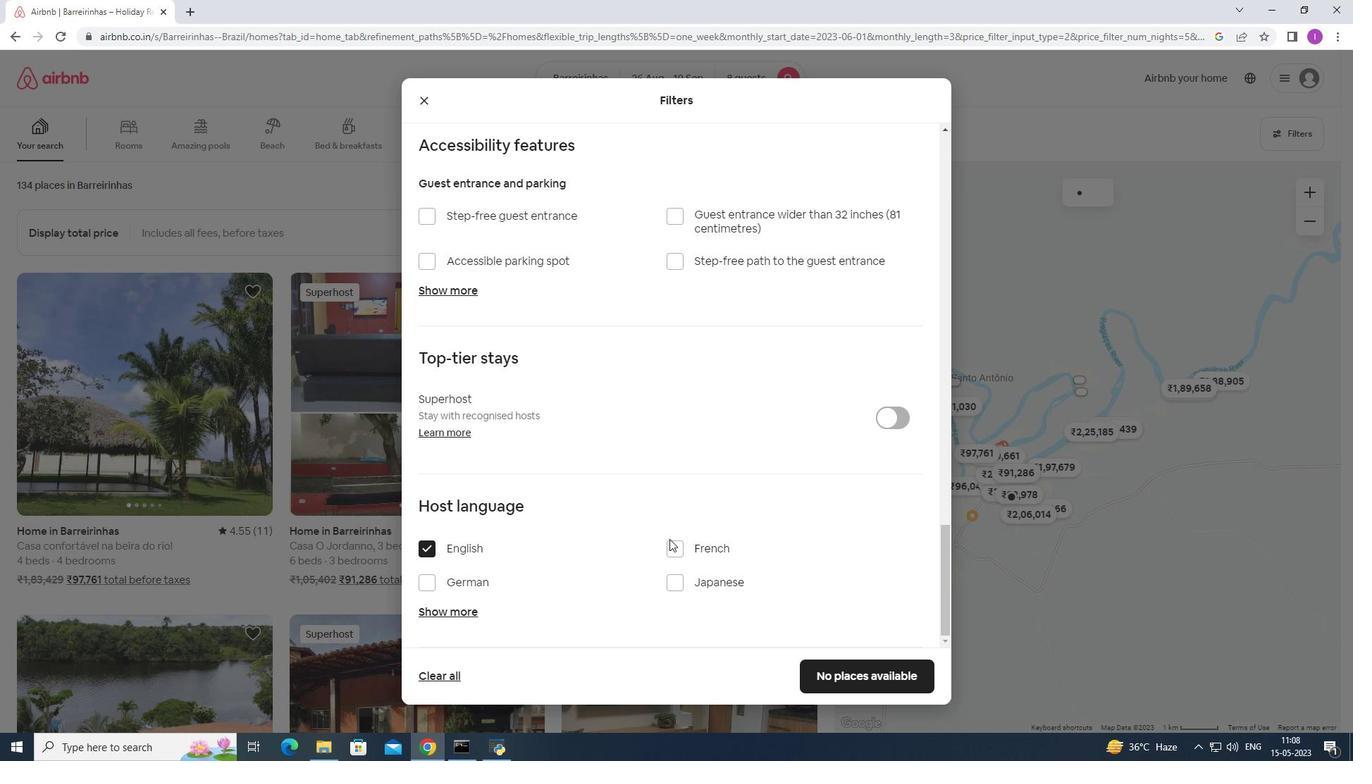 
Action: Mouse moved to (849, 680)
Screenshot: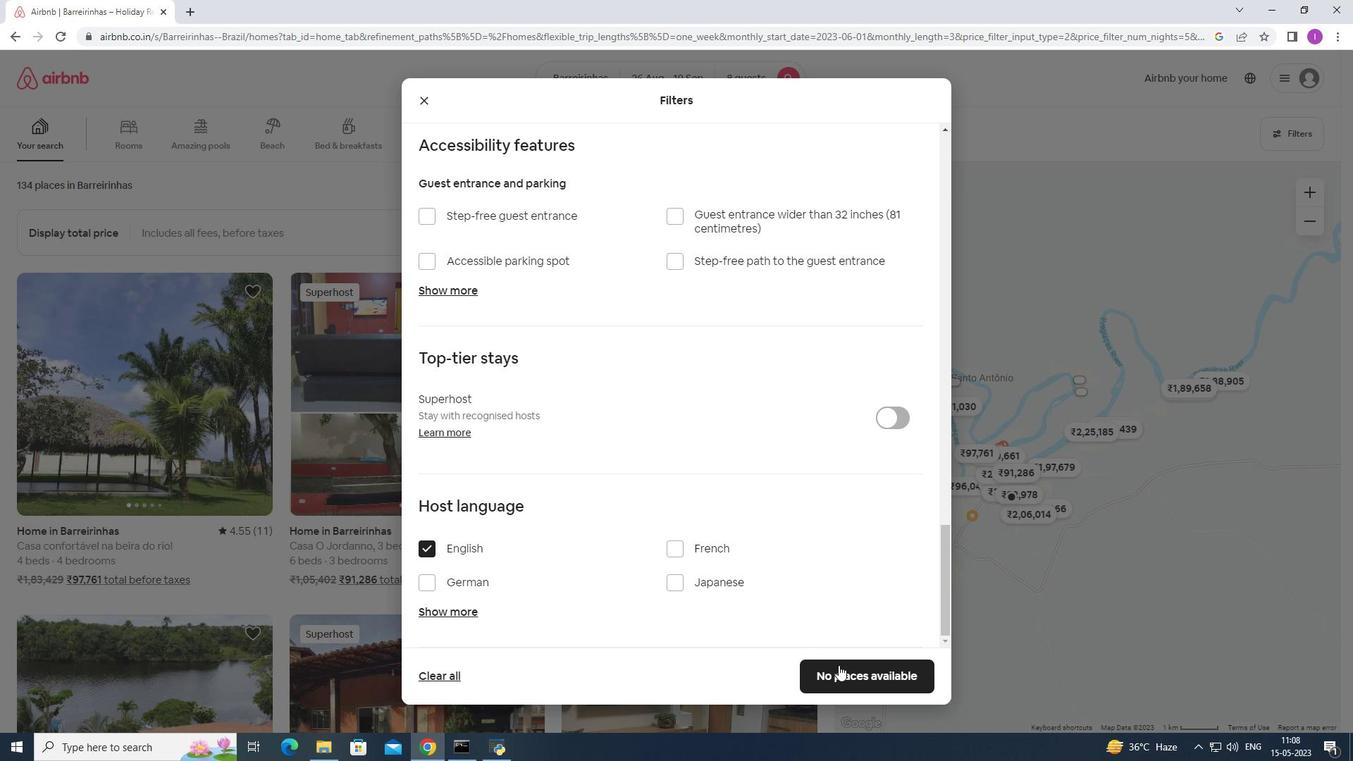 
Action: Mouse pressed left at (849, 680)
Screenshot: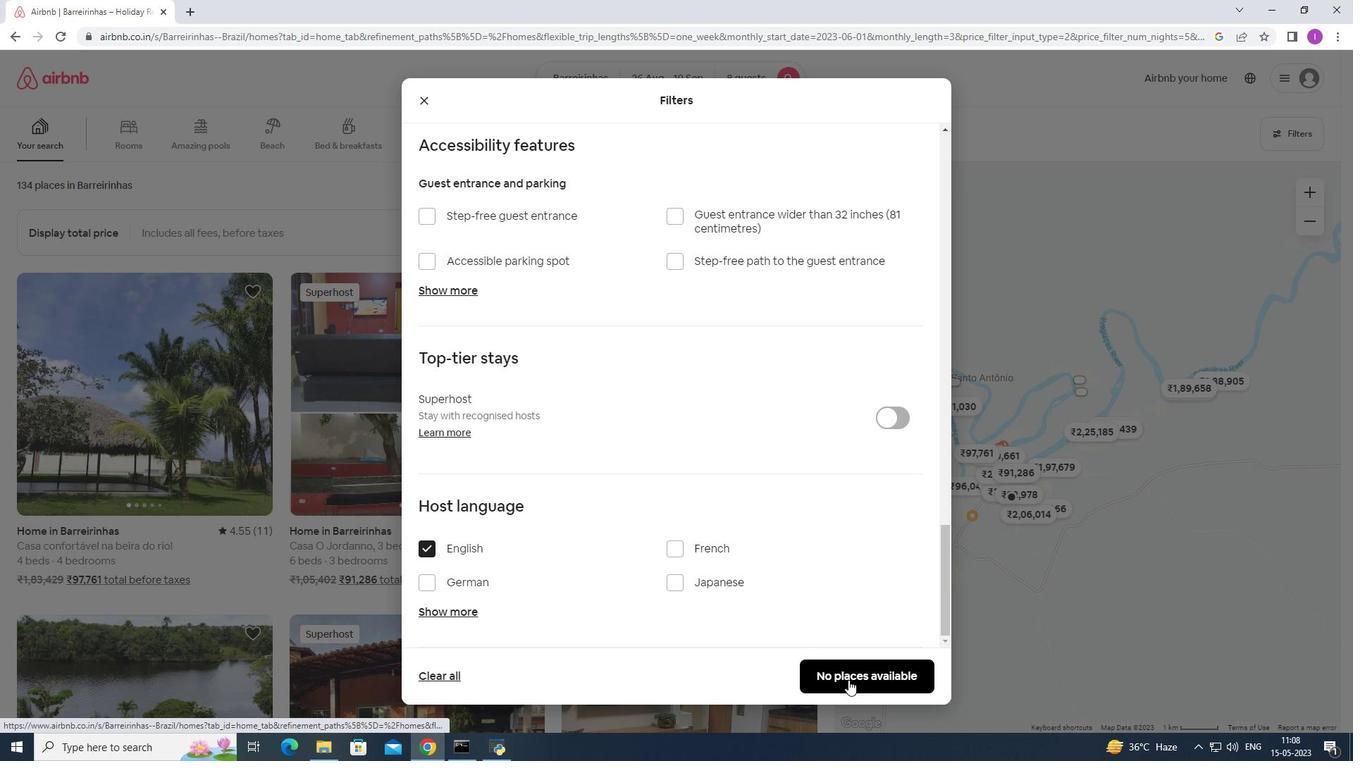 
Action: Mouse moved to (758, 640)
Screenshot: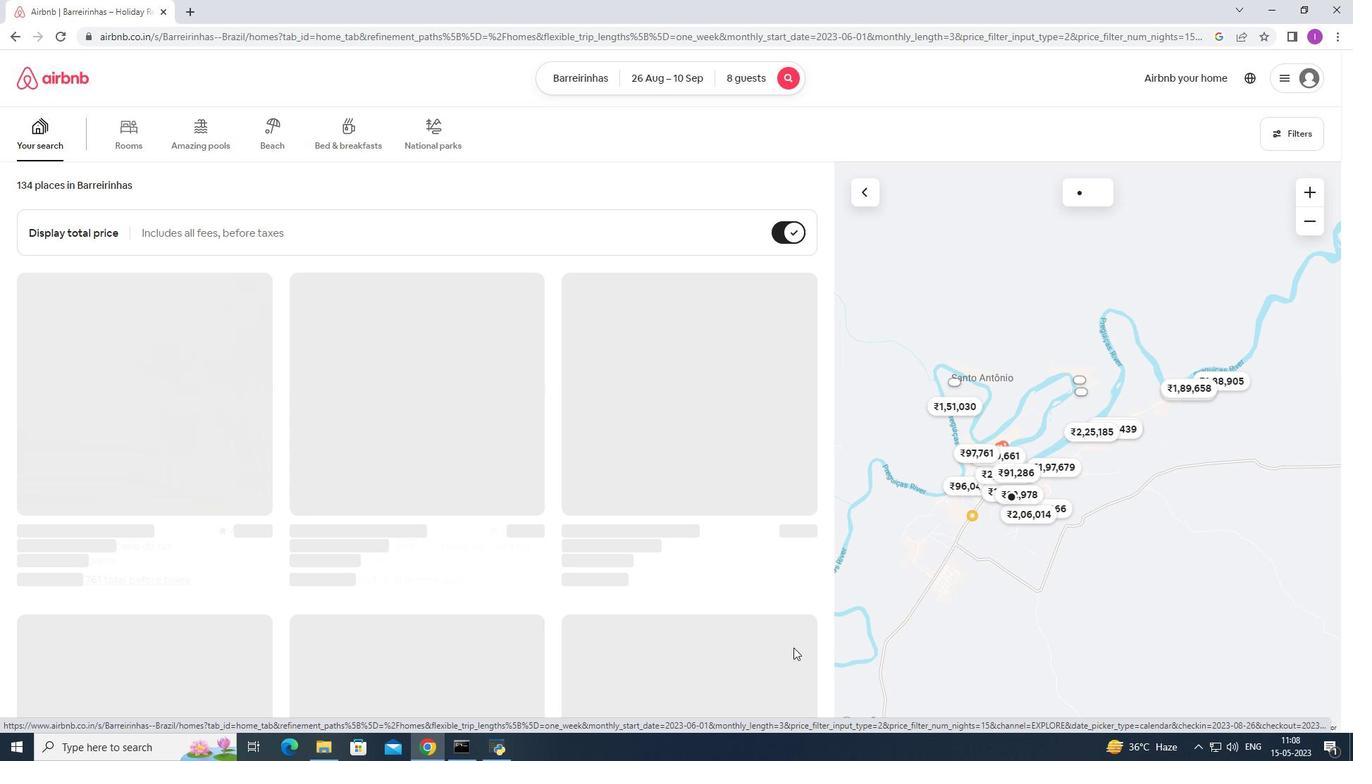 
